 Task: Look for space in Sukumo, Japan from 5th June, 2023 to 16th June, 2023 for 2 adults in price range Rs.14000 to Rs.18000. Place can be entire place with 1  bedroom having 1 bed and 1 bathroom. Property type can be house, flat, guest house, hotel. Booking option can be shelf check-in. Required host language is English.
Action: Mouse moved to (553, 96)
Screenshot: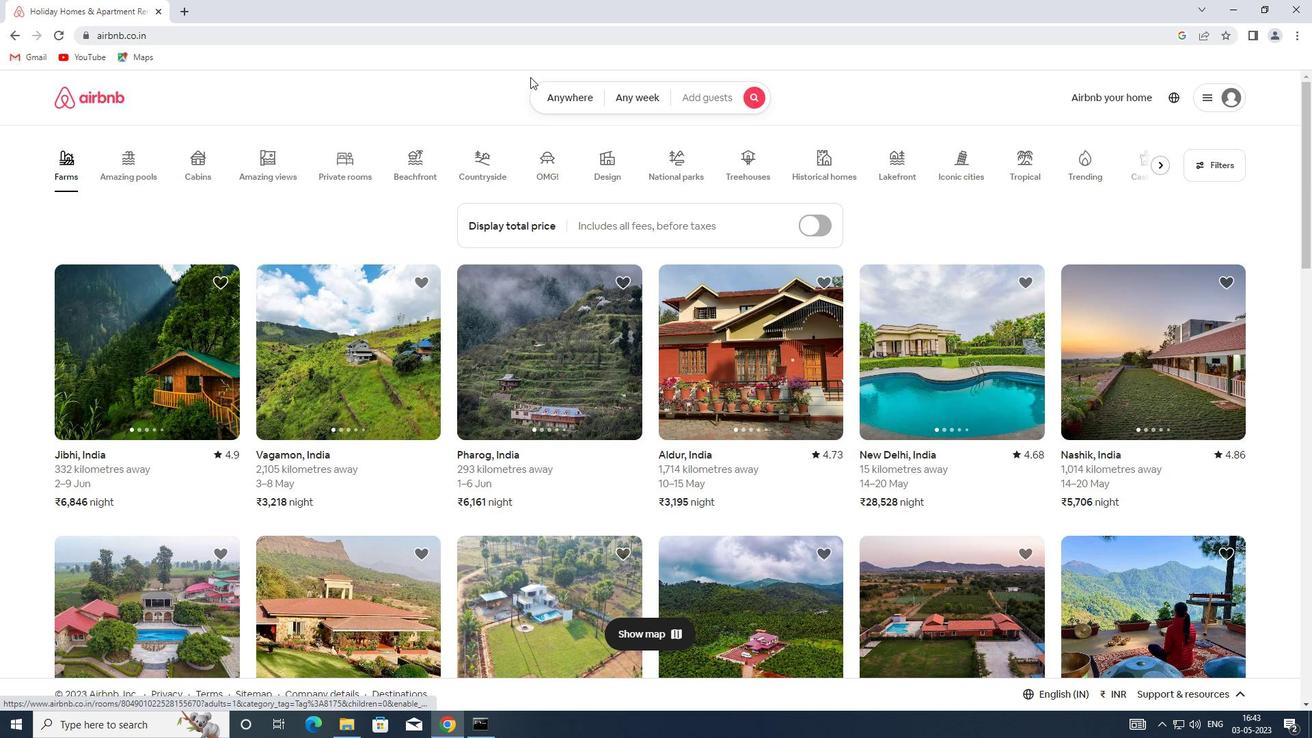 
Action: Mouse pressed left at (553, 96)
Screenshot: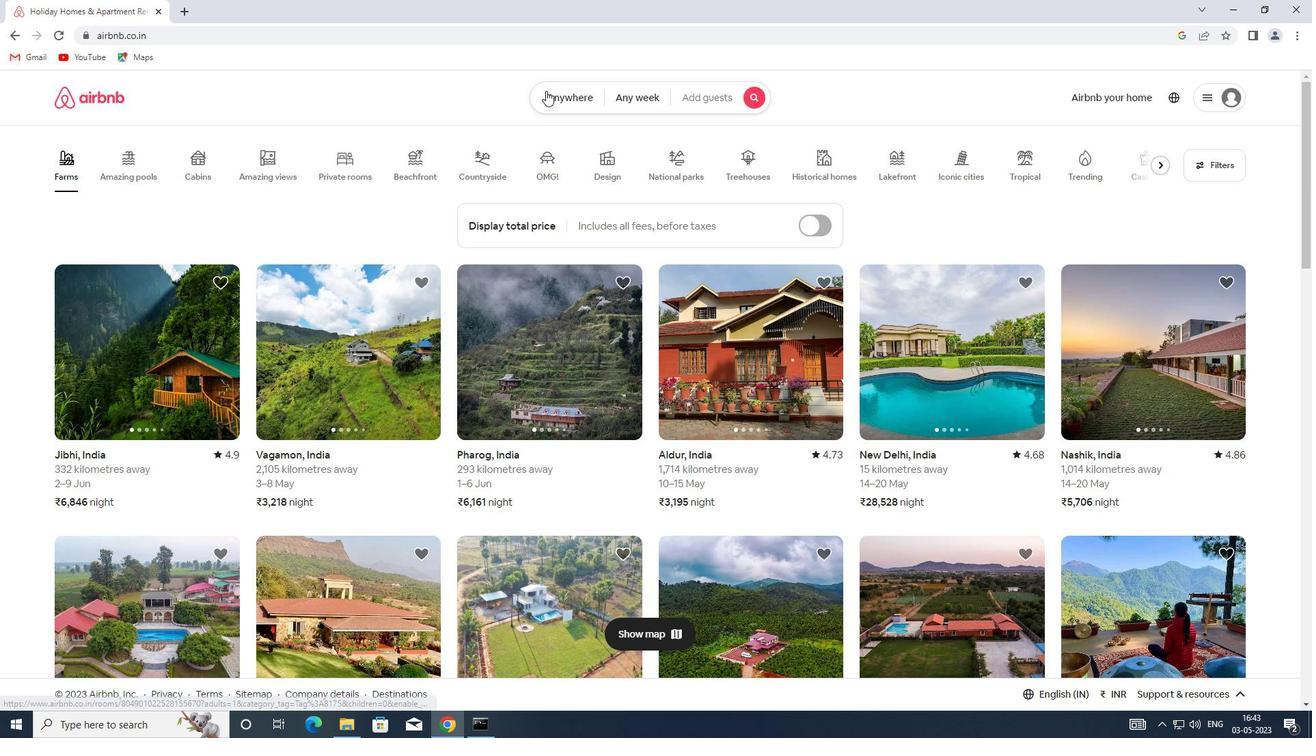 
Action: Mouse moved to (413, 149)
Screenshot: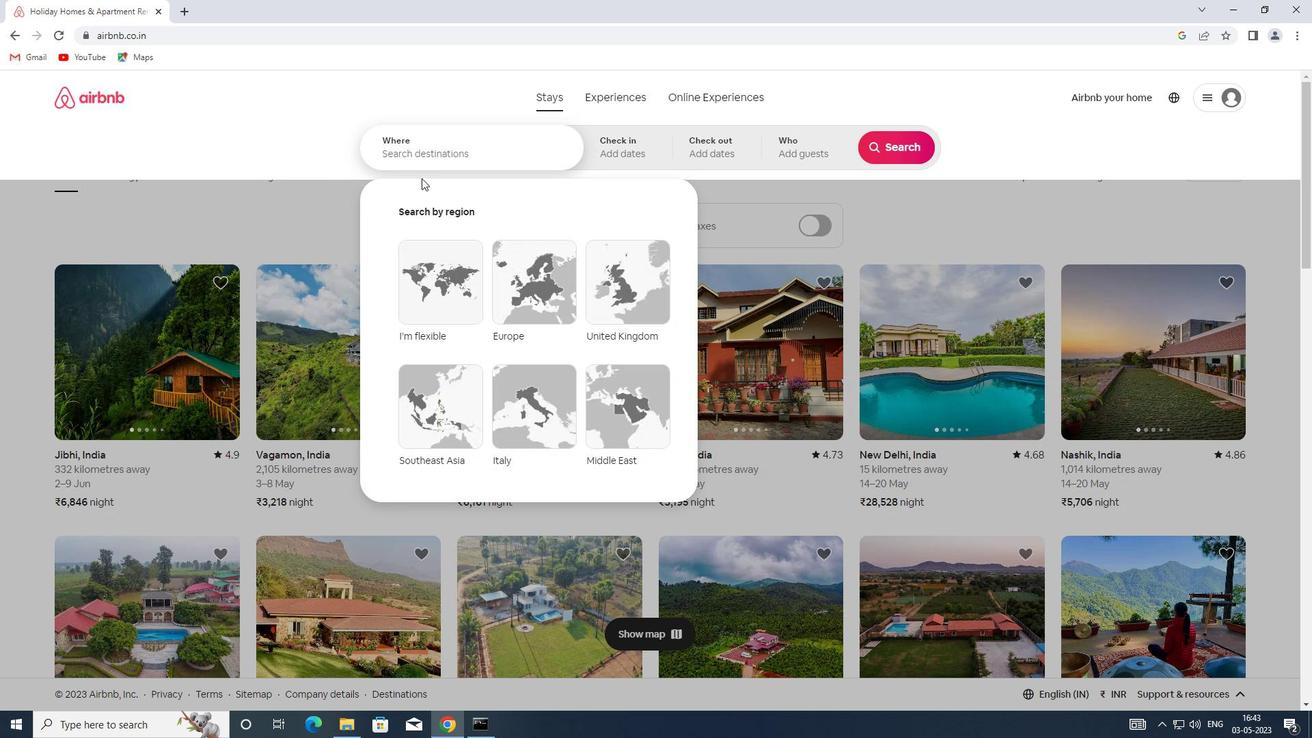 
Action: Mouse pressed left at (413, 149)
Screenshot: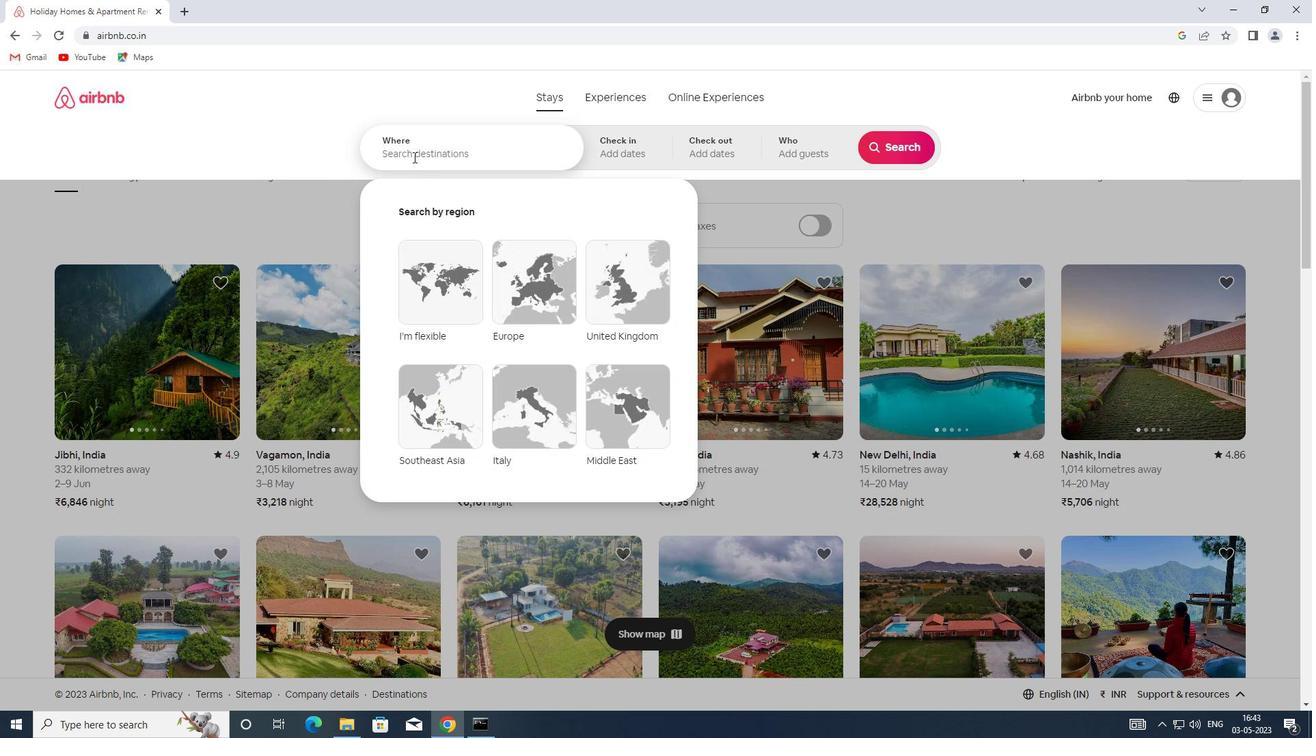 
Action: Key pressed <Key.shift>SUKUMO,<Key.shift>JAPAN
Screenshot: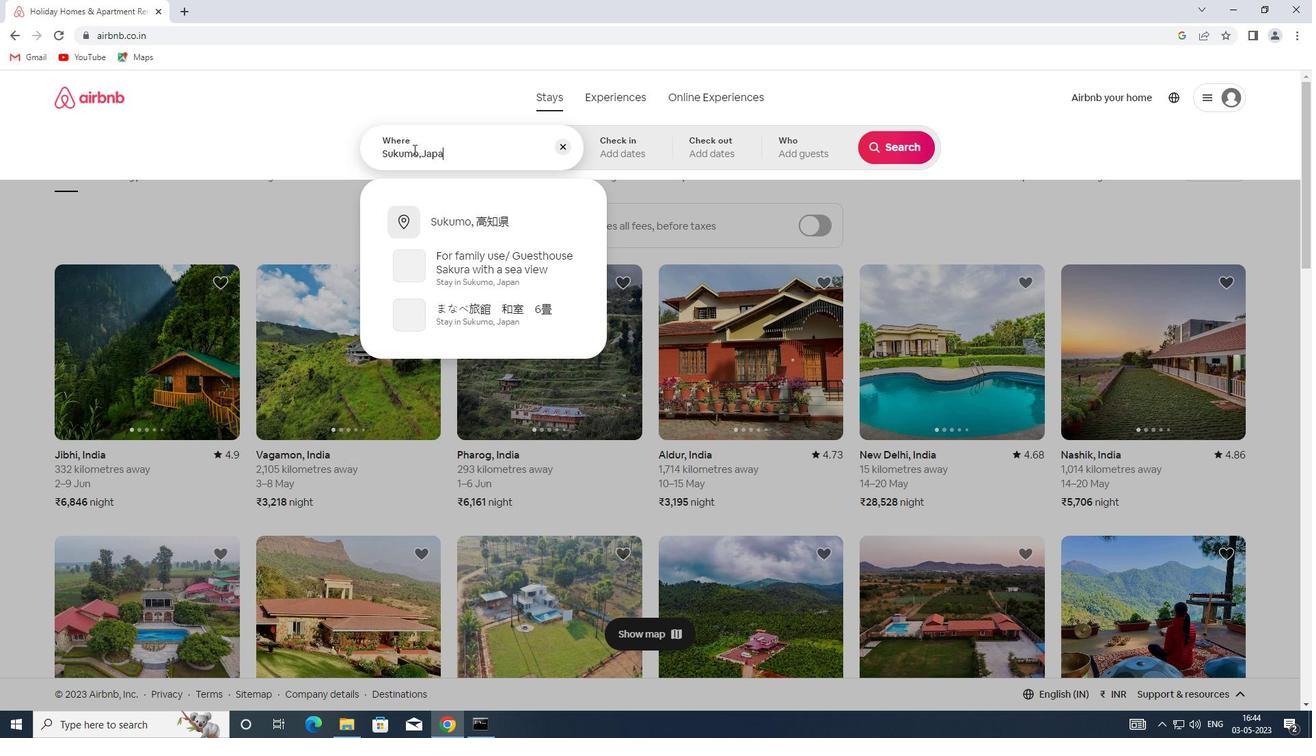 
Action: Mouse moved to (620, 146)
Screenshot: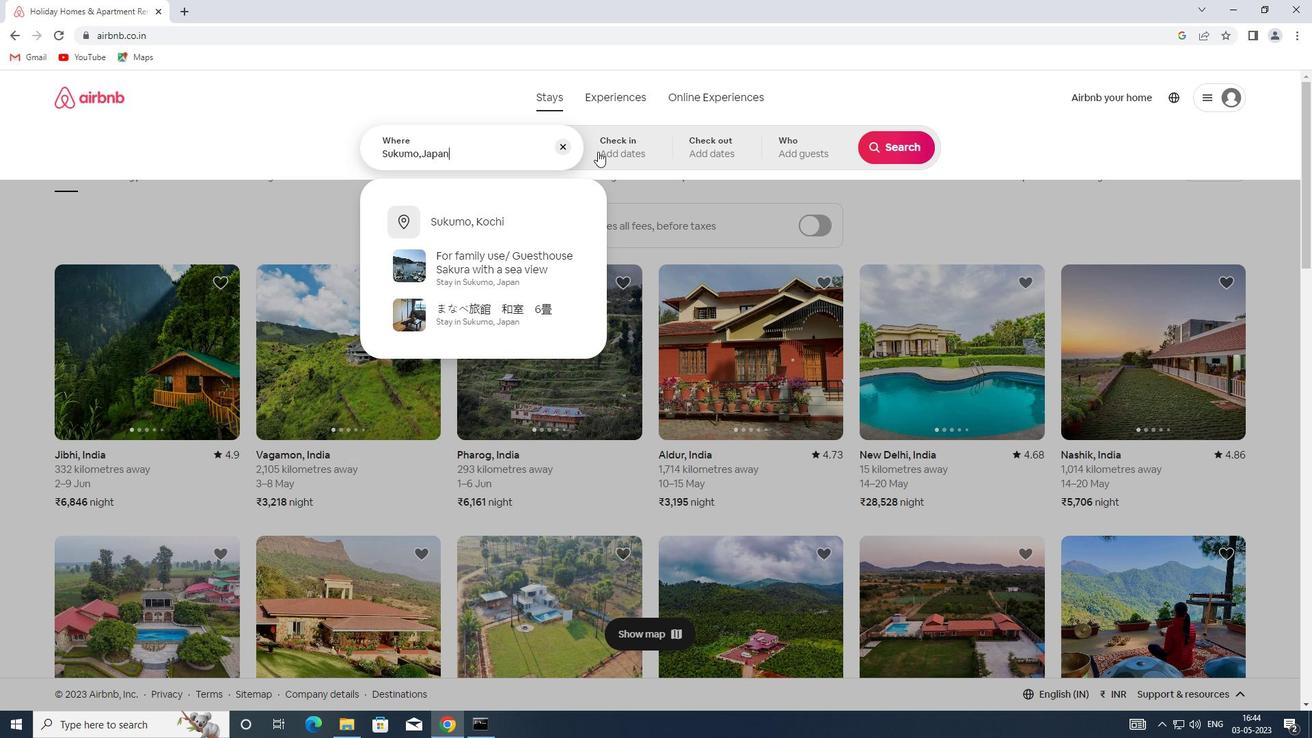 
Action: Mouse pressed left at (620, 146)
Screenshot: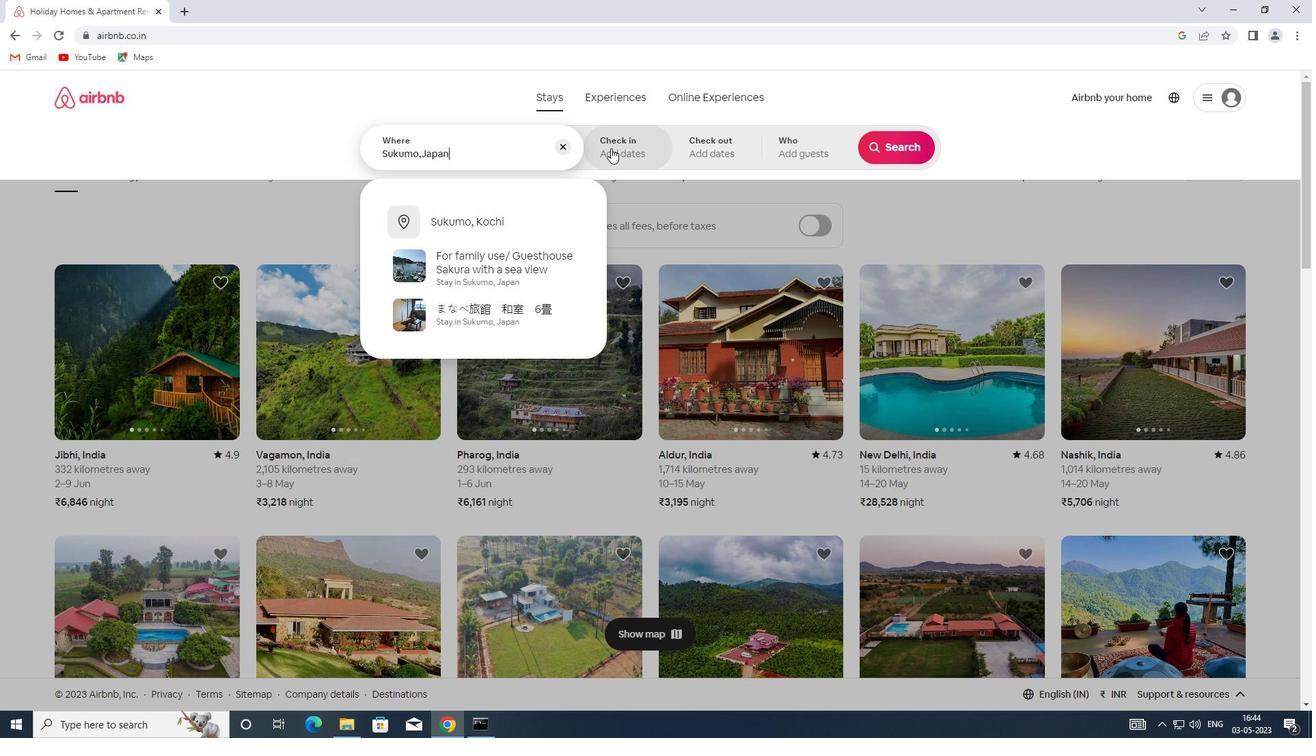 
Action: Mouse moved to (709, 350)
Screenshot: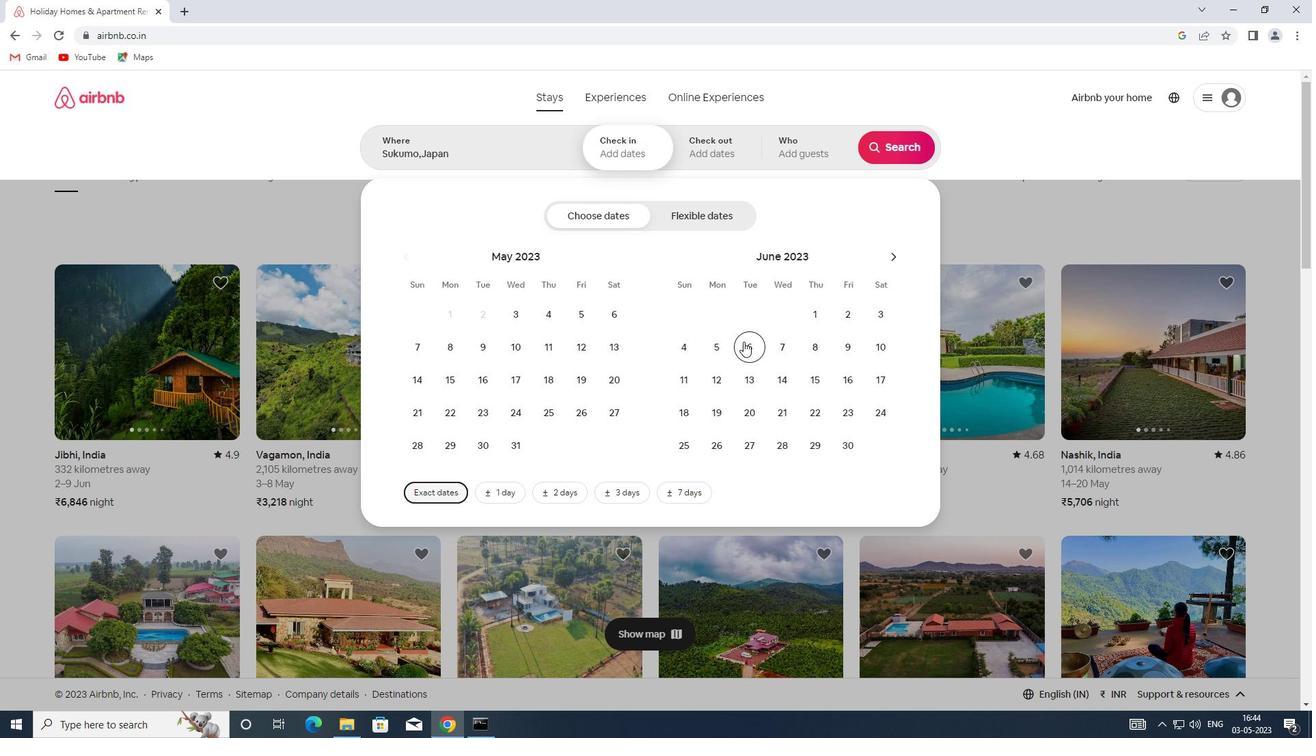 
Action: Mouse pressed left at (709, 350)
Screenshot: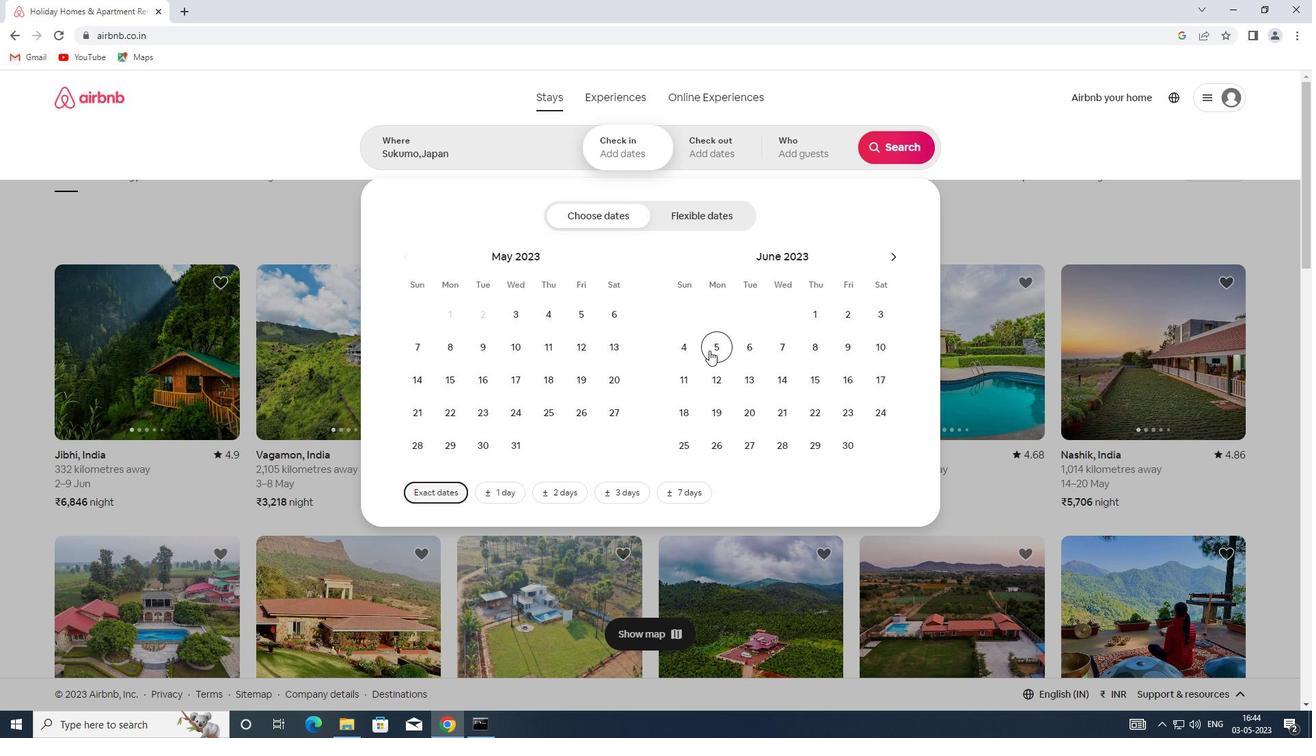 
Action: Mouse moved to (840, 375)
Screenshot: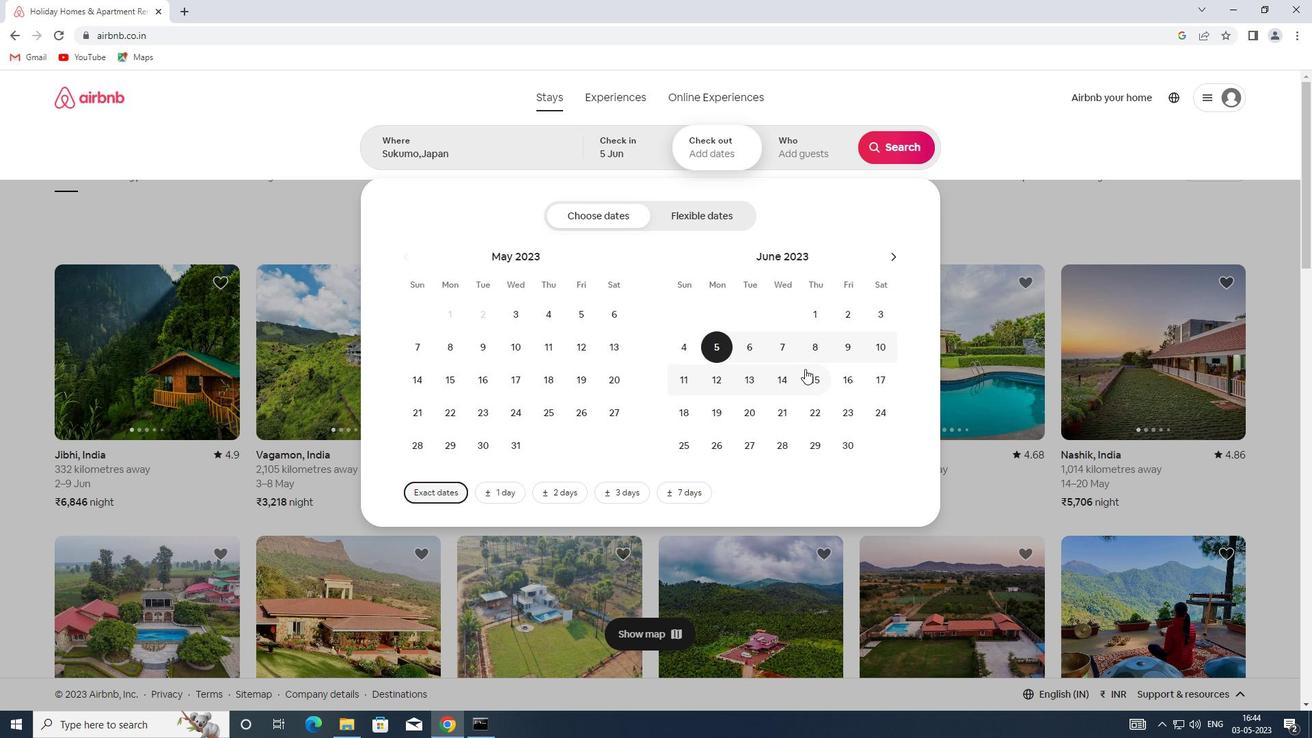 
Action: Mouse pressed left at (840, 375)
Screenshot: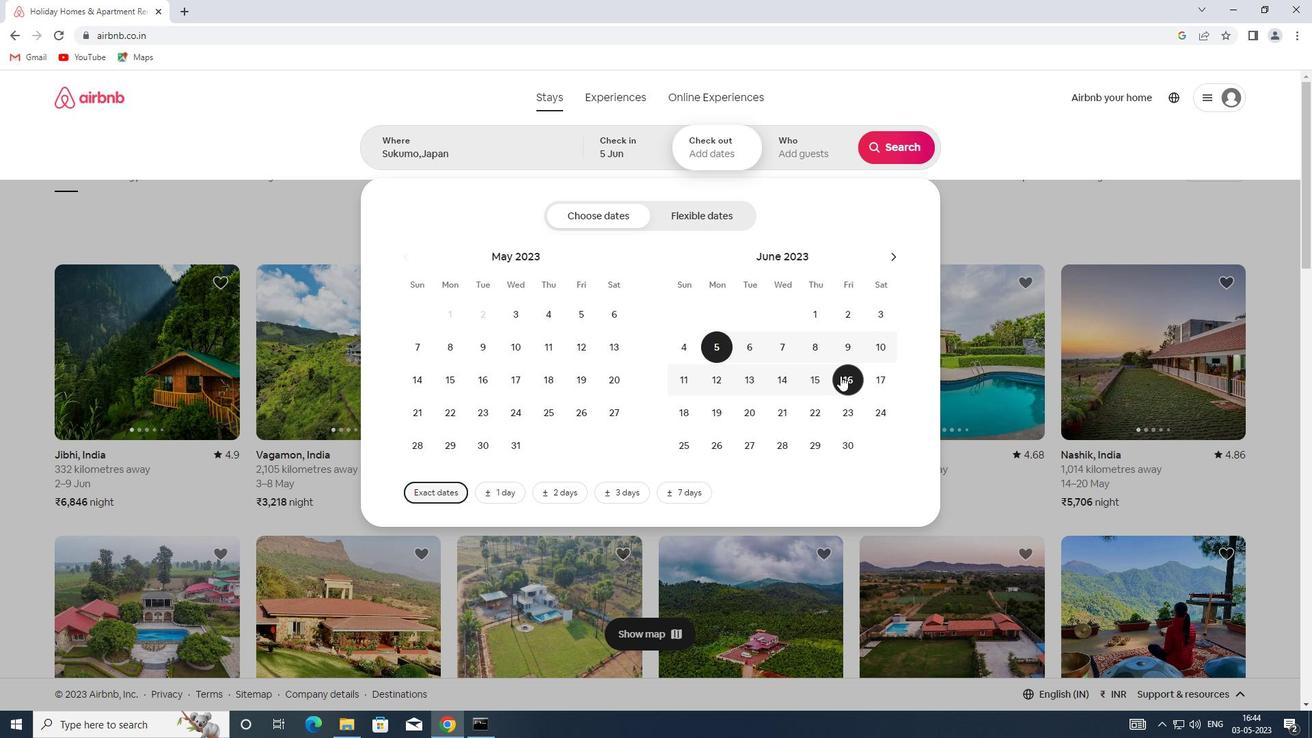 
Action: Mouse moved to (788, 131)
Screenshot: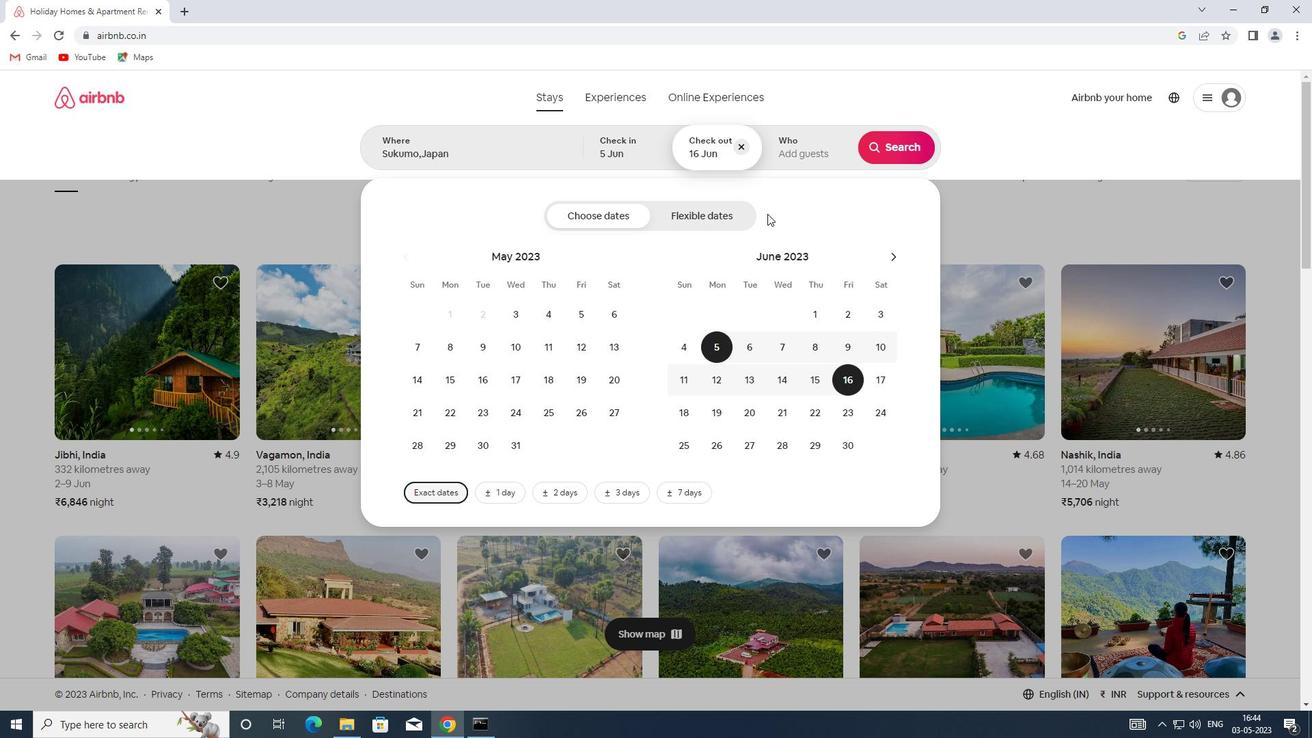 
Action: Mouse pressed left at (788, 131)
Screenshot: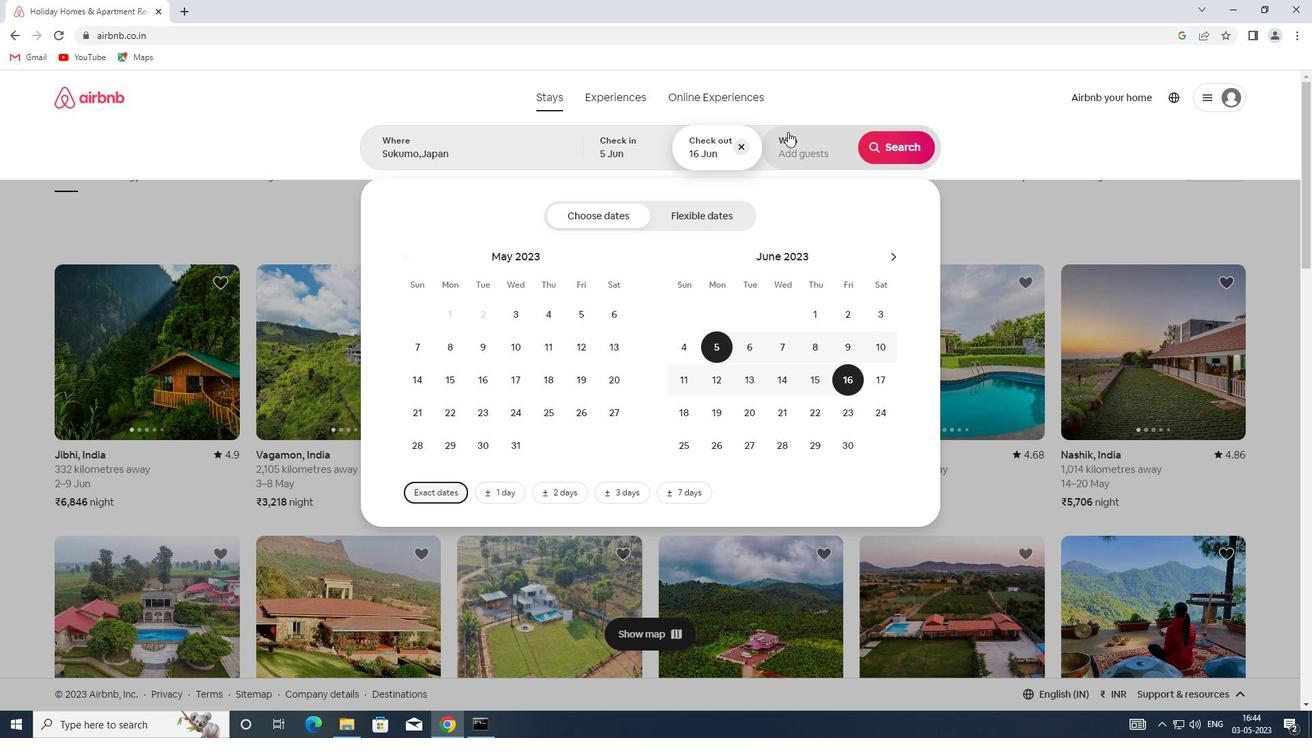 
Action: Mouse moved to (901, 222)
Screenshot: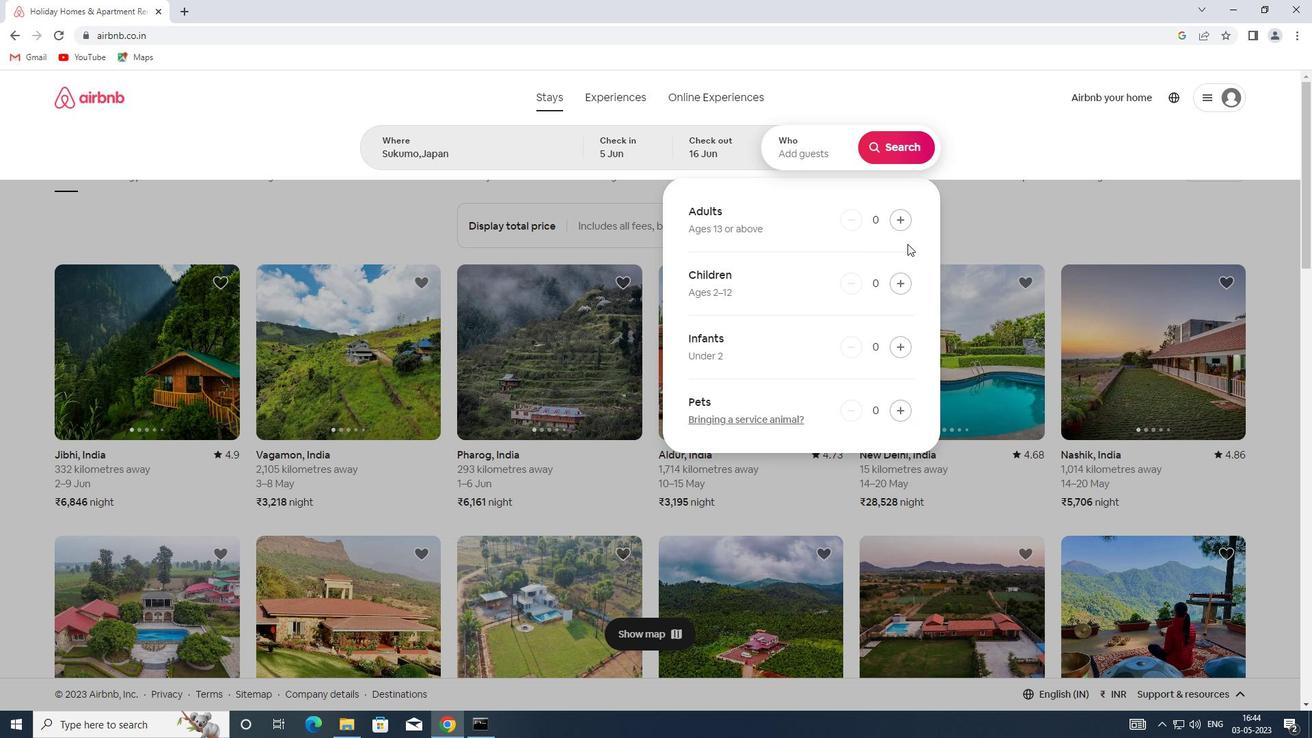 
Action: Mouse pressed left at (901, 222)
Screenshot: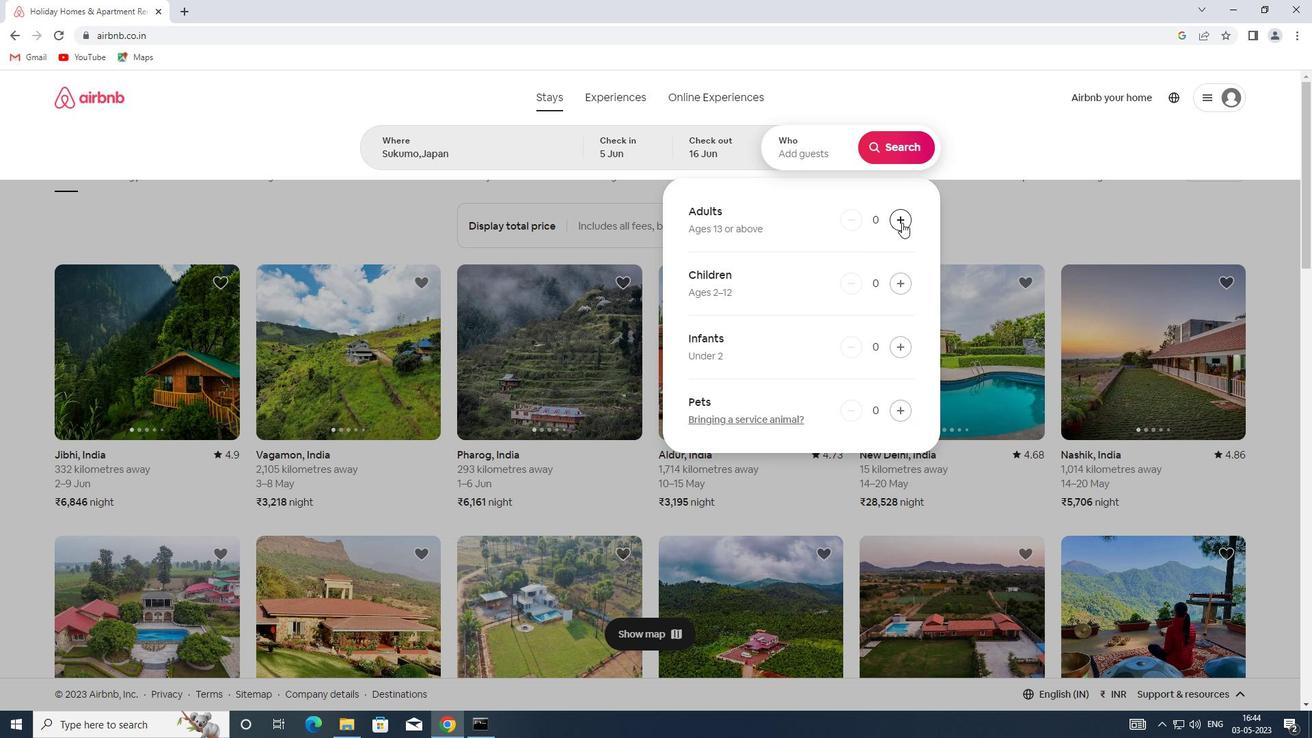 
Action: Mouse pressed left at (901, 222)
Screenshot: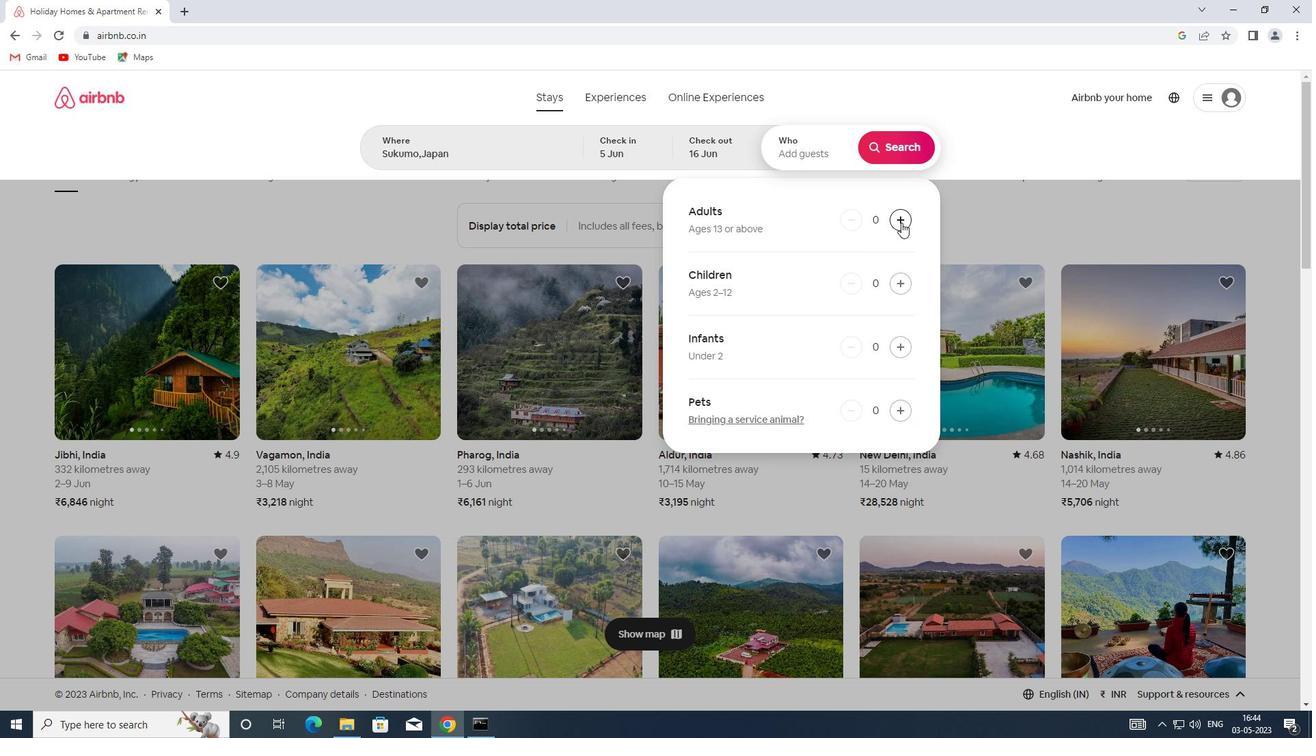 
Action: Mouse moved to (886, 147)
Screenshot: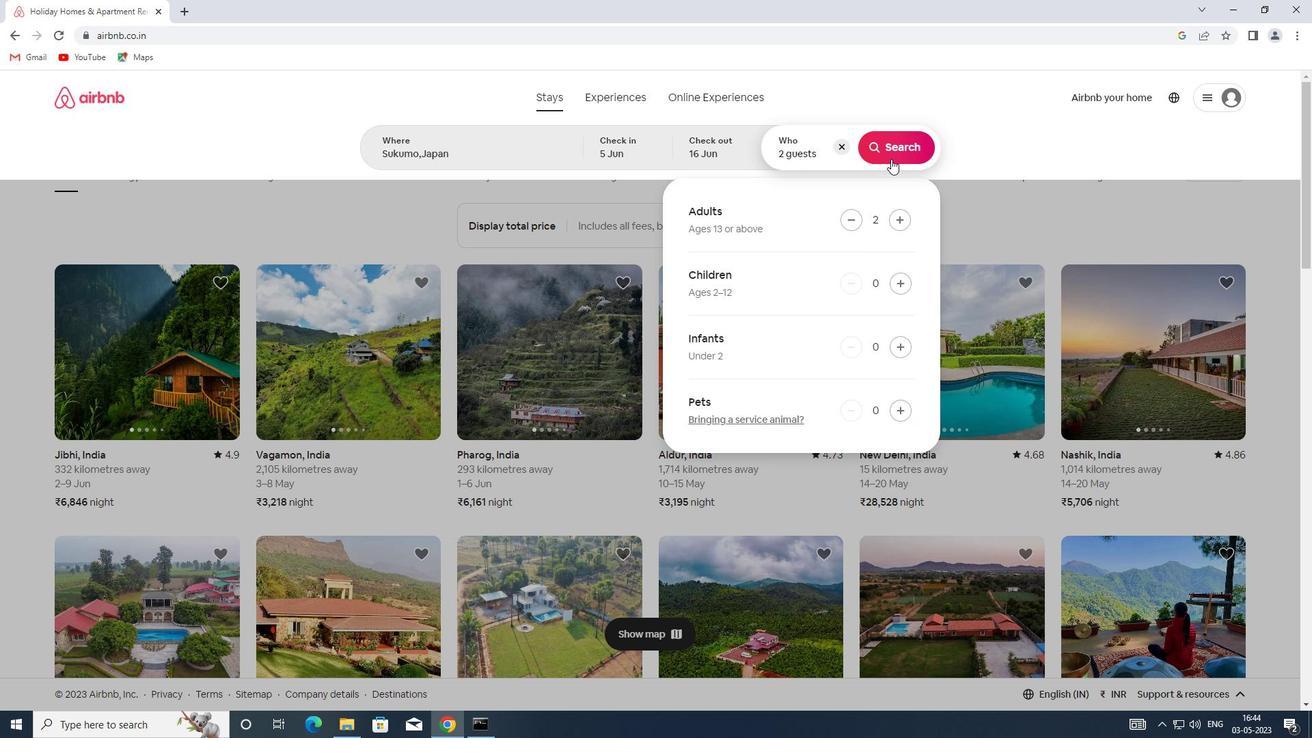 
Action: Mouse pressed left at (886, 147)
Screenshot: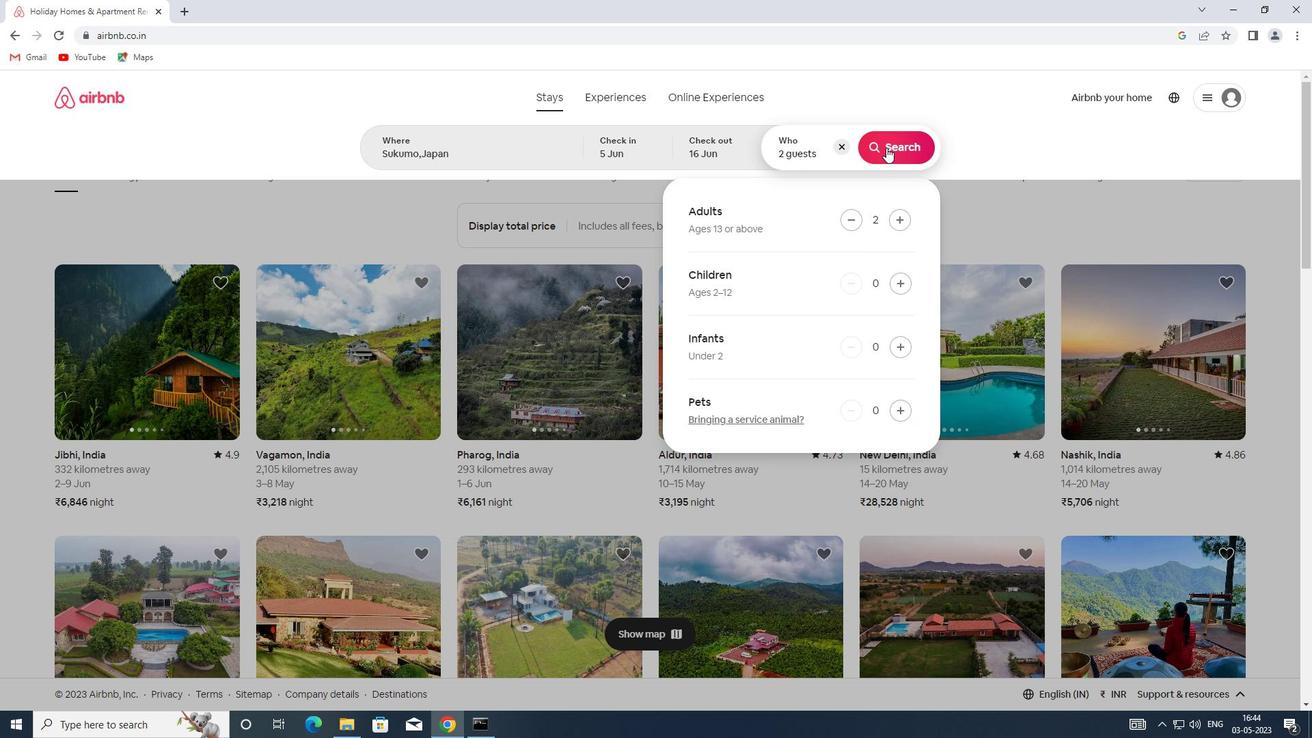 
Action: Mouse moved to (1272, 160)
Screenshot: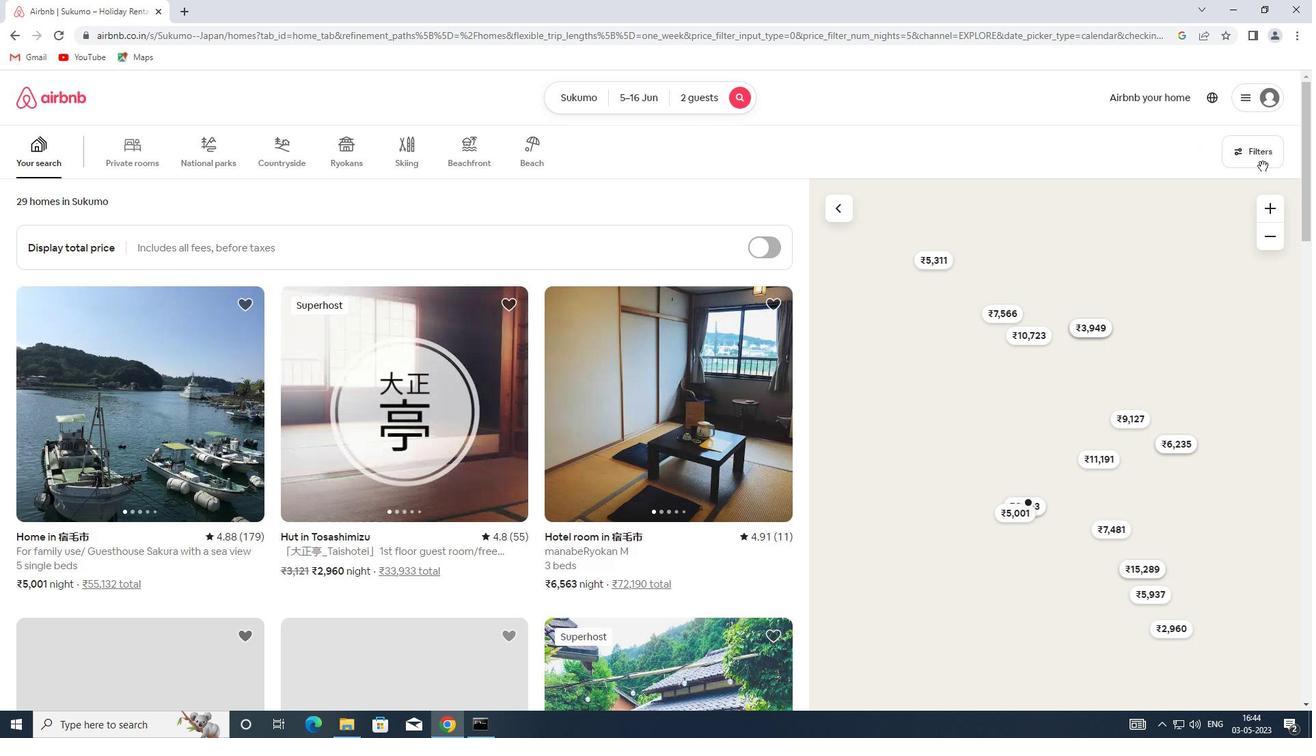 
Action: Mouse pressed left at (1272, 160)
Screenshot: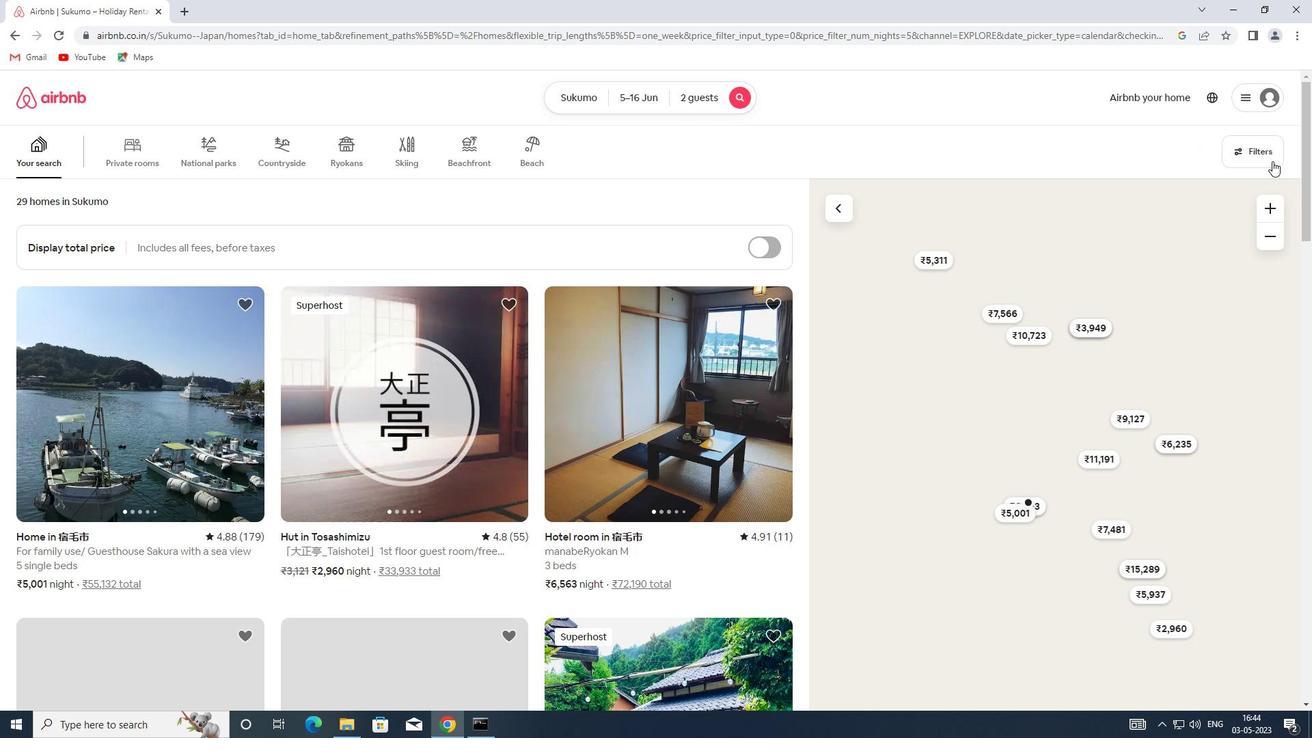 
Action: Mouse moved to (477, 327)
Screenshot: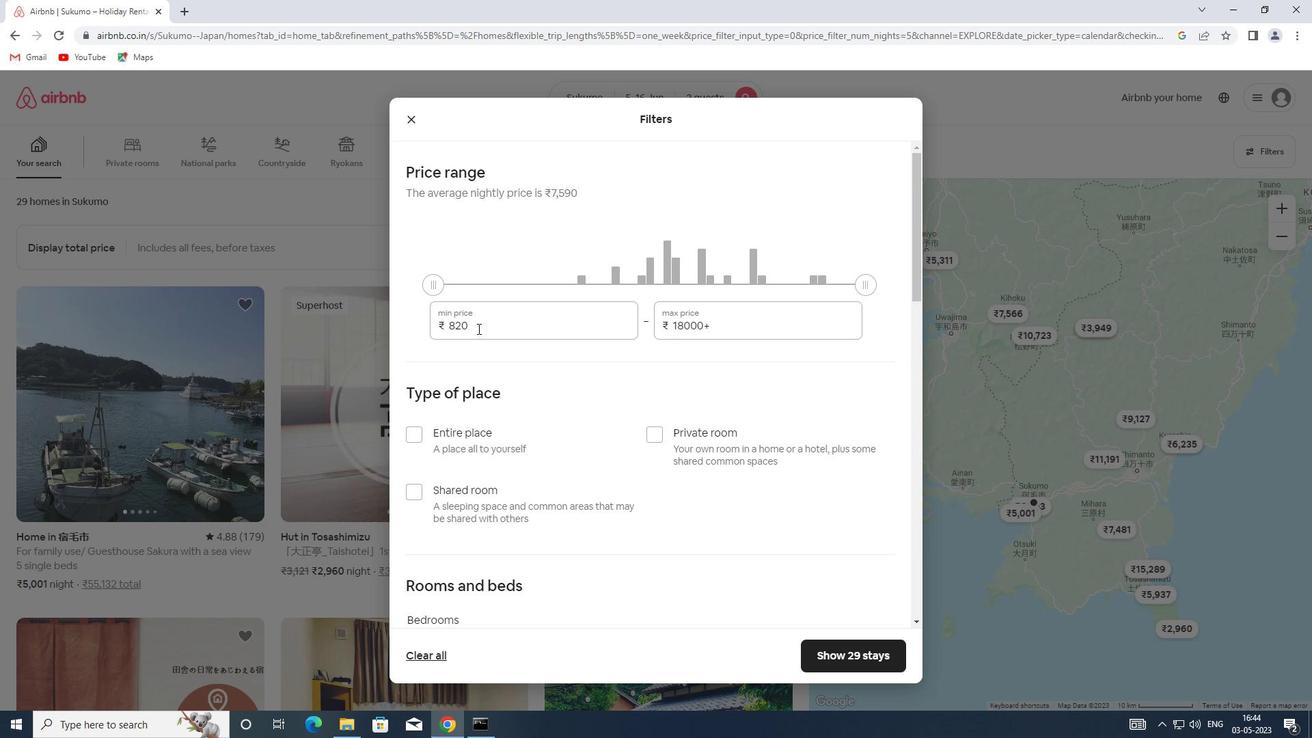 
Action: Mouse pressed left at (477, 327)
Screenshot: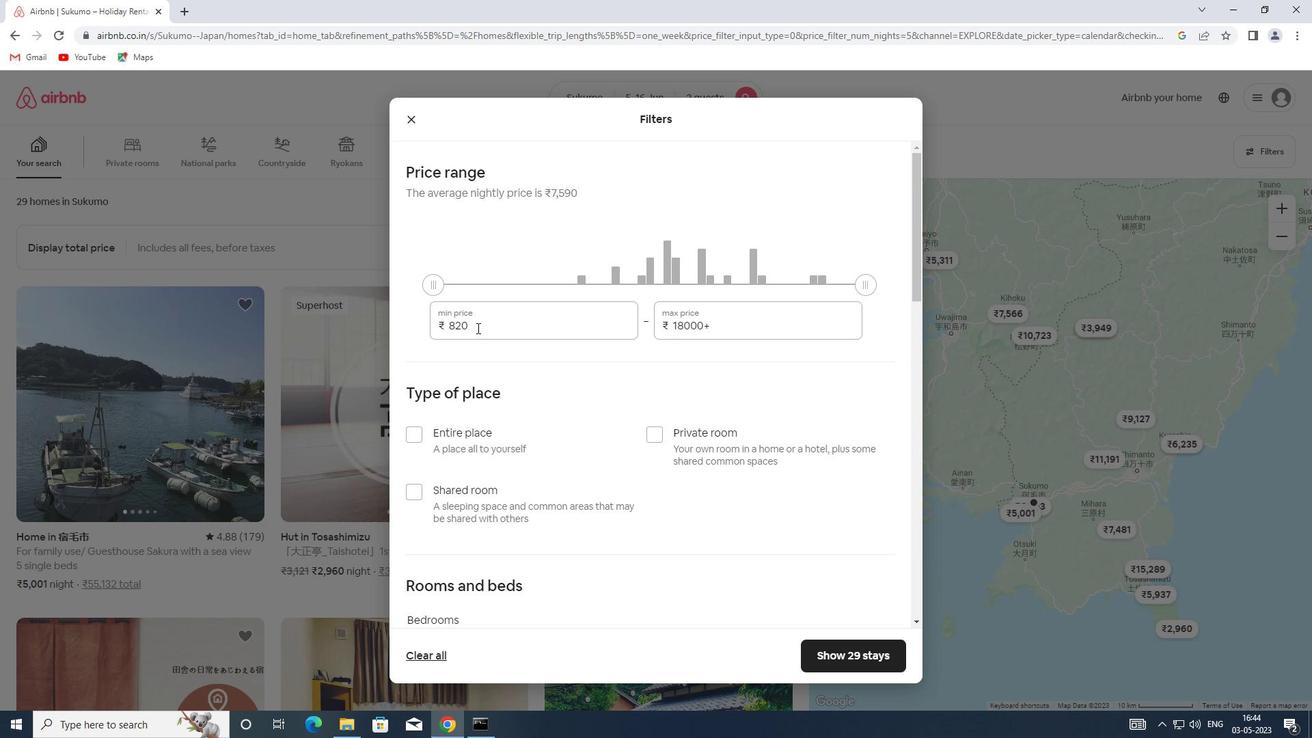 
Action: Mouse moved to (417, 327)
Screenshot: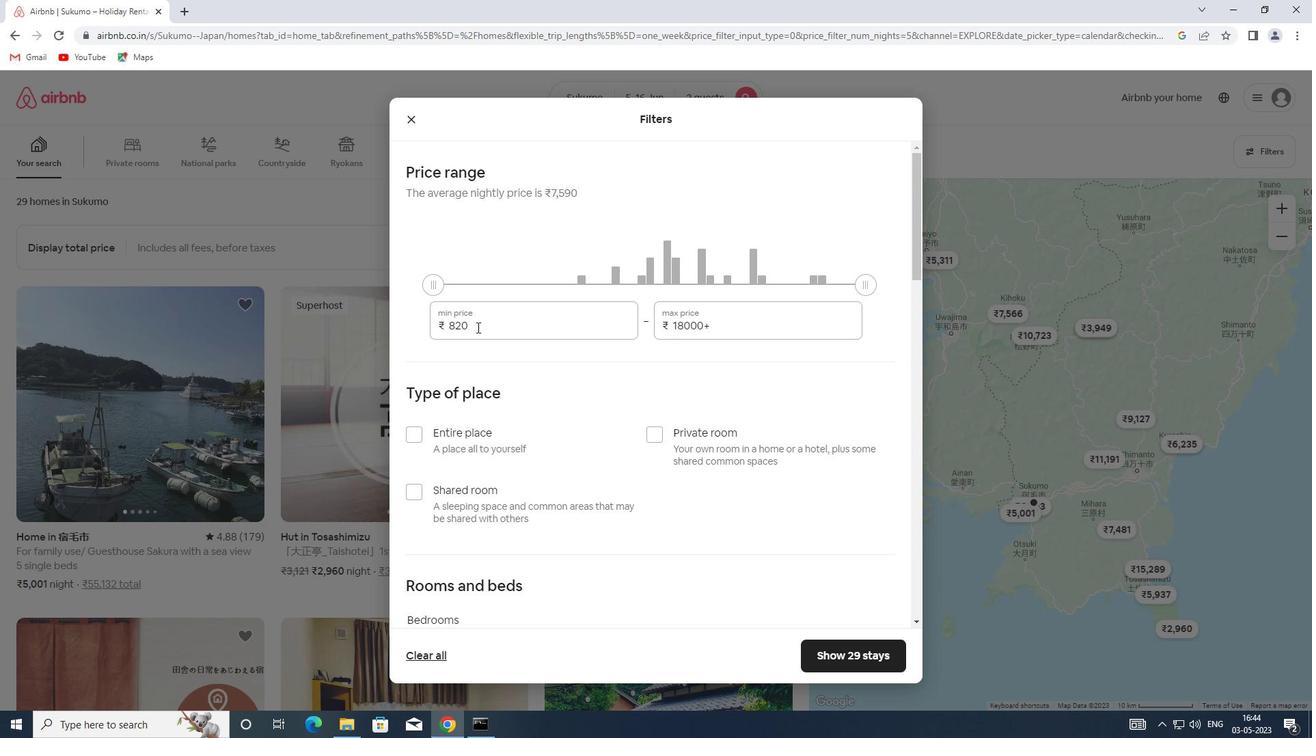 
Action: Key pressed 14000
Screenshot: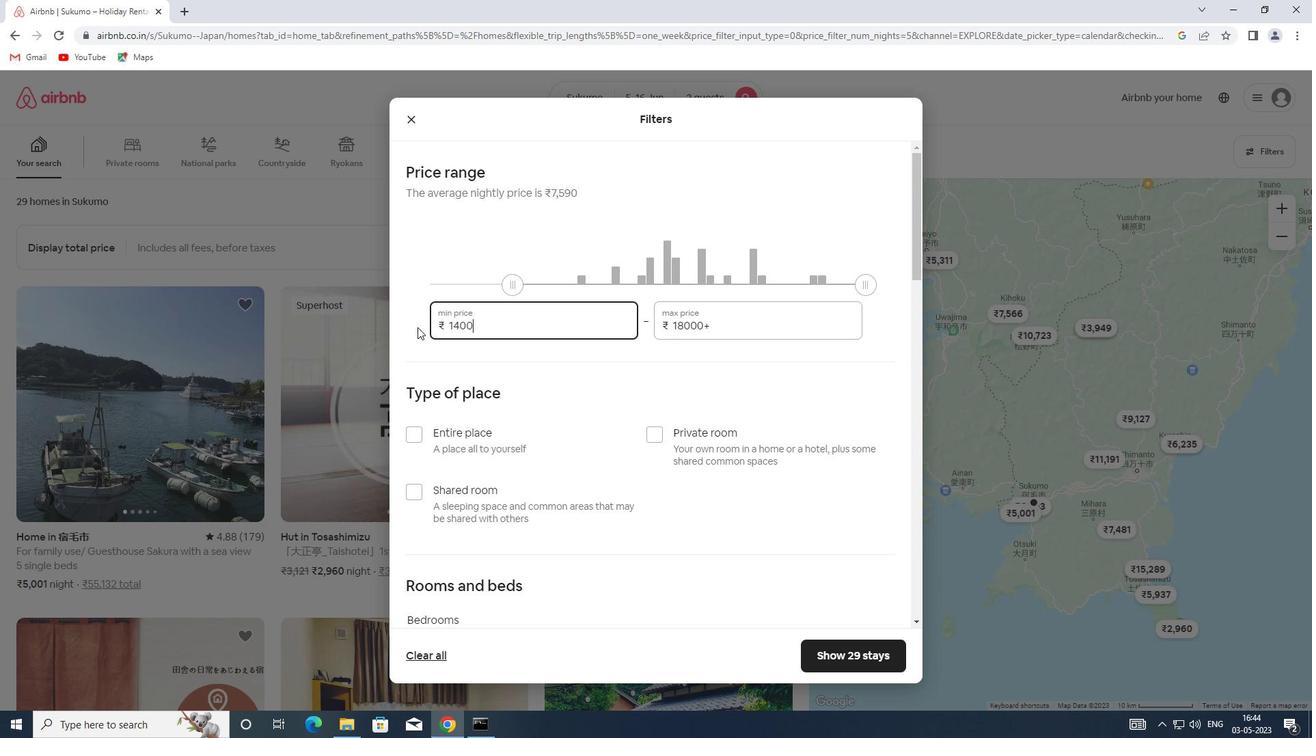 
Action: Mouse moved to (718, 332)
Screenshot: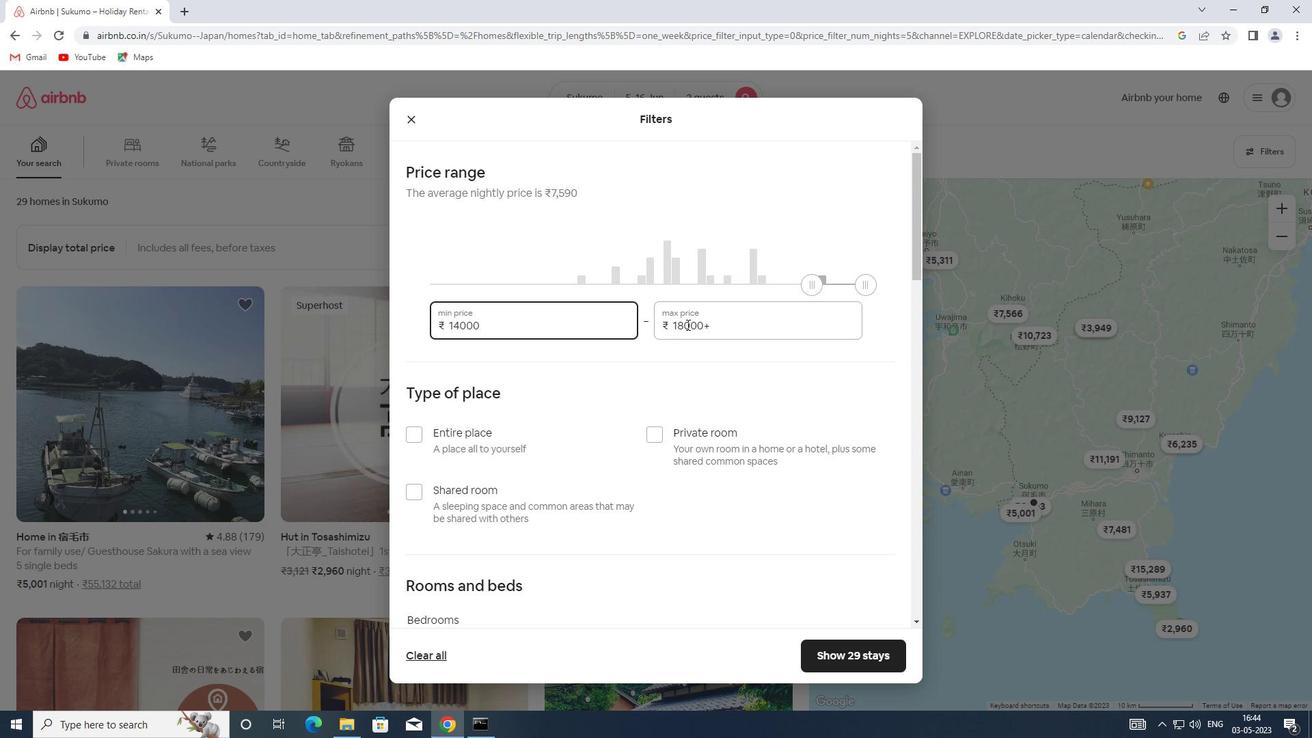 
Action: Mouse pressed left at (718, 332)
Screenshot: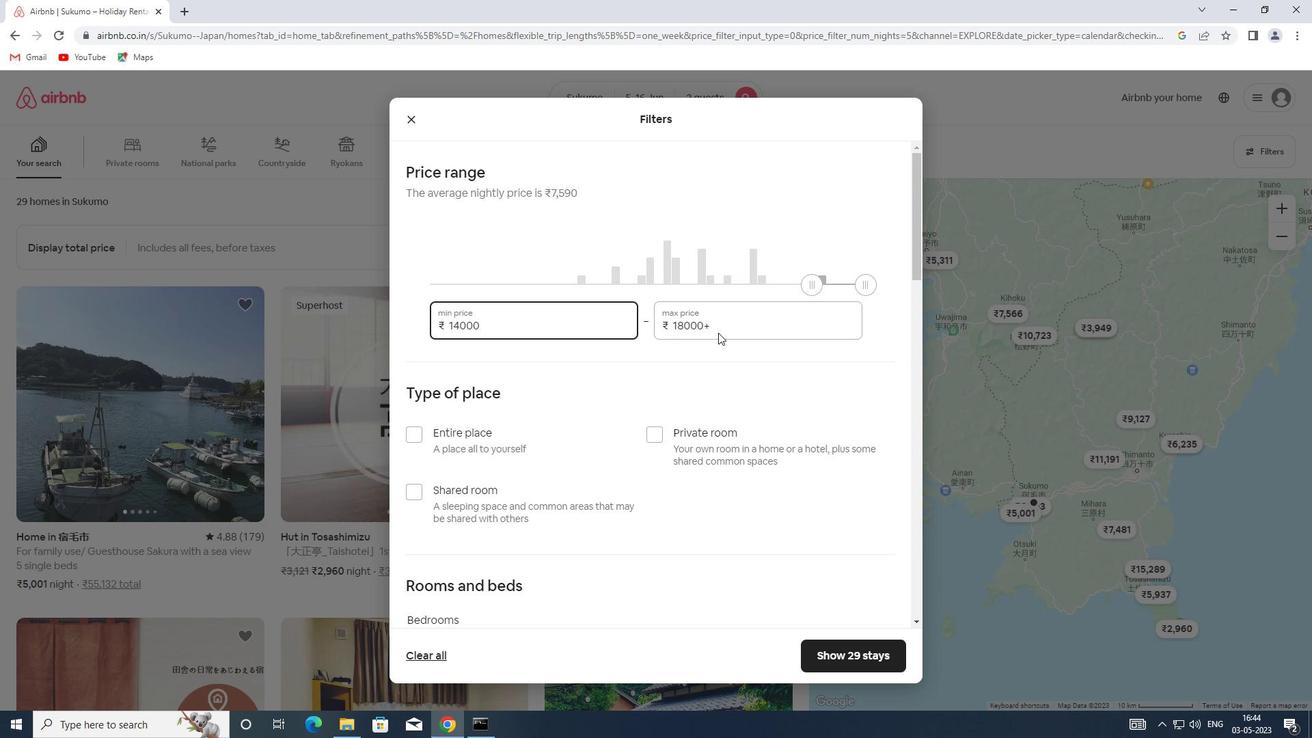 
Action: Mouse moved to (719, 329)
Screenshot: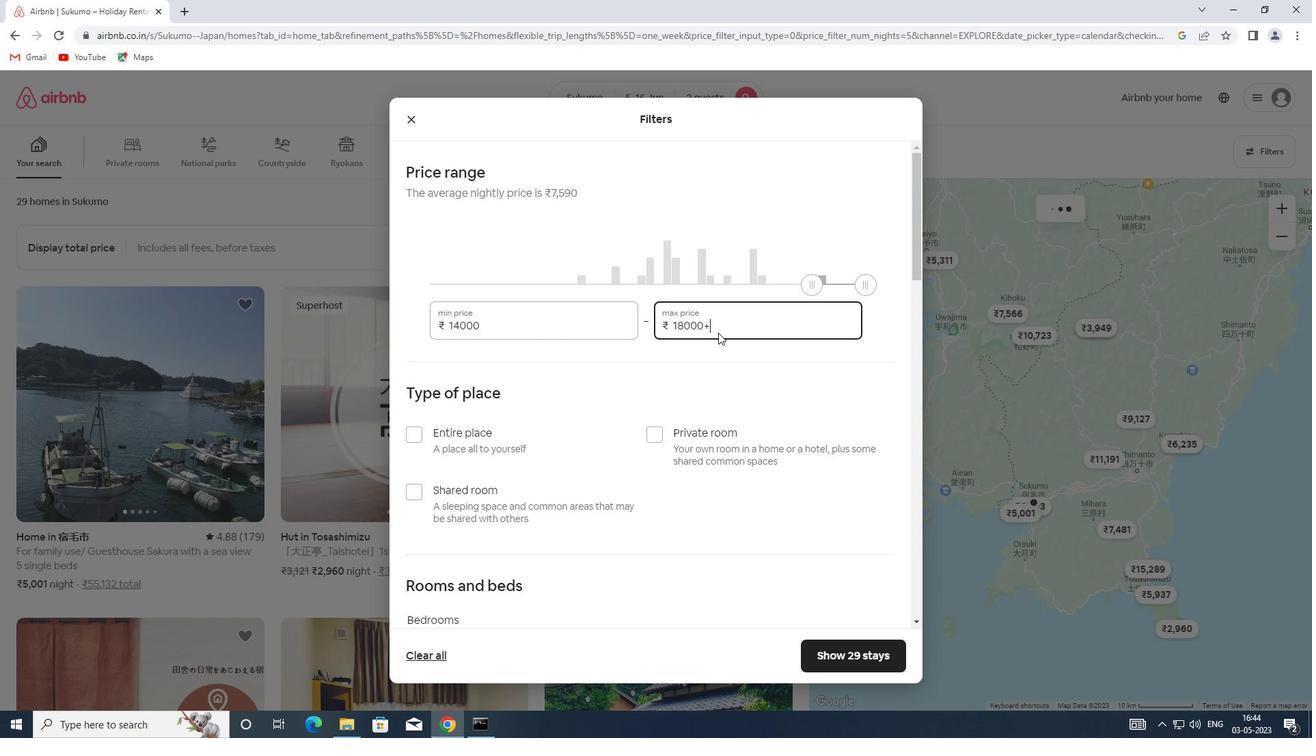 
Action: Mouse pressed left at (719, 329)
Screenshot: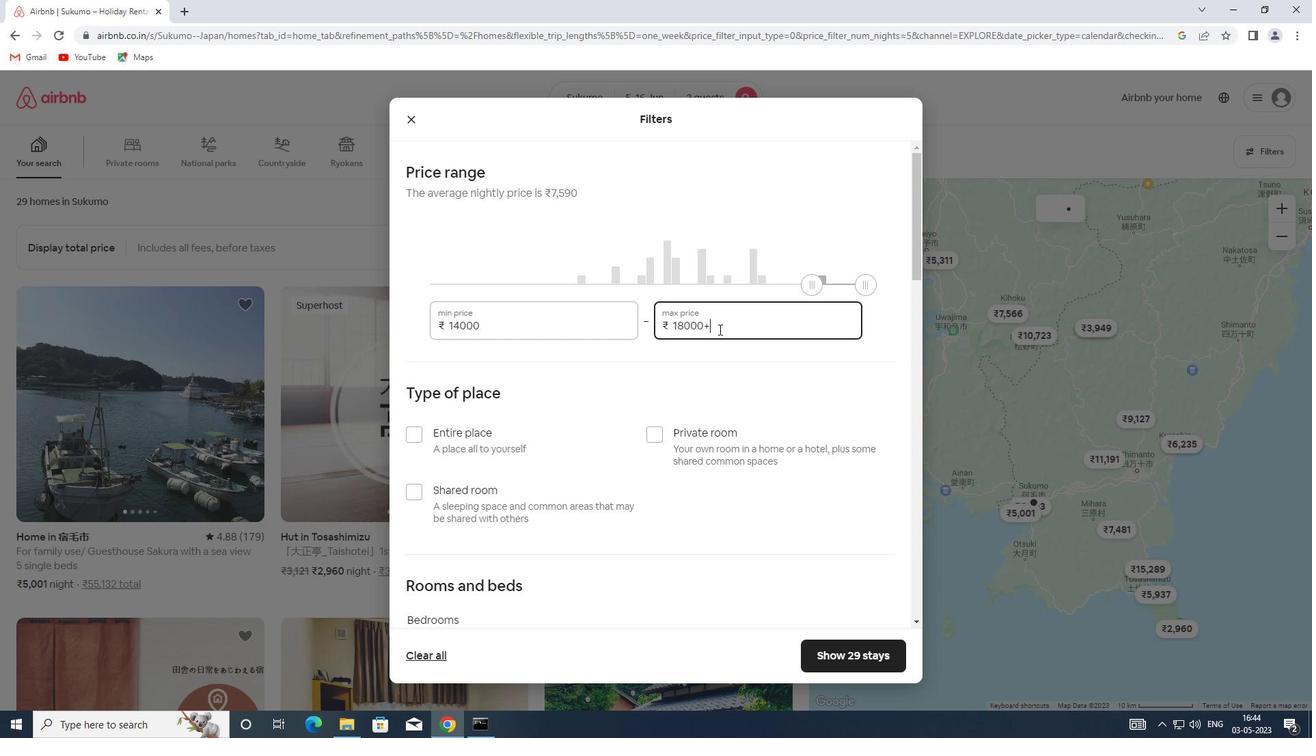 
Action: Mouse moved to (656, 328)
Screenshot: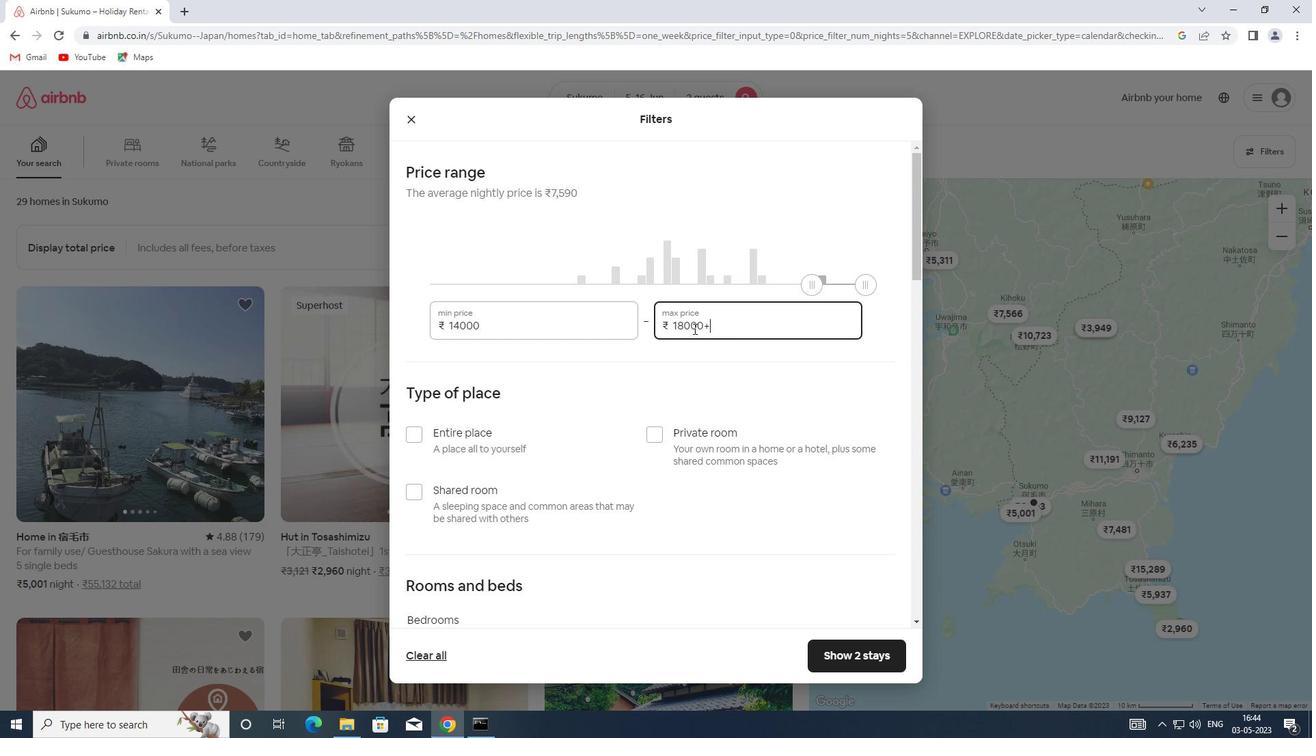 
Action: Key pressed 180000<Key.backspace>
Screenshot: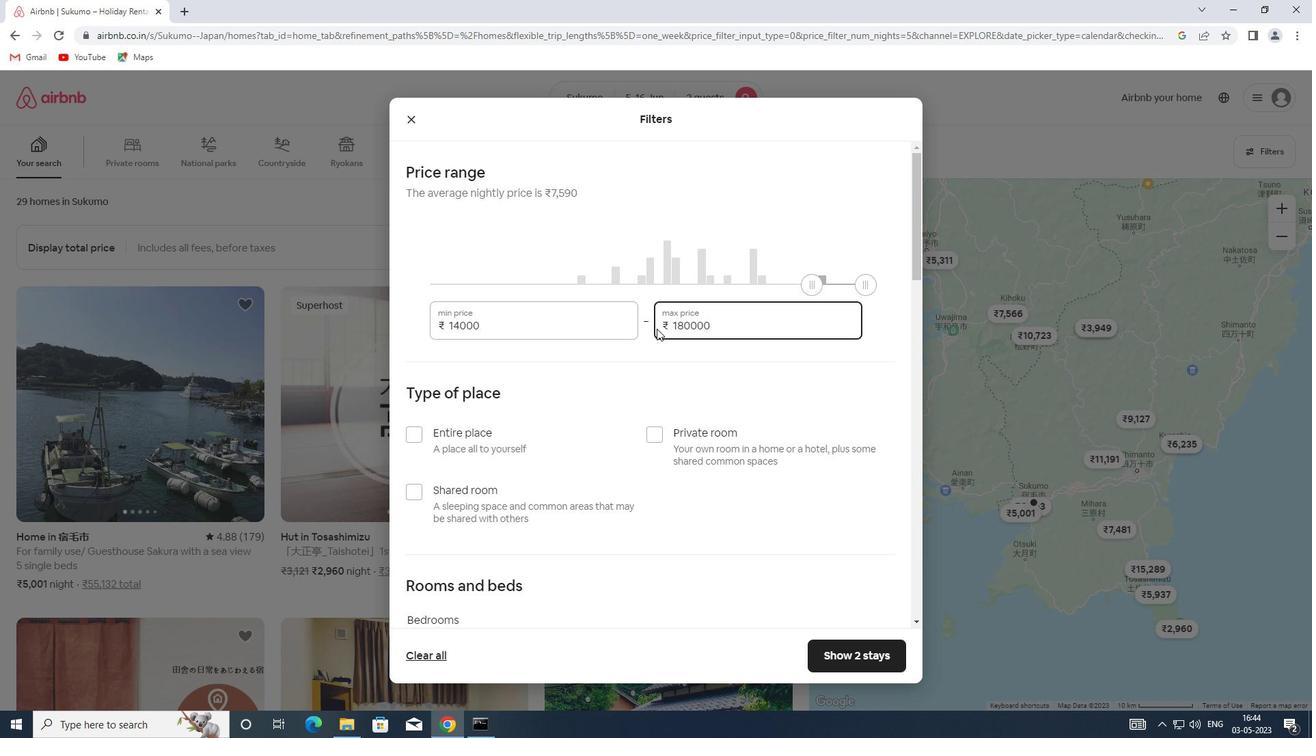 
Action: Mouse moved to (479, 449)
Screenshot: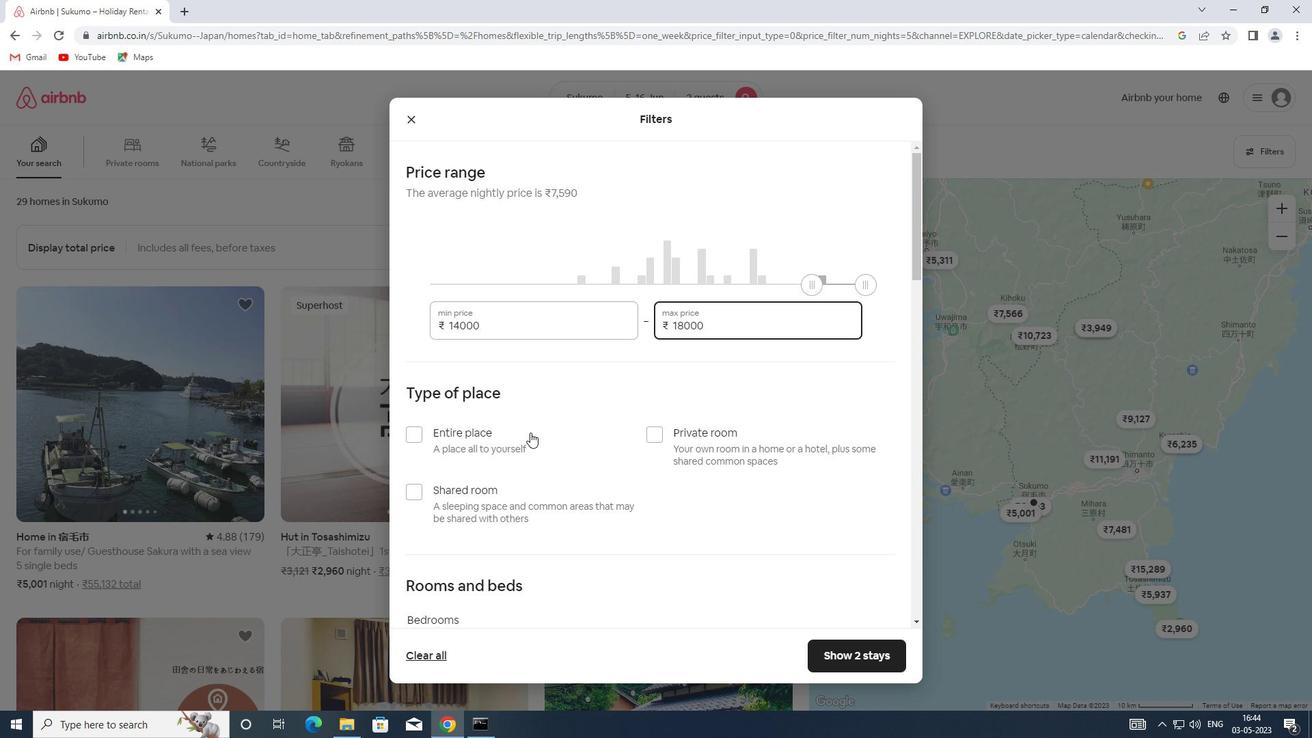 
Action: Mouse pressed left at (479, 449)
Screenshot: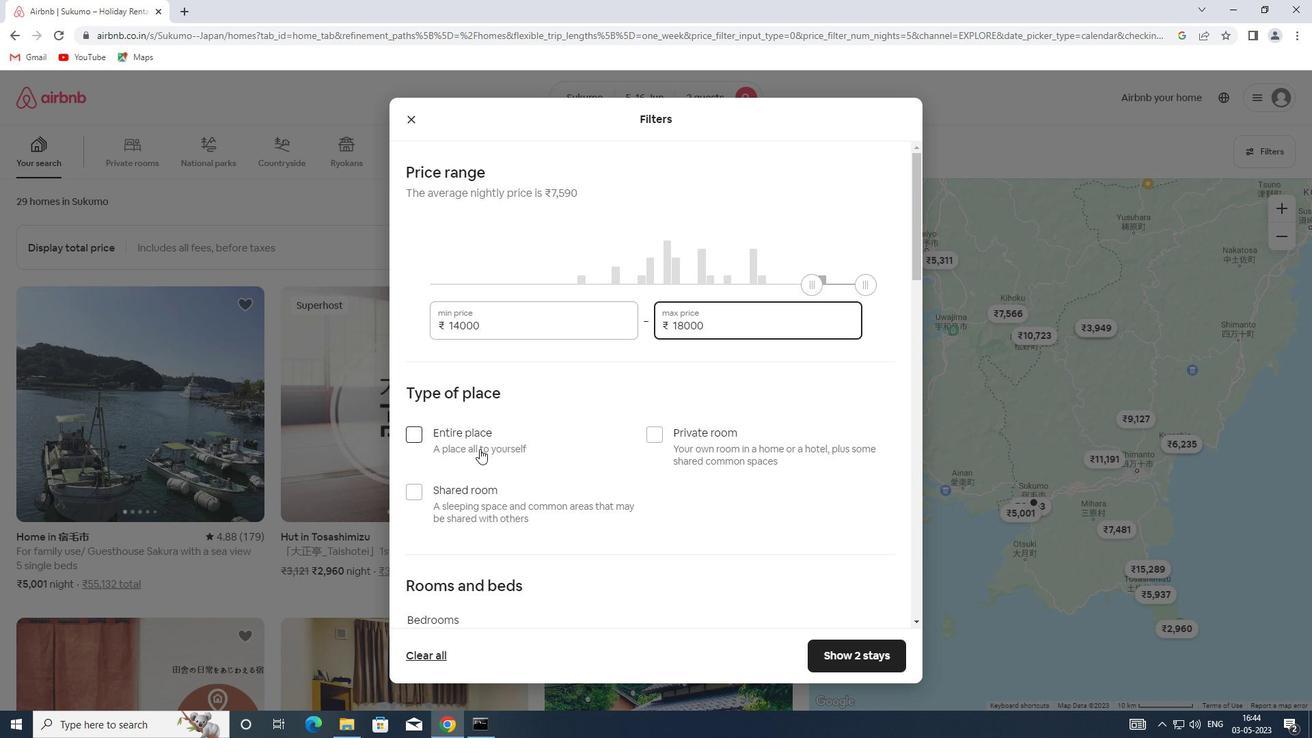
Action: Mouse scrolled (479, 448) with delta (0, 0)
Screenshot: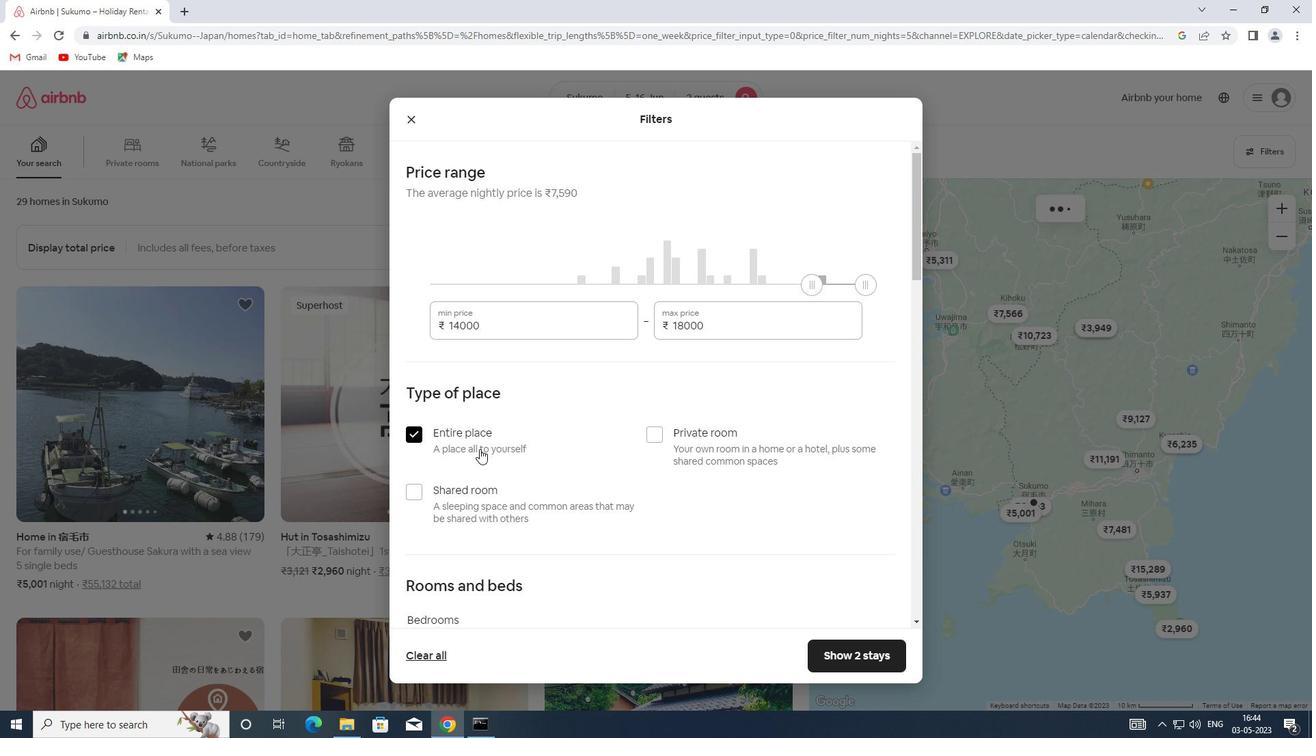 
Action: Mouse scrolled (479, 448) with delta (0, 0)
Screenshot: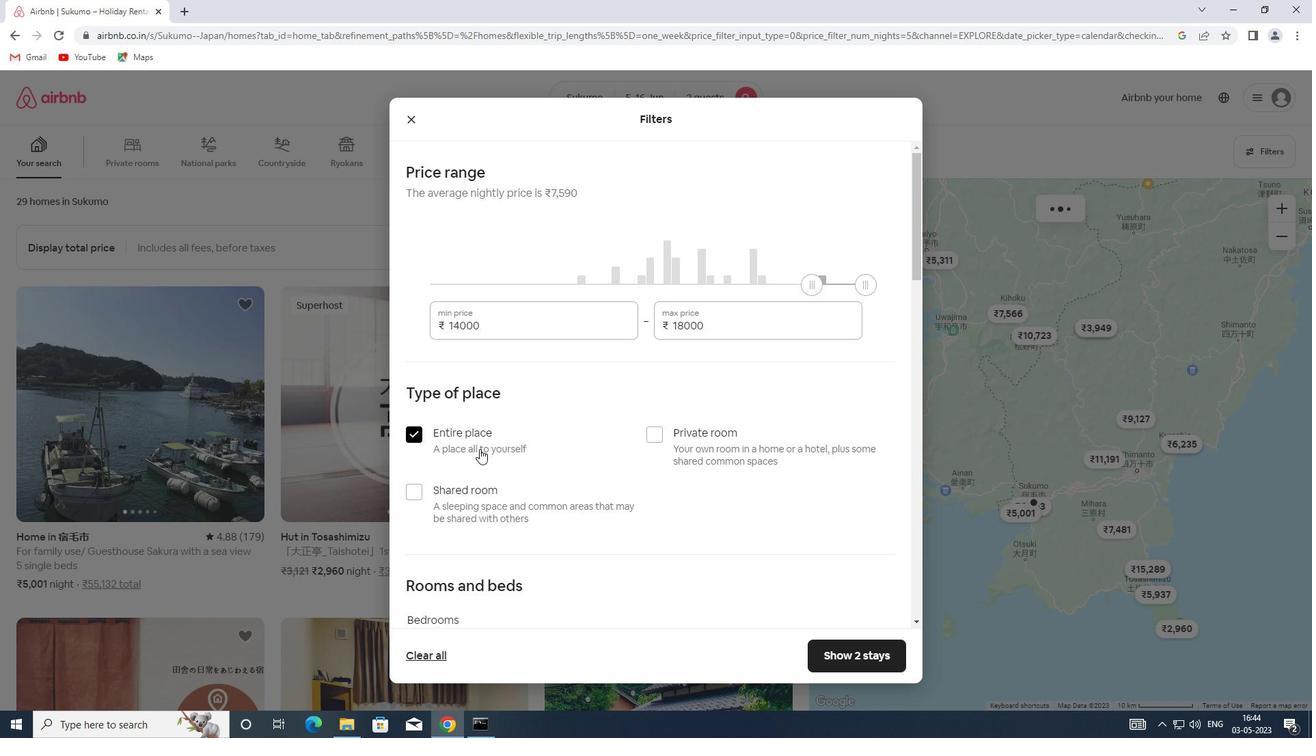 
Action: Mouse scrolled (479, 448) with delta (0, 0)
Screenshot: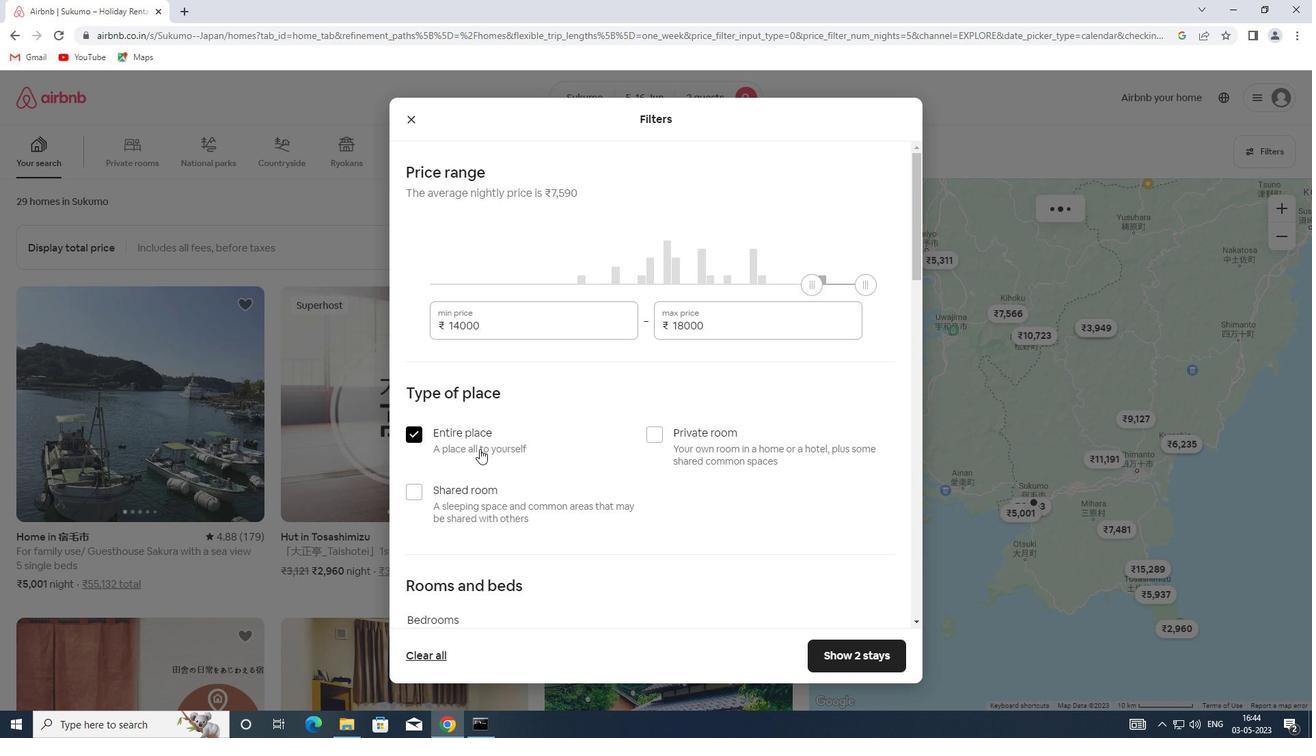 
Action: Mouse scrolled (479, 448) with delta (0, 0)
Screenshot: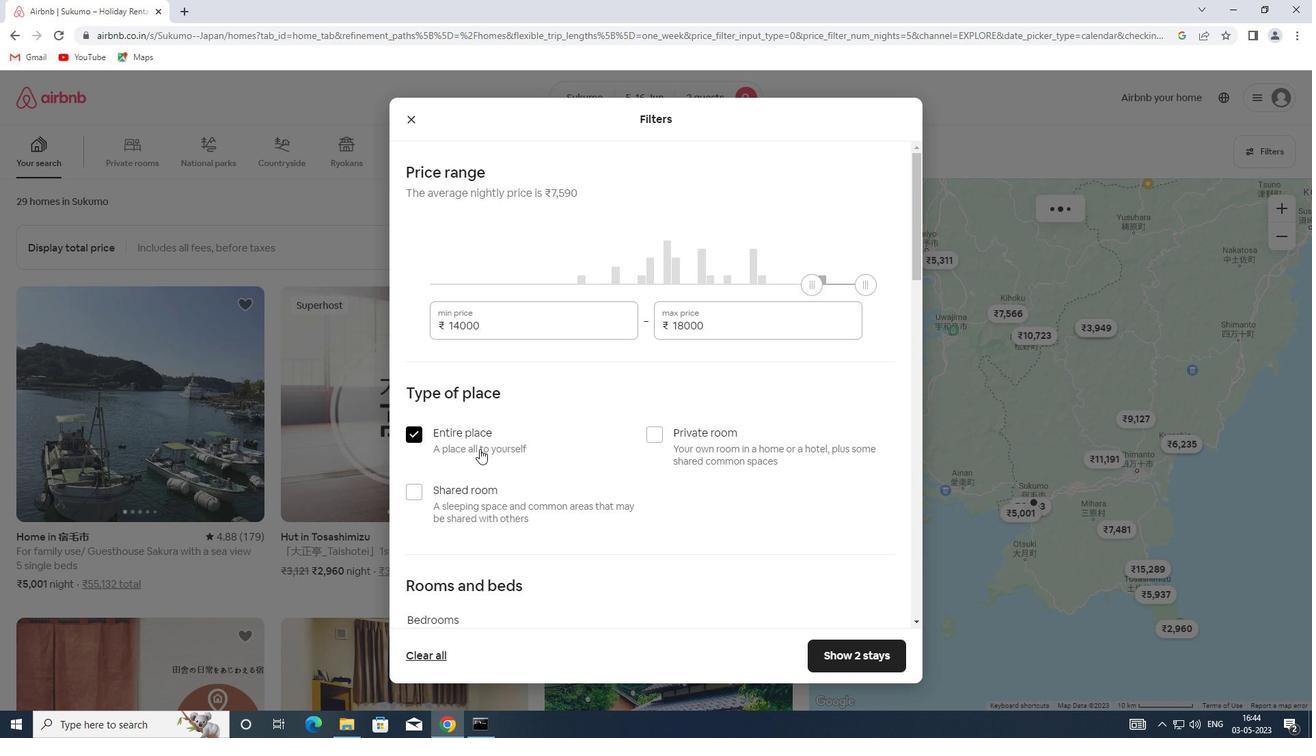 
Action: Mouse moved to (488, 391)
Screenshot: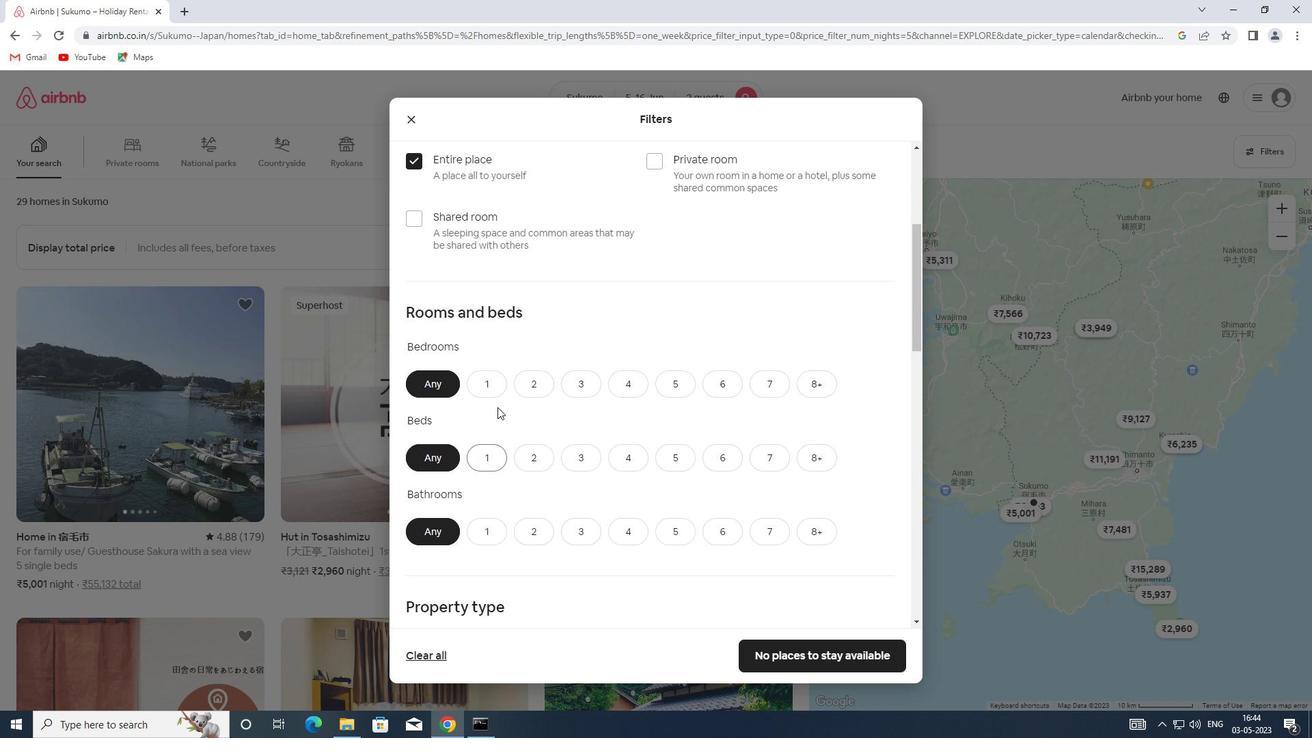 
Action: Mouse pressed left at (488, 391)
Screenshot: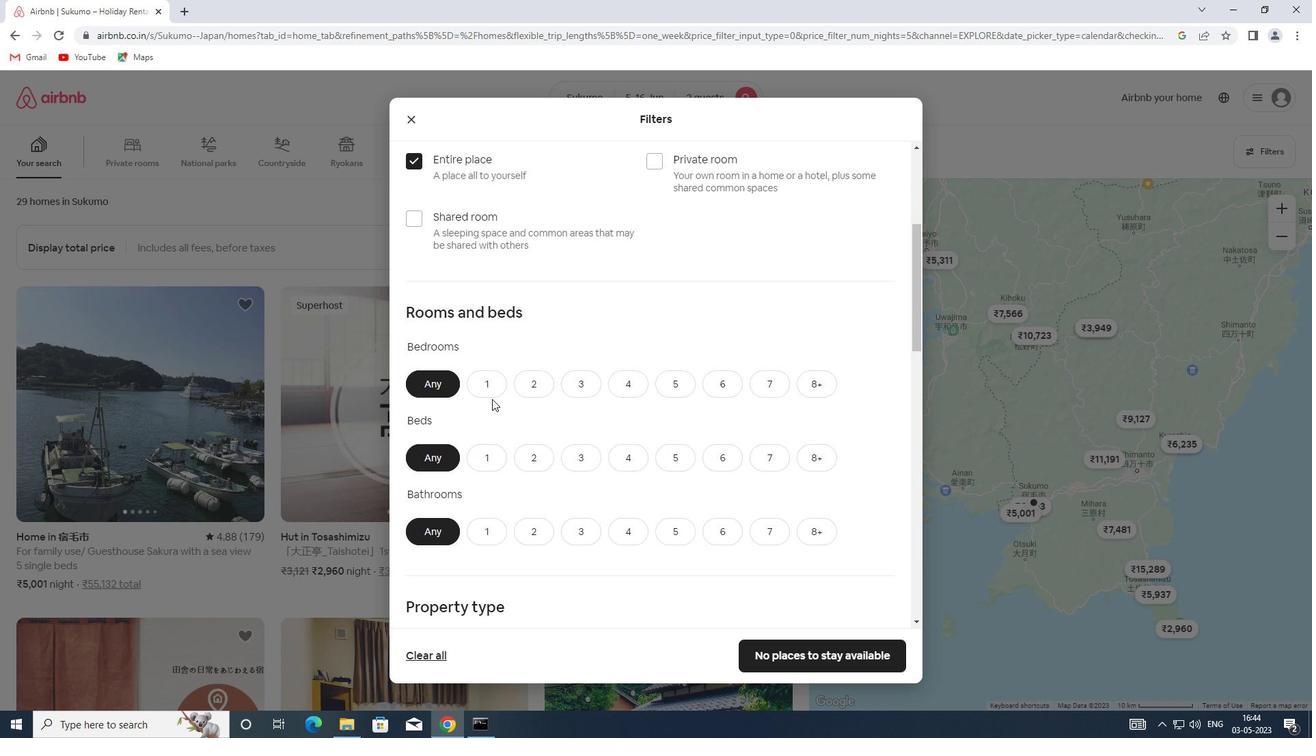 
Action: Mouse moved to (498, 460)
Screenshot: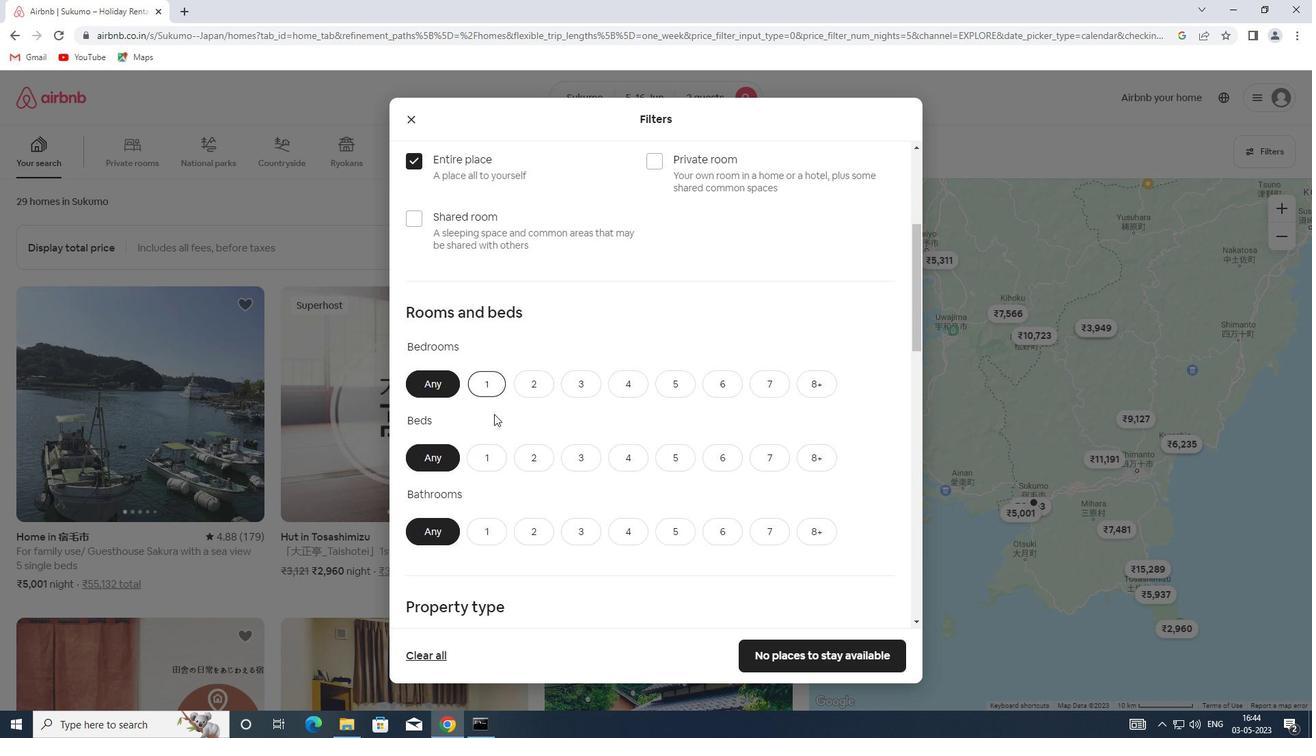 
Action: Mouse pressed left at (498, 460)
Screenshot: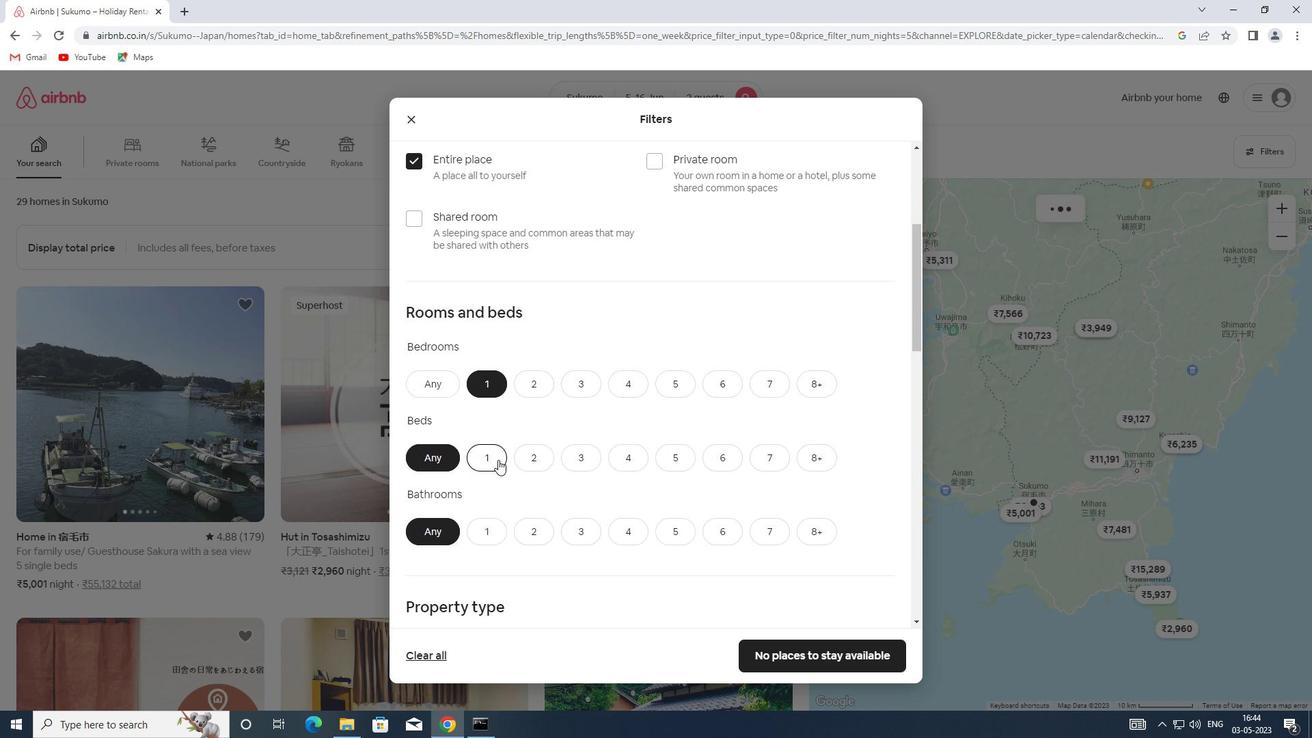 
Action: Mouse scrolled (498, 459) with delta (0, 0)
Screenshot: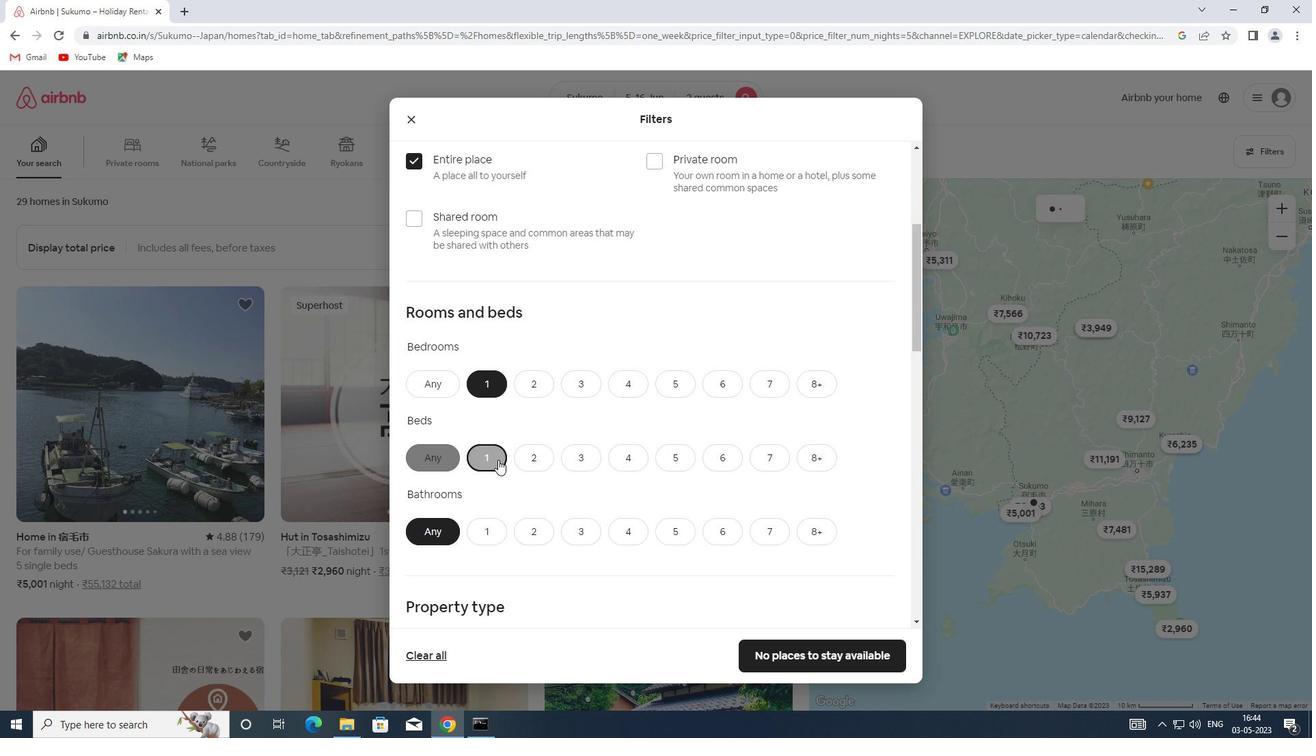 
Action: Mouse scrolled (498, 459) with delta (0, 0)
Screenshot: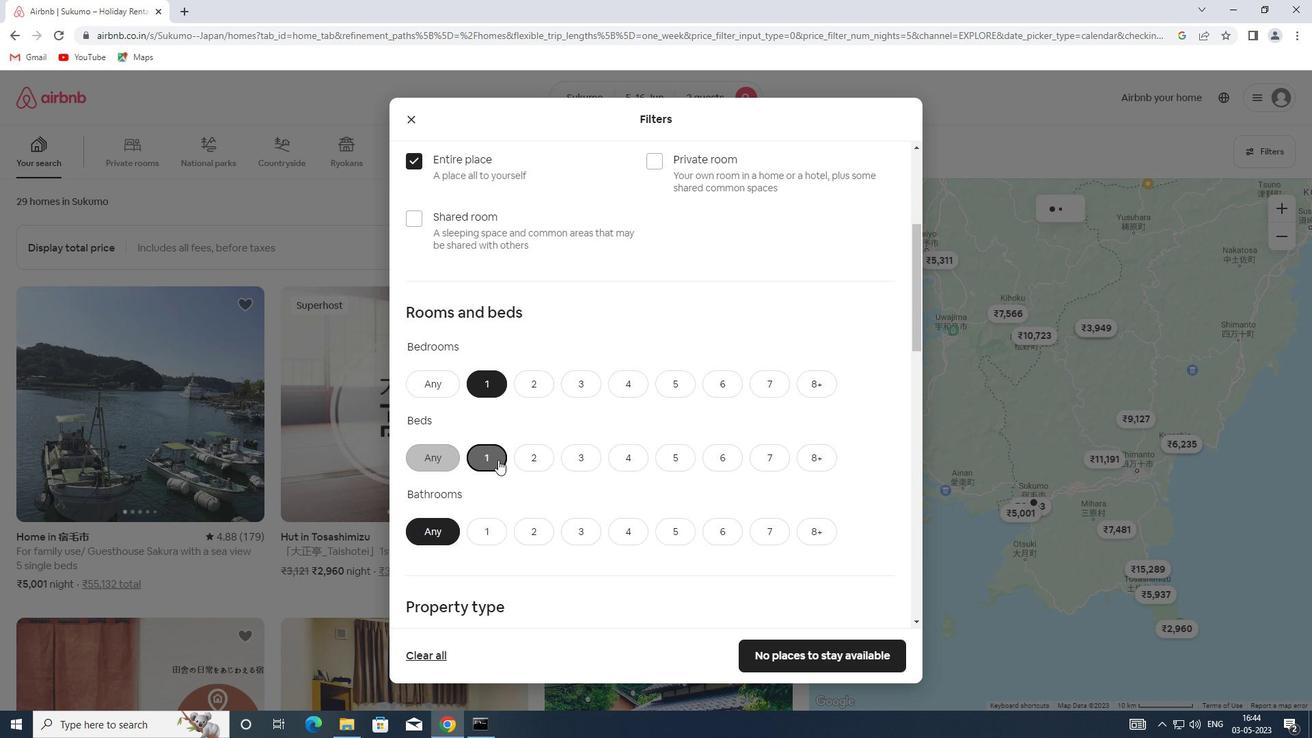 
Action: Mouse moved to (486, 399)
Screenshot: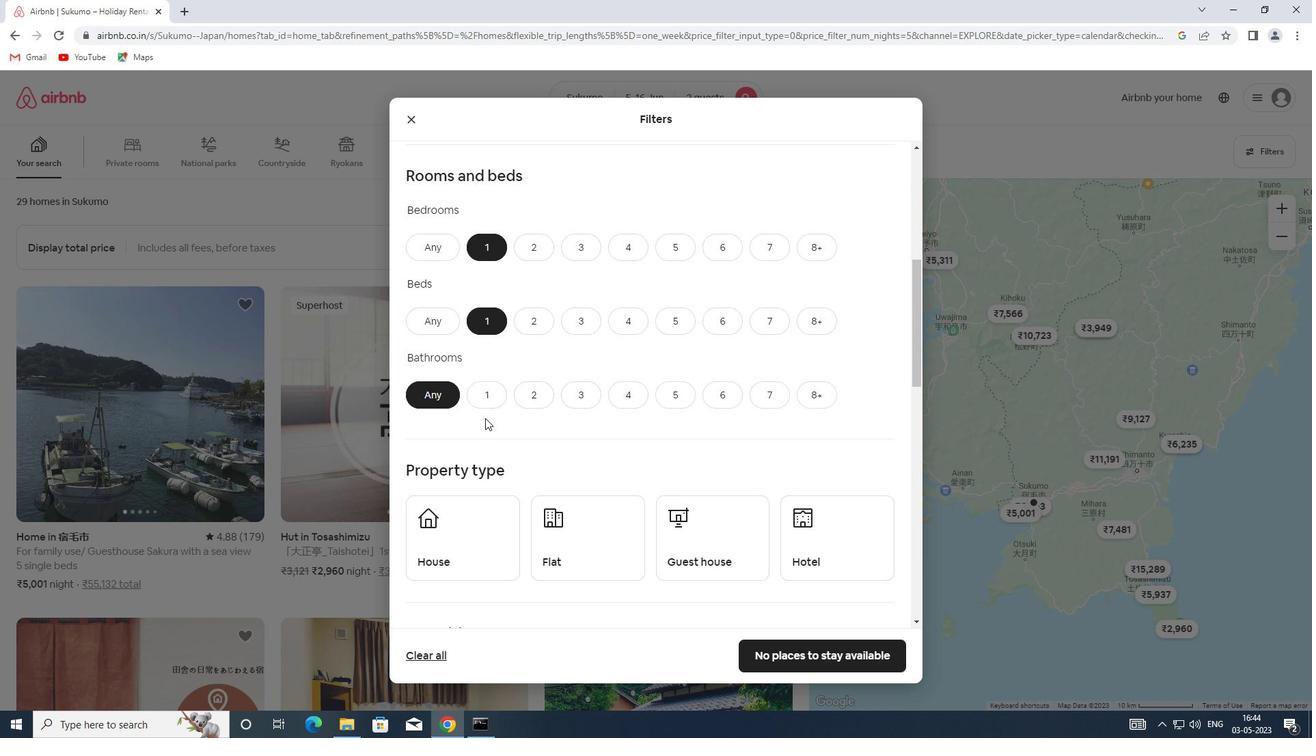 
Action: Mouse pressed left at (486, 399)
Screenshot: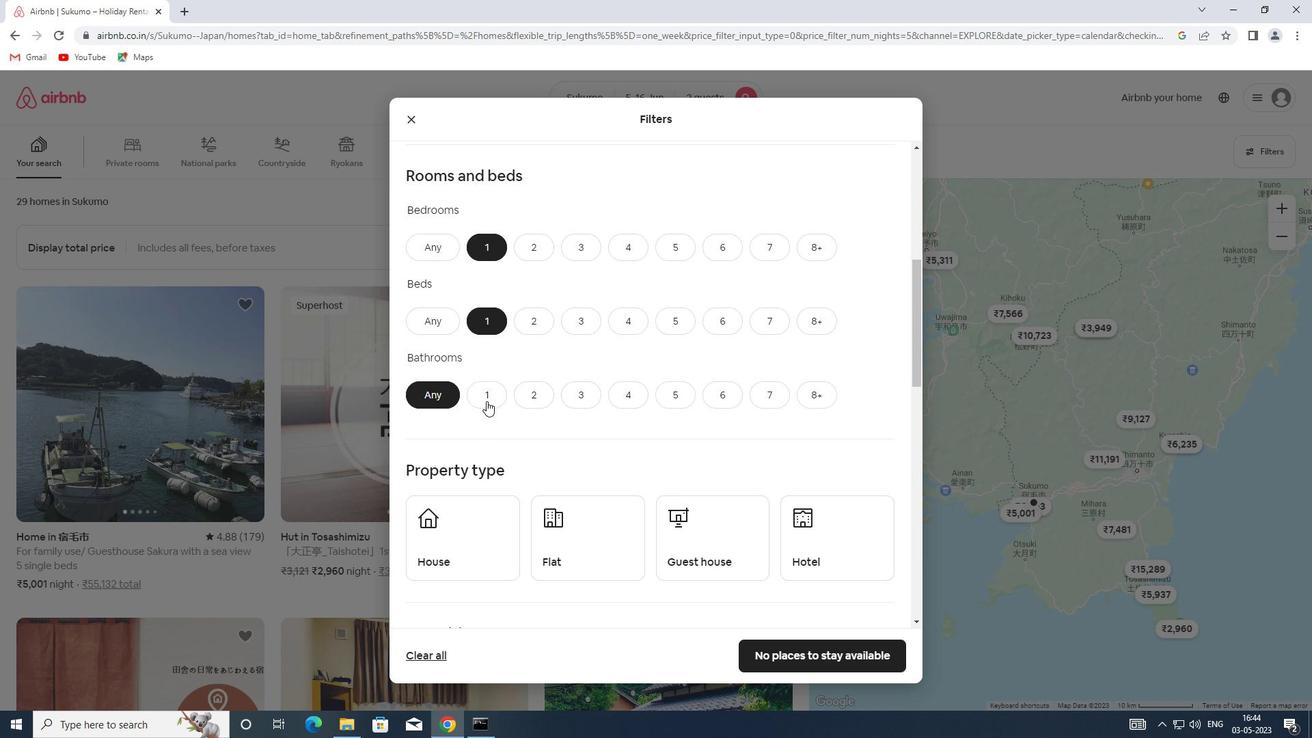
Action: Mouse scrolled (486, 399) with delta (0, 0)
Screenshot: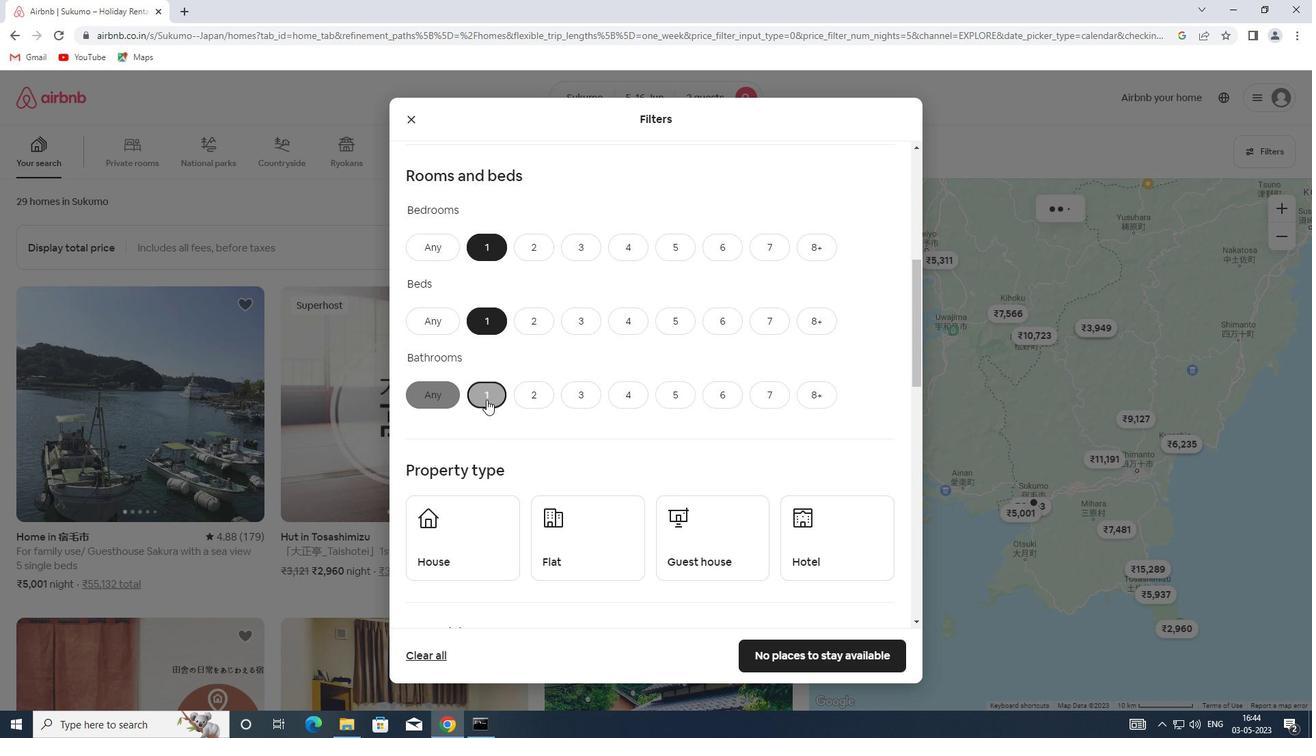 
Action: Mouse moved to (451, 488)
Screenshot: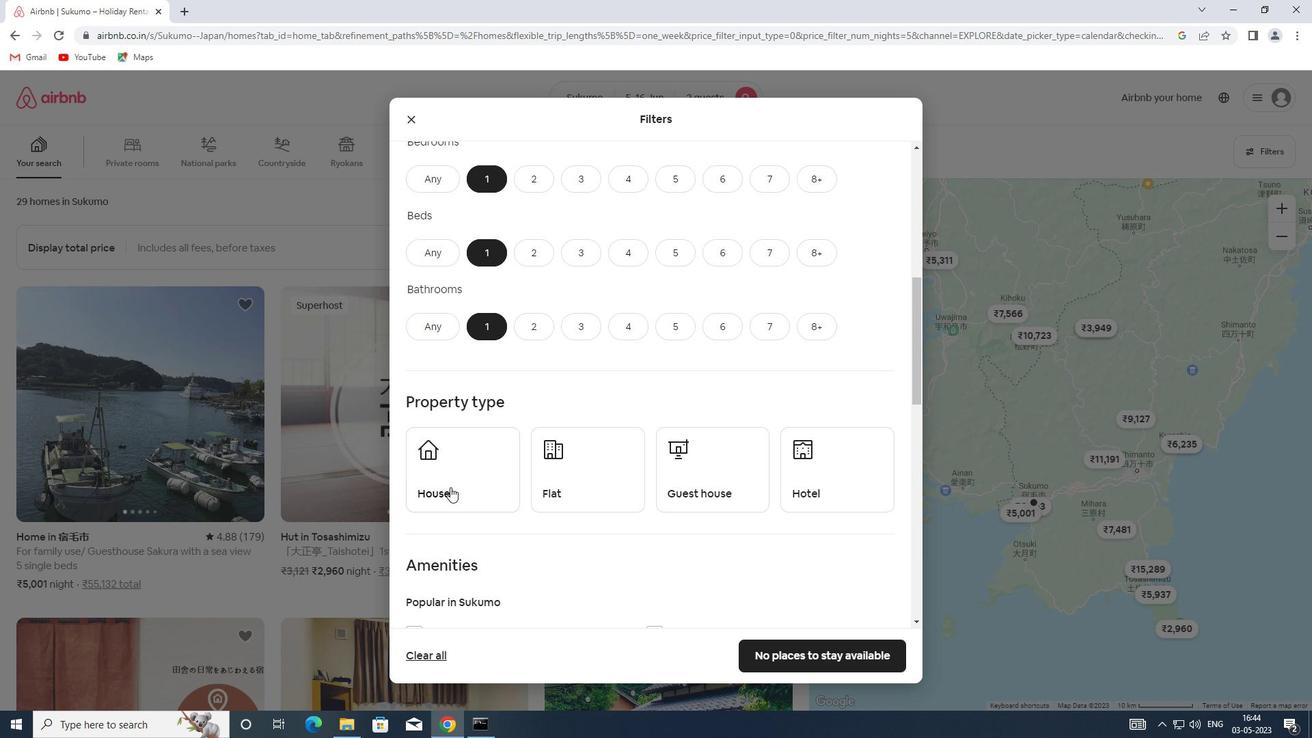 
Action: Mouse pressed left at (451, 488)
Screenshot: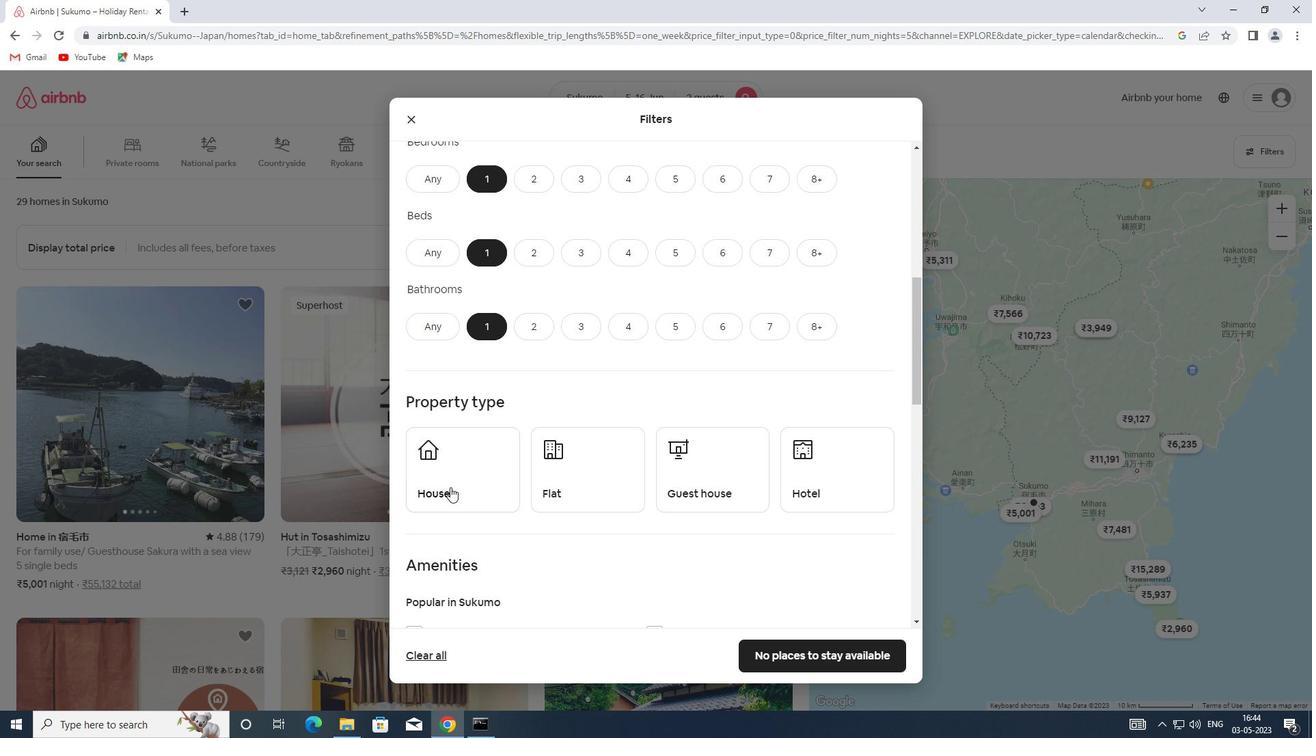 
Action: Mouse moved to (585, 458)
Screenshot: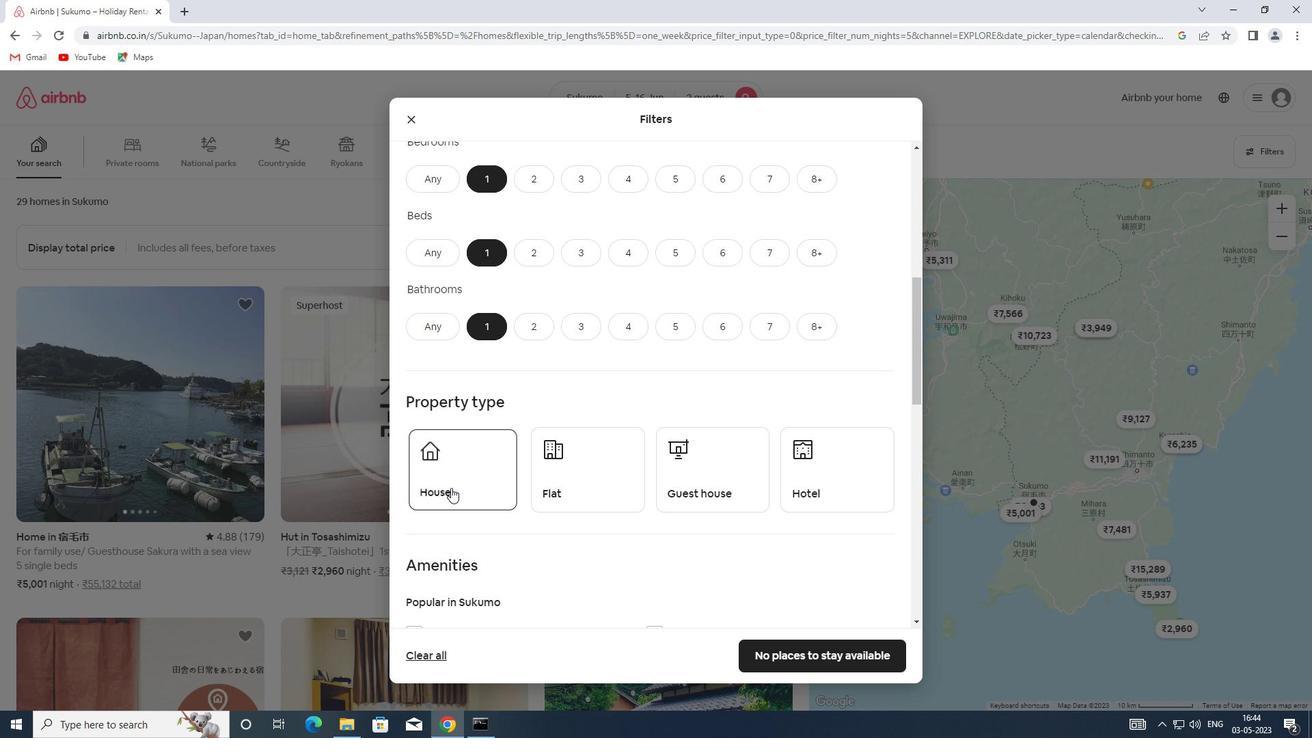 
Action: Mouse pressed left at (585, 458)
Screenshot: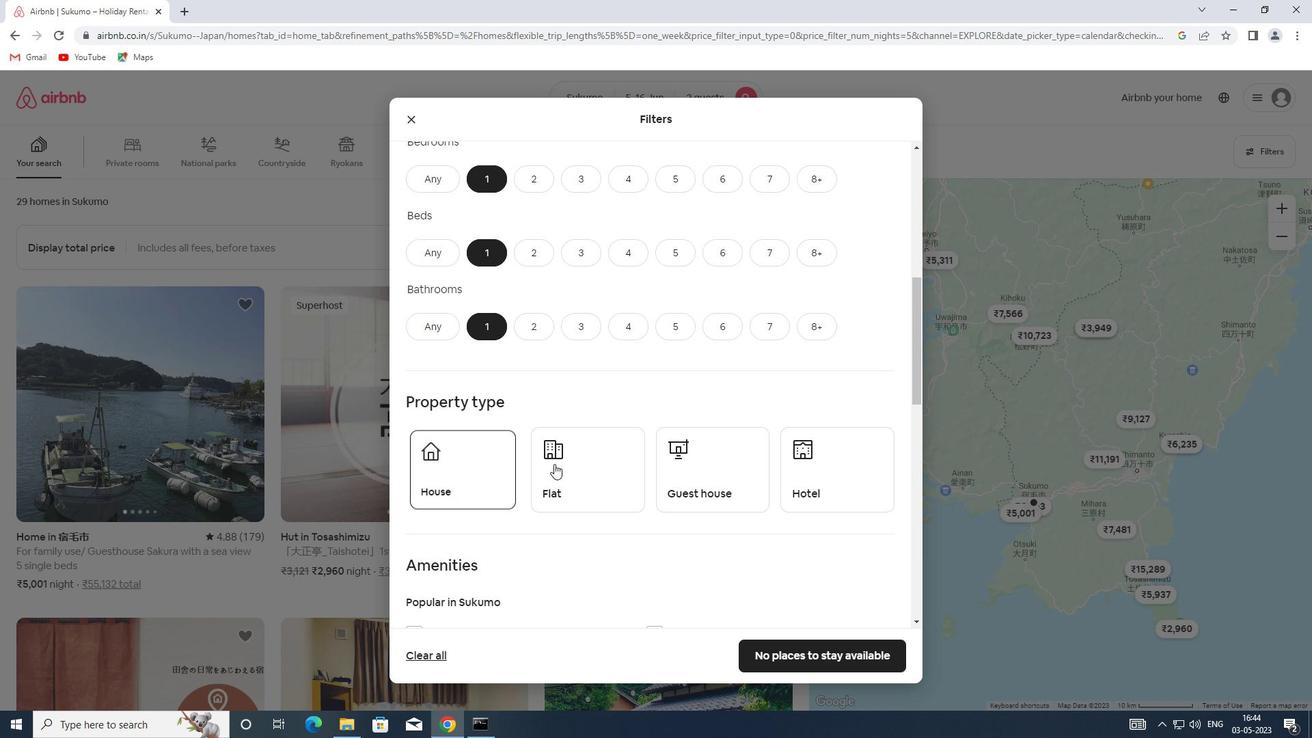 
Action: Mouse moved to (674, 460)
Screenshot: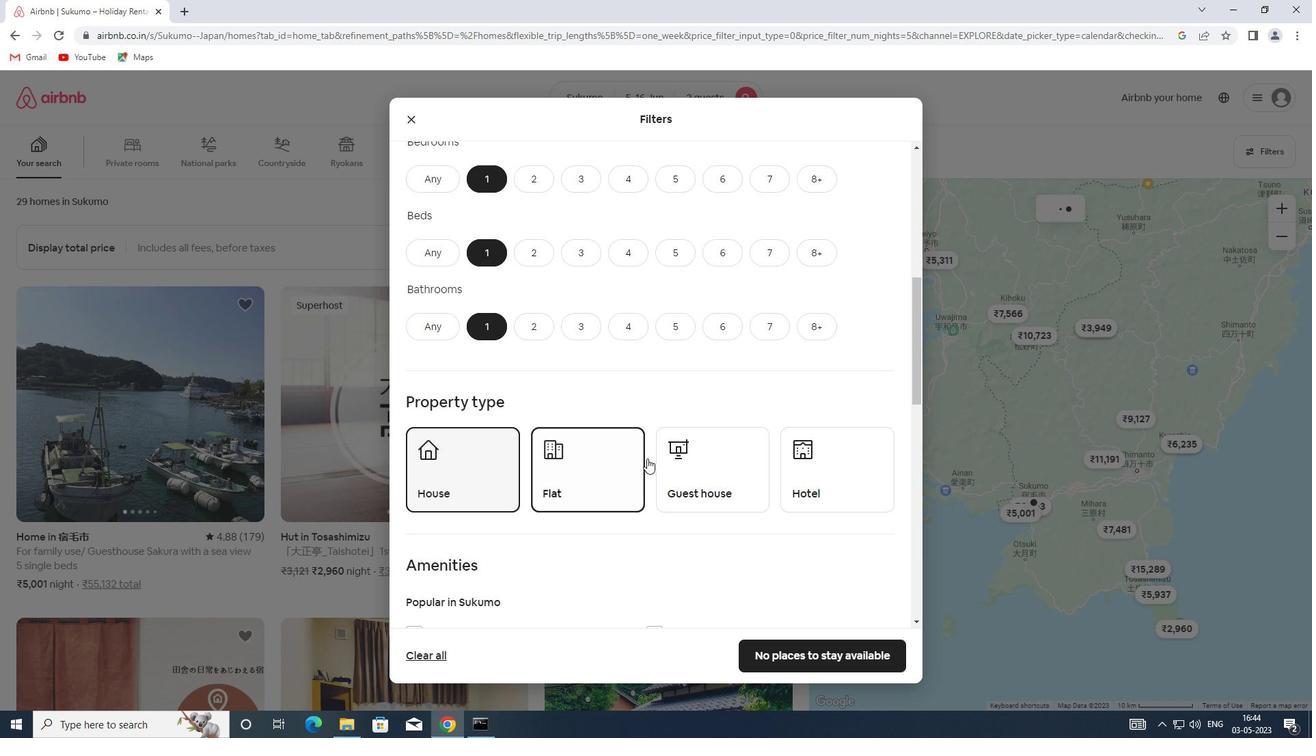 
Action: Mouse pressed left at (674, 460)
Screenshot: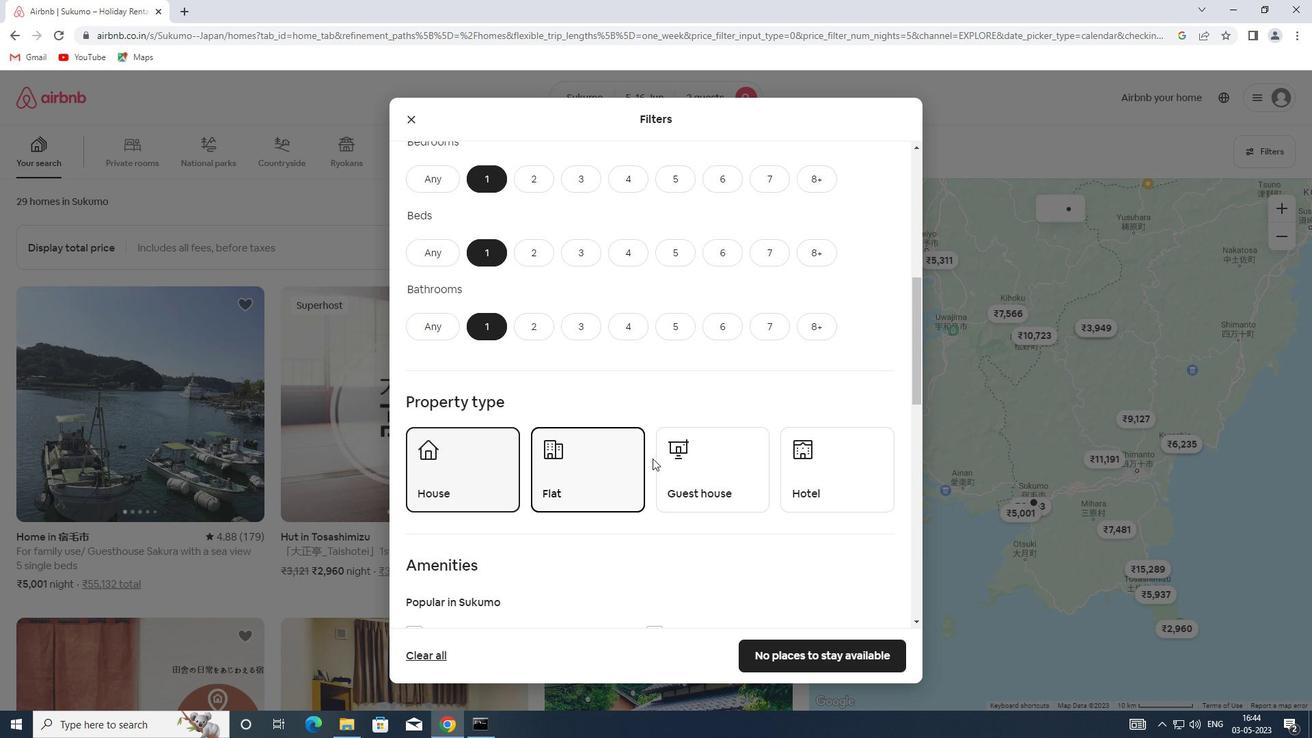 
Action: Mouse moved to (814, 460)
Screenshot: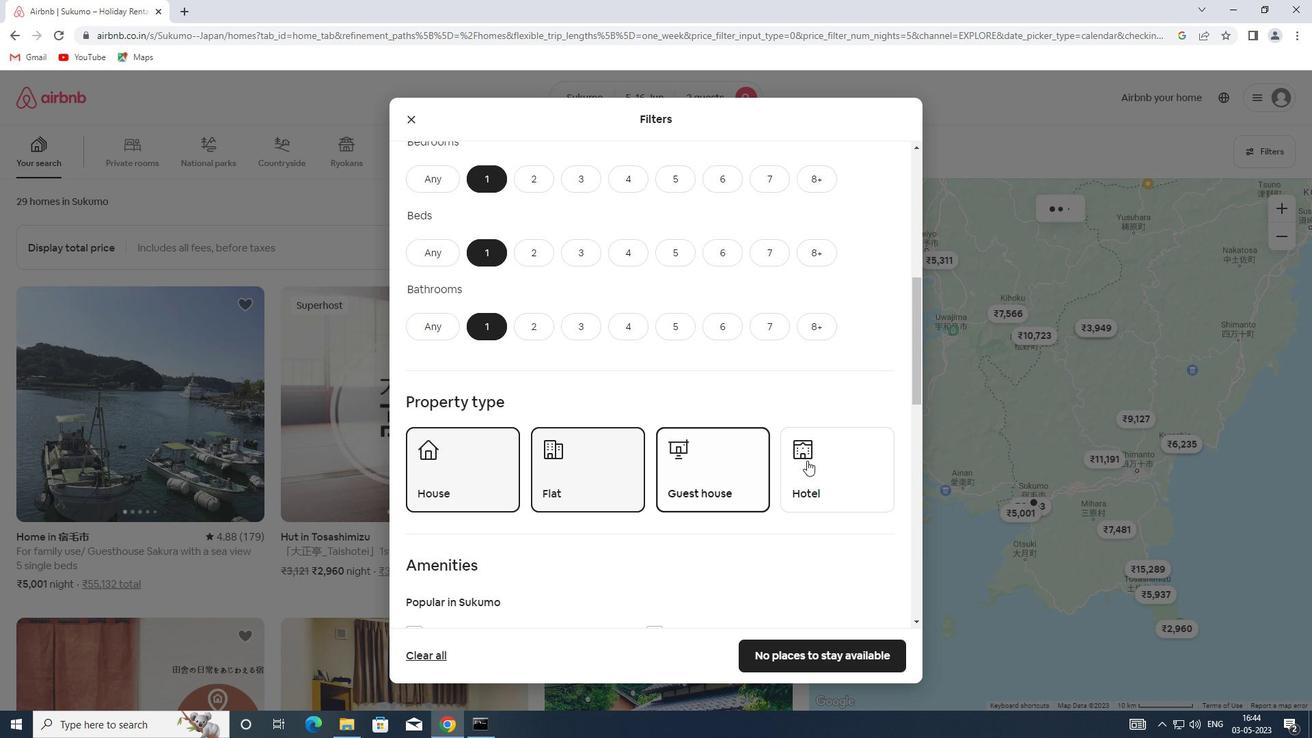
Action: Mouse pressed left at (814, 460)
Screenshot: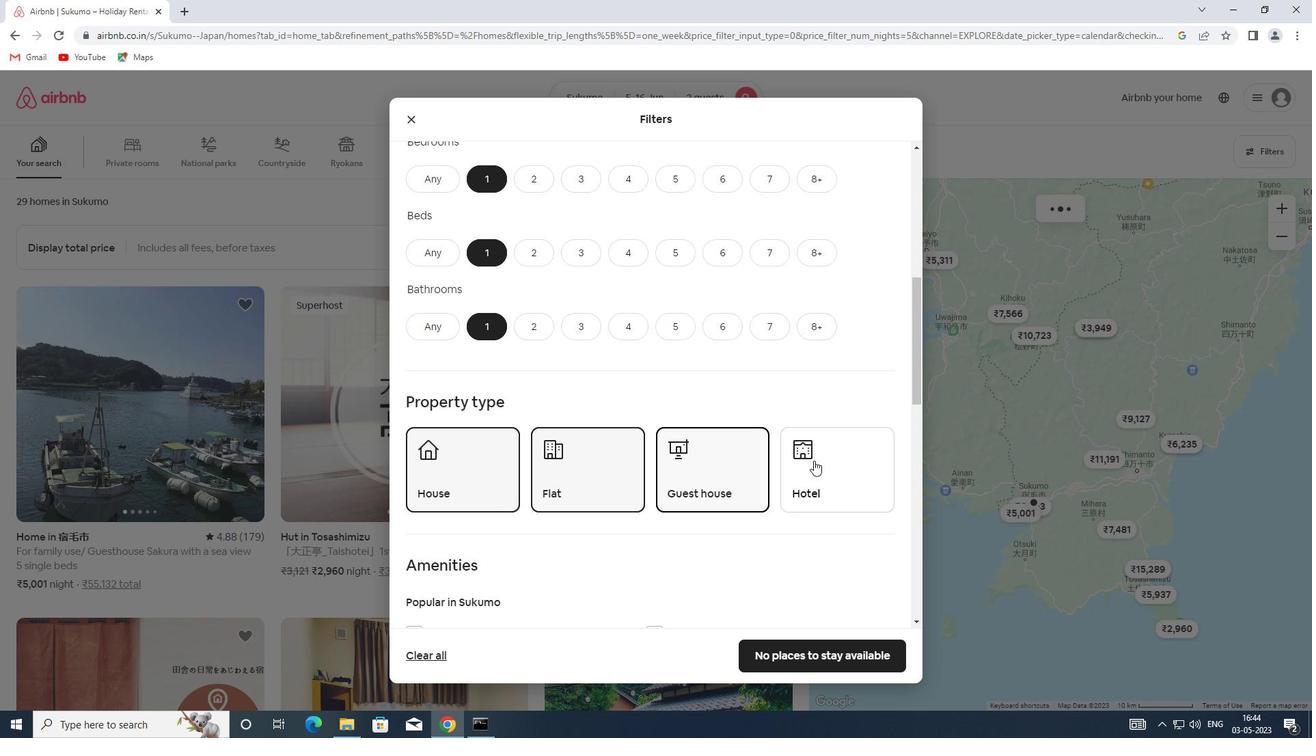 
Action: Mouse moved to (773, 438)
Screenshot: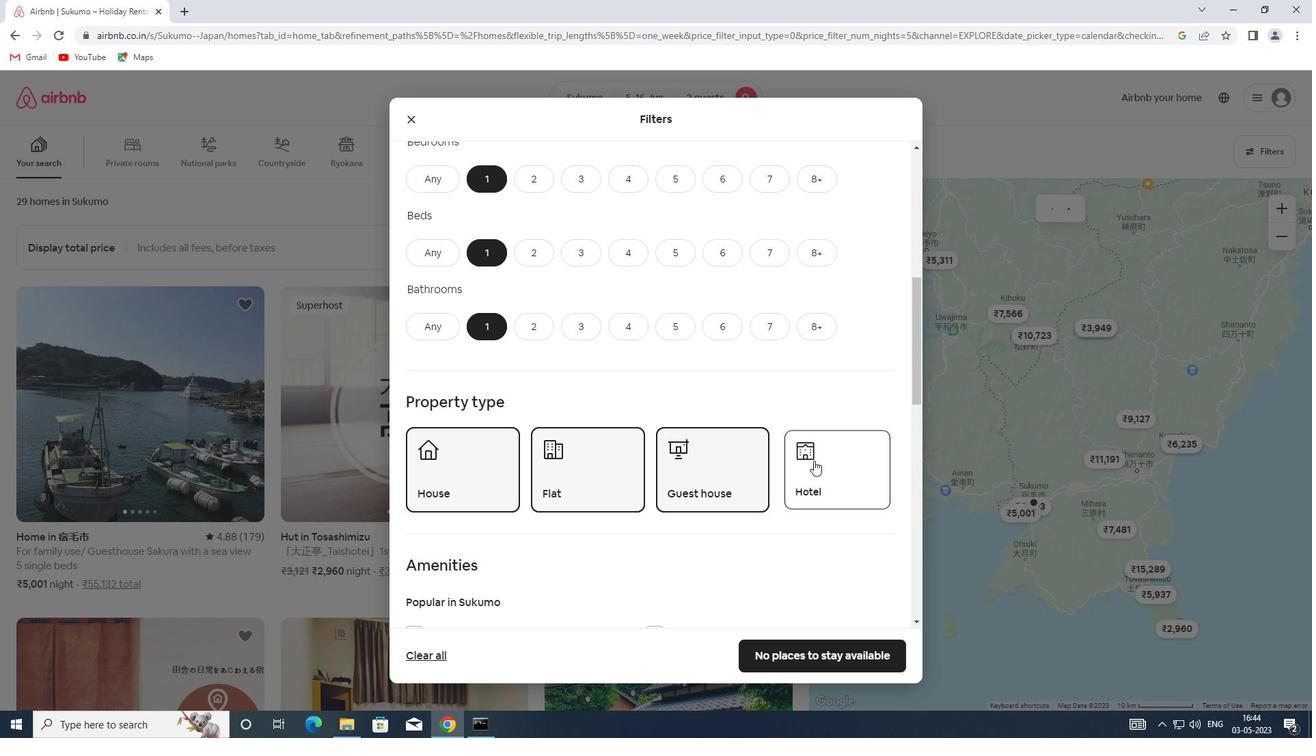 
Action: Mouse scrolled (773, 438) with delta (0, 0)
Screenshot: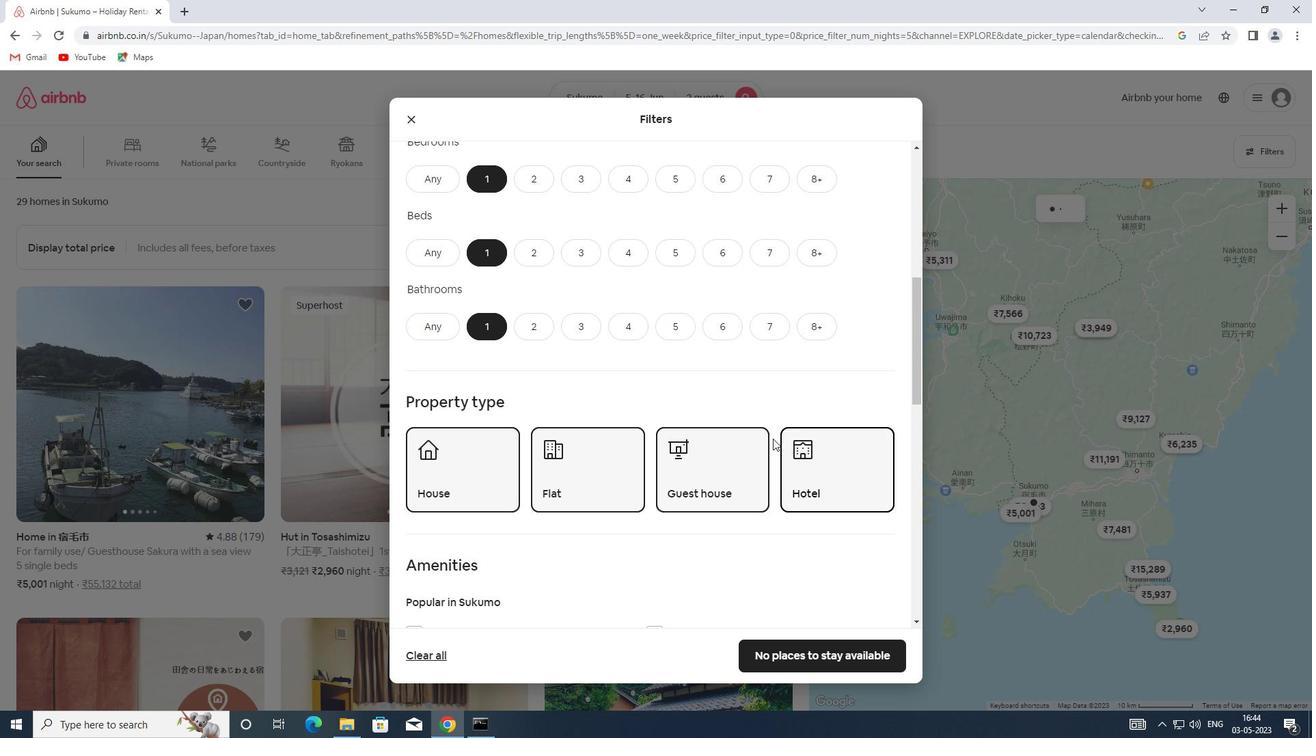 
Action: Mouse scrolled (773, 438) with delta (0, 0)
Screenshot: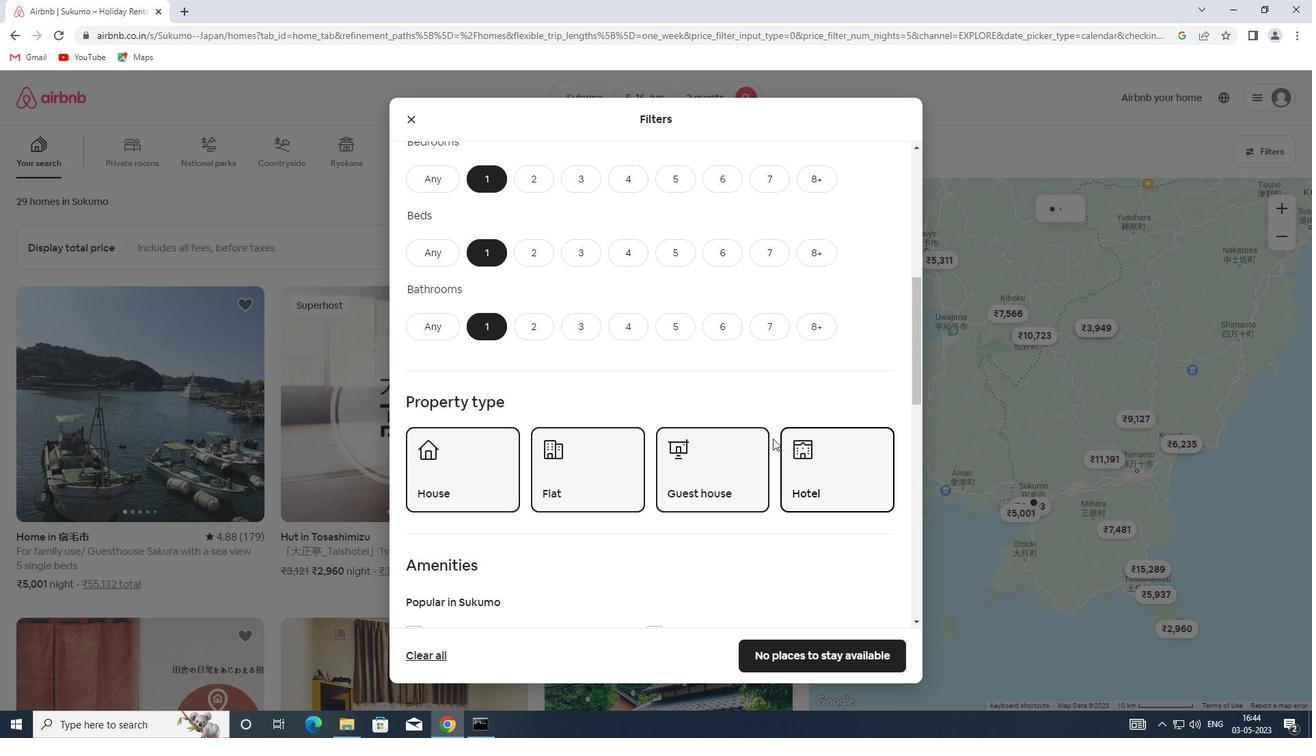 
Action: Mouse scrolled (773, 438) with delta (0, 0)
Screenshot: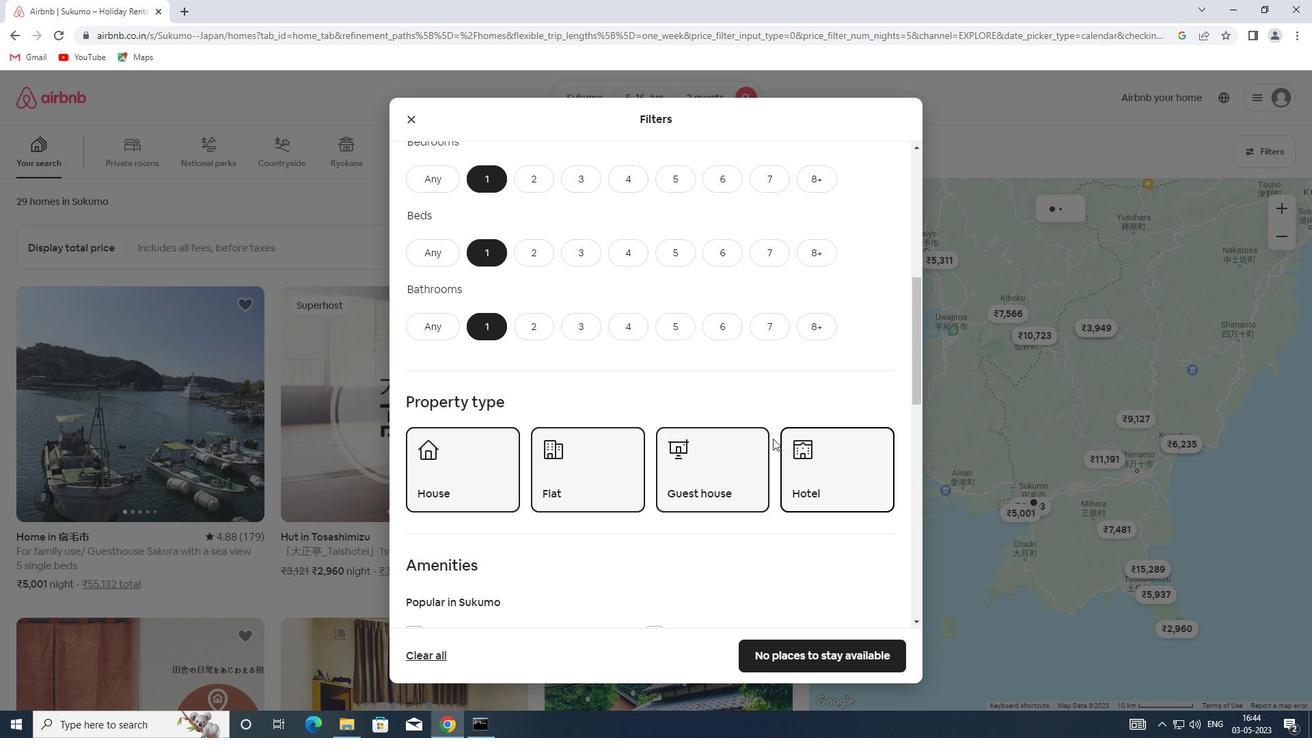 
Action: Mouse moved to (770, 436)
Screenshot: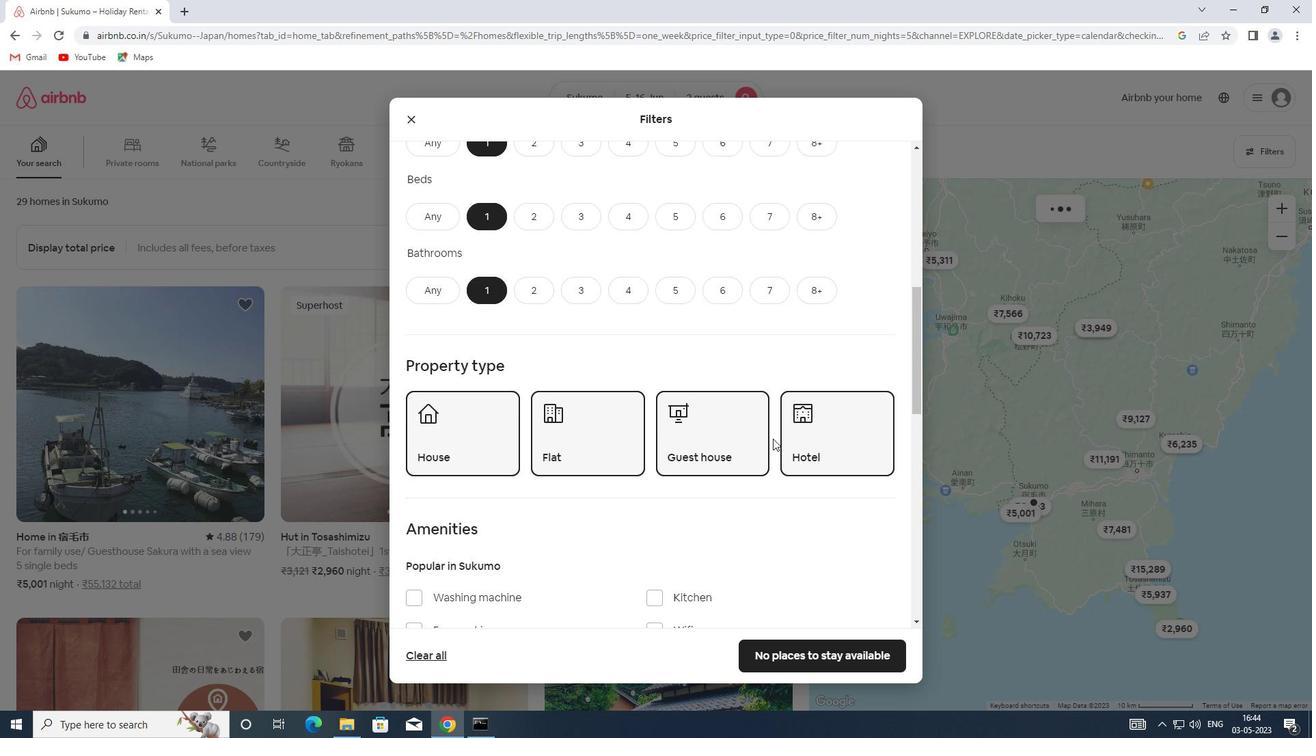 
Action: Mouse scrolled (770, 435) with delta (0, 0)
Screenshot: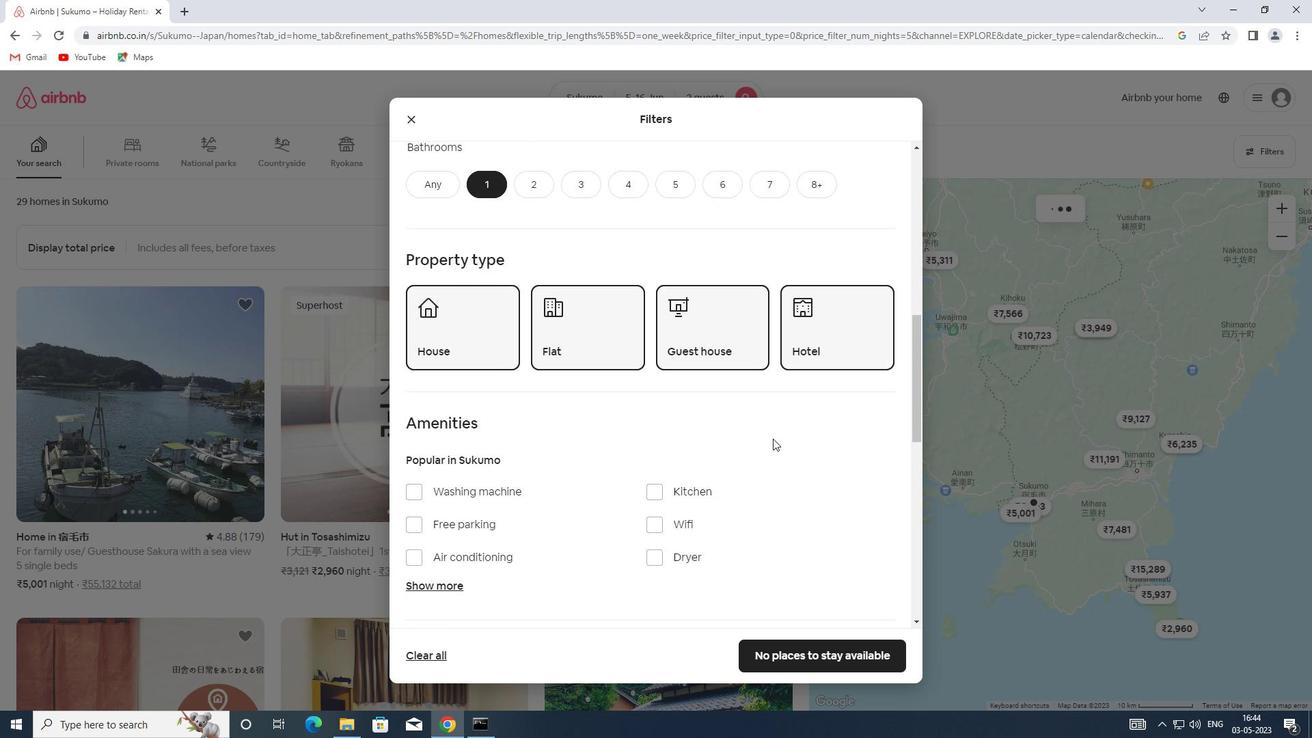 
Action: Mouse scrolled (770, 435) with delta (0, 0)
Screenshot: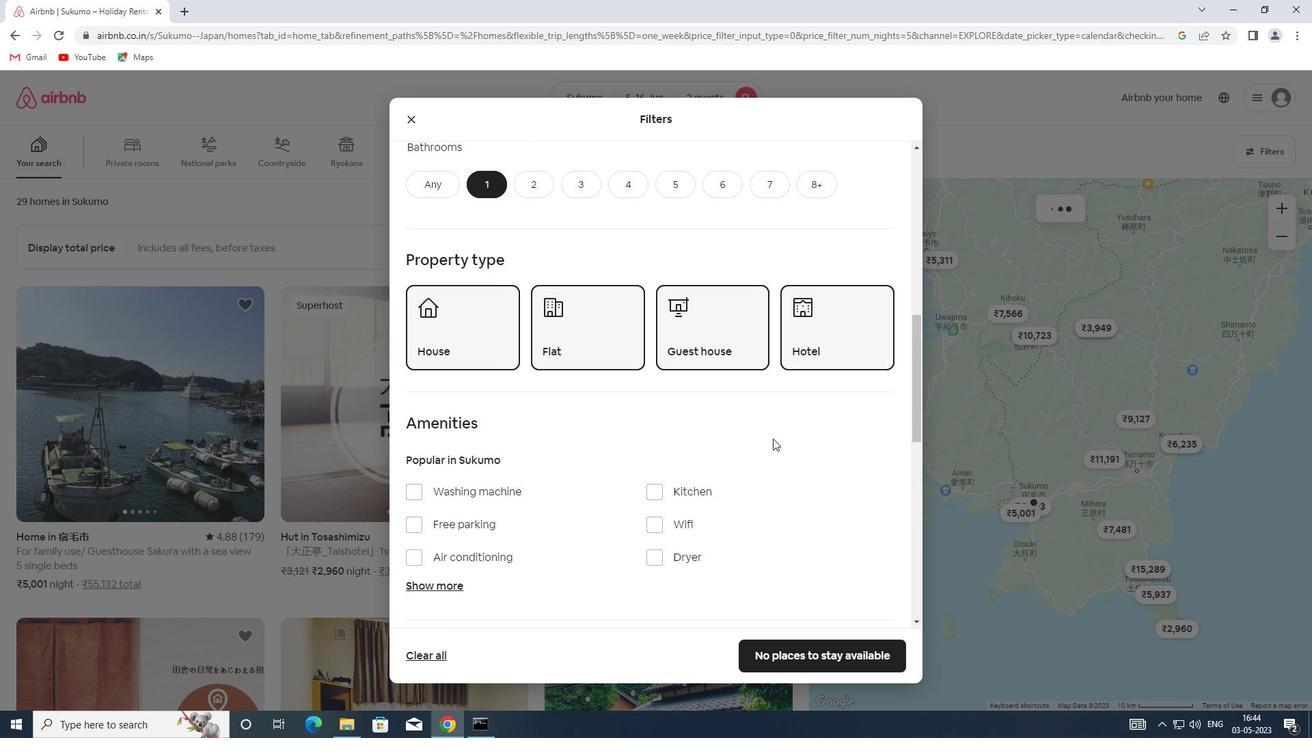 
Action: Mouse scrolled (770, 435) with delta (0, 0)
Screenshot: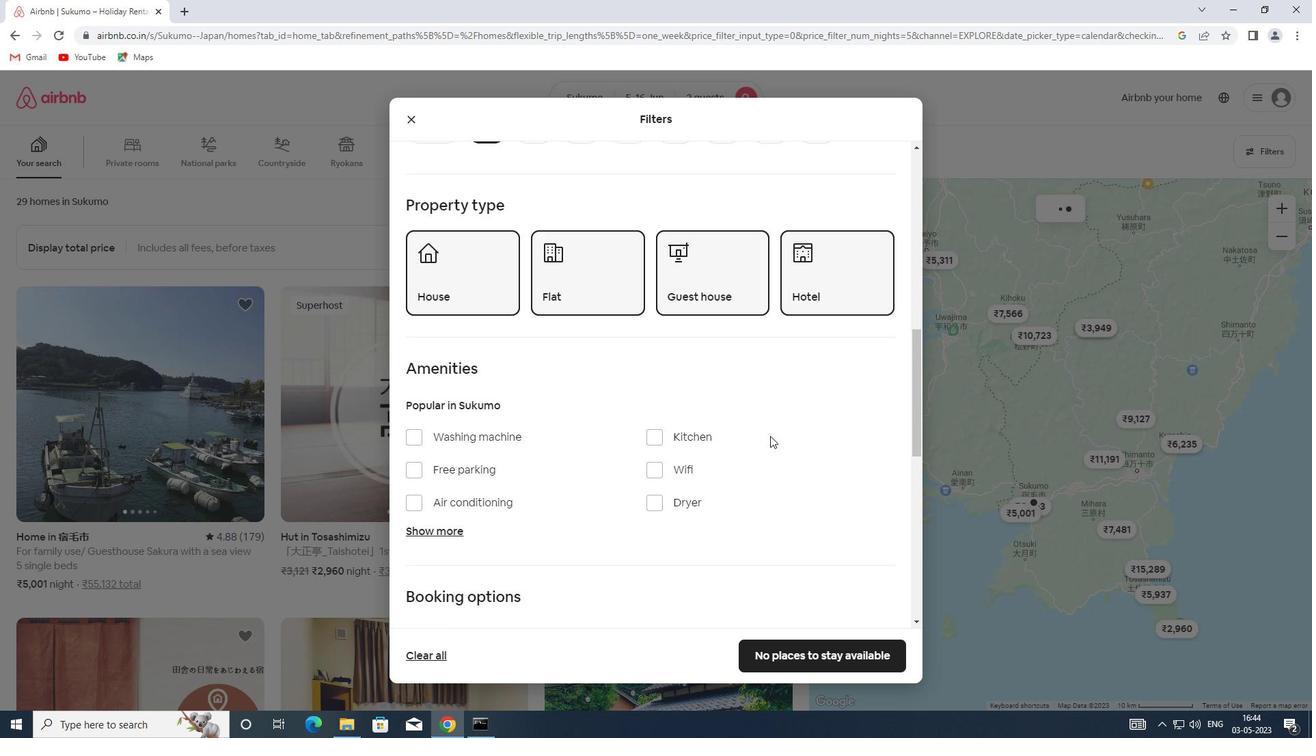 
Action: Mouse moved to (858, 468)
Screenshot: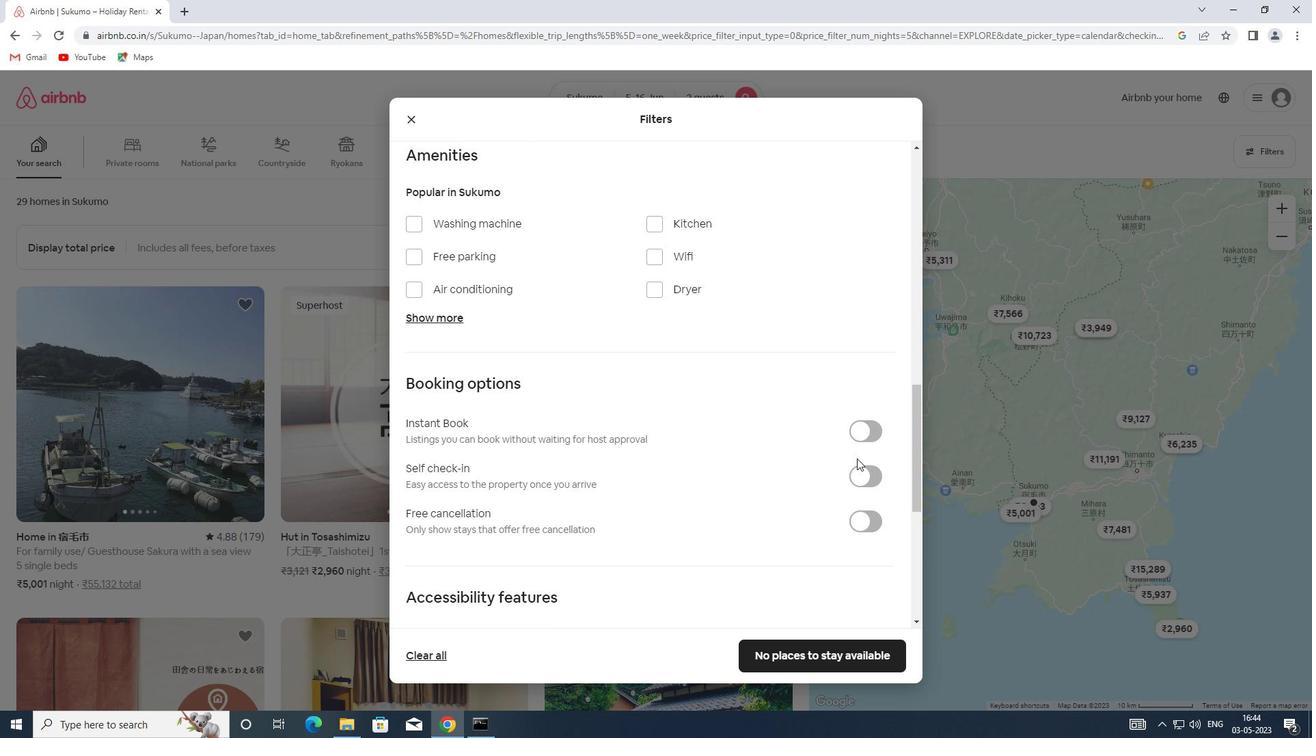 
Action: Mouse pressed left at (858, 468)
Screenshot: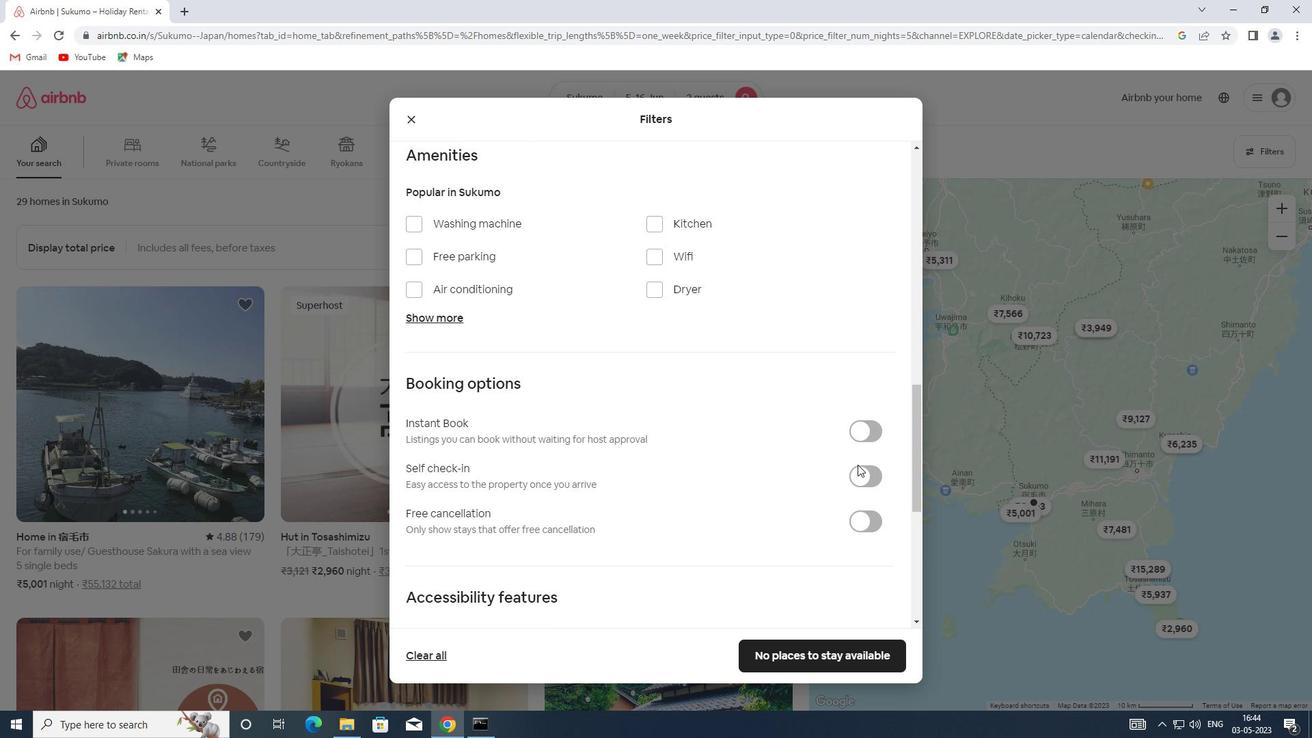 
Action: Mouse moved to (778, 453)
Screenshot: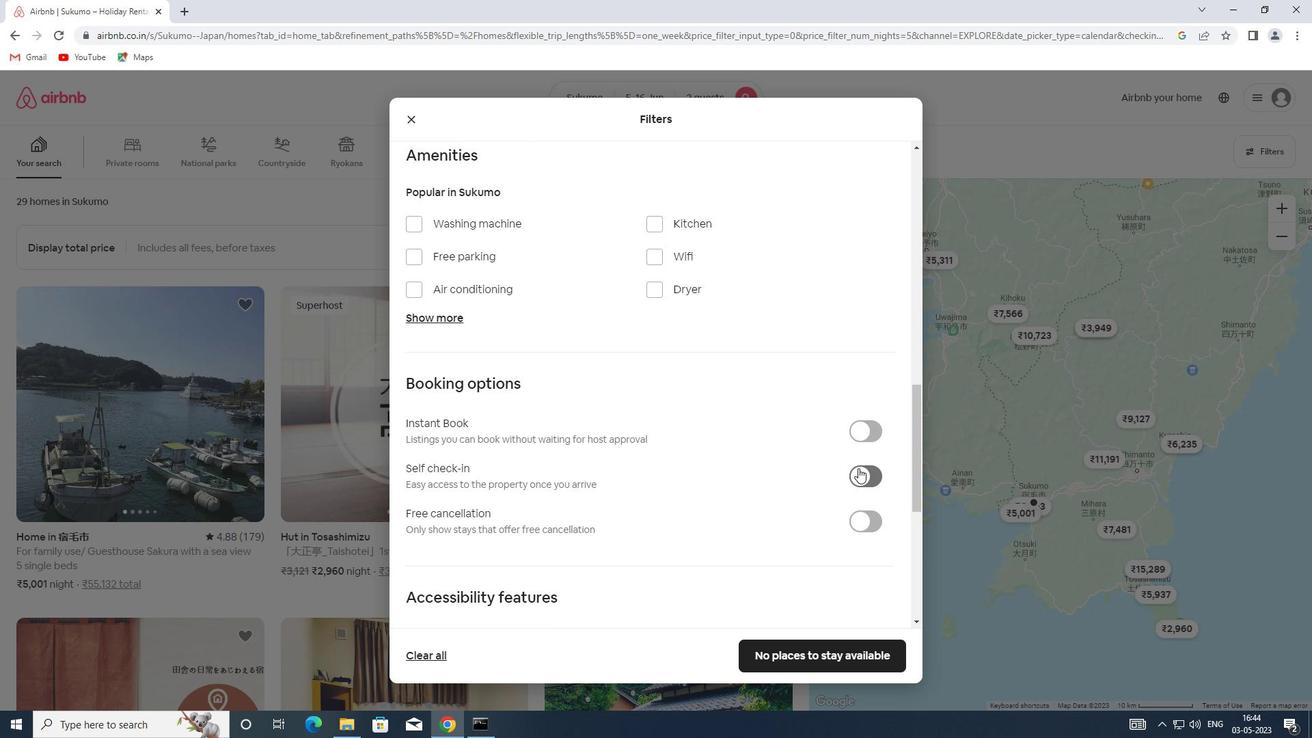 
Action: Mouse scrolled (778, 453) with delta (0, 0)
Screenshot: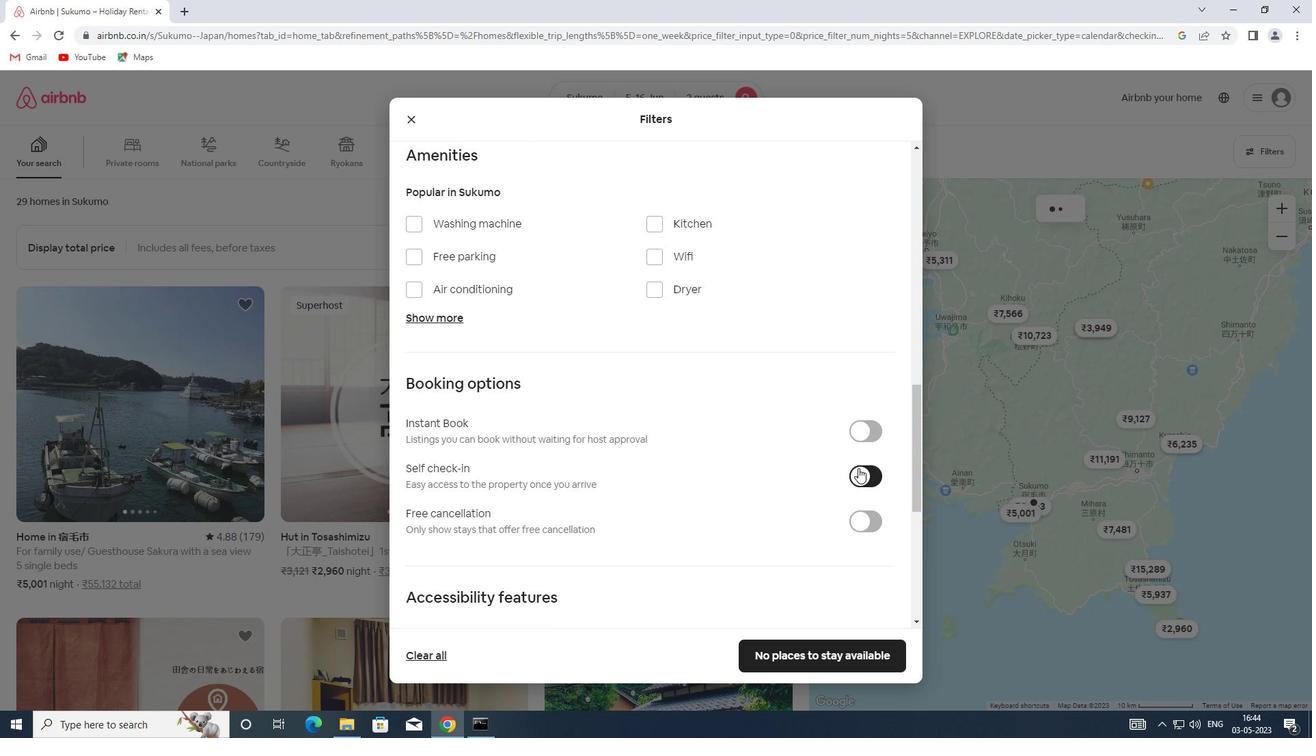 
Action: Mouse moved to (777, 453)
Screenshot: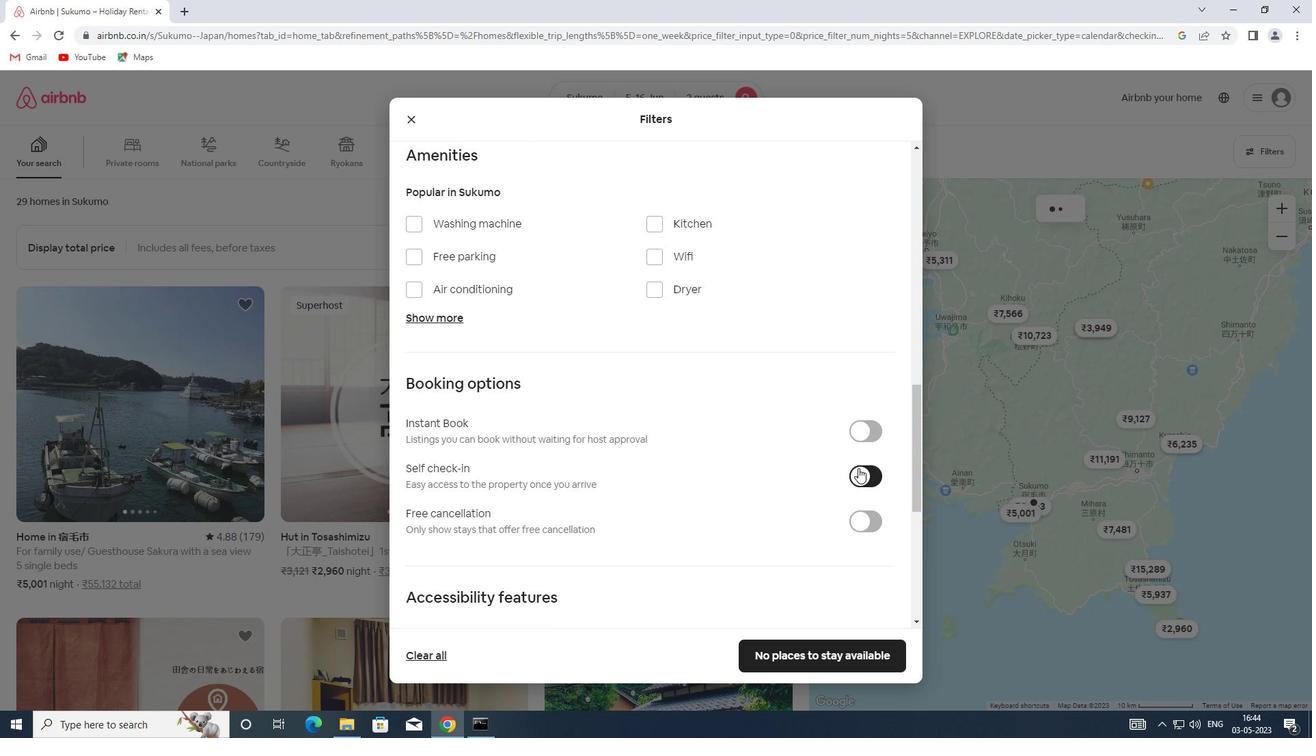 
Action: Mouse scrolled (777, 453) with delta (0, 0)
Screenshot: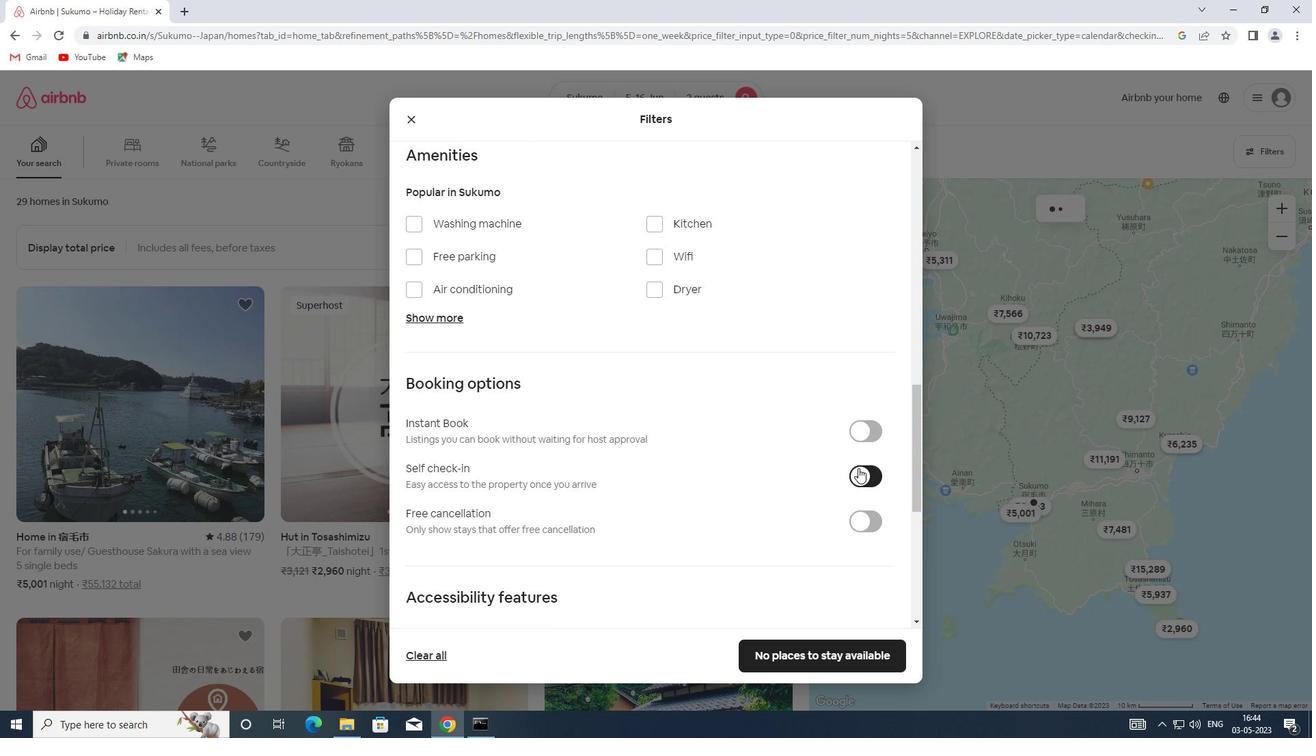 
Action: Mouse scrolled (777, 453) with delta (0, 0)
Screenshot: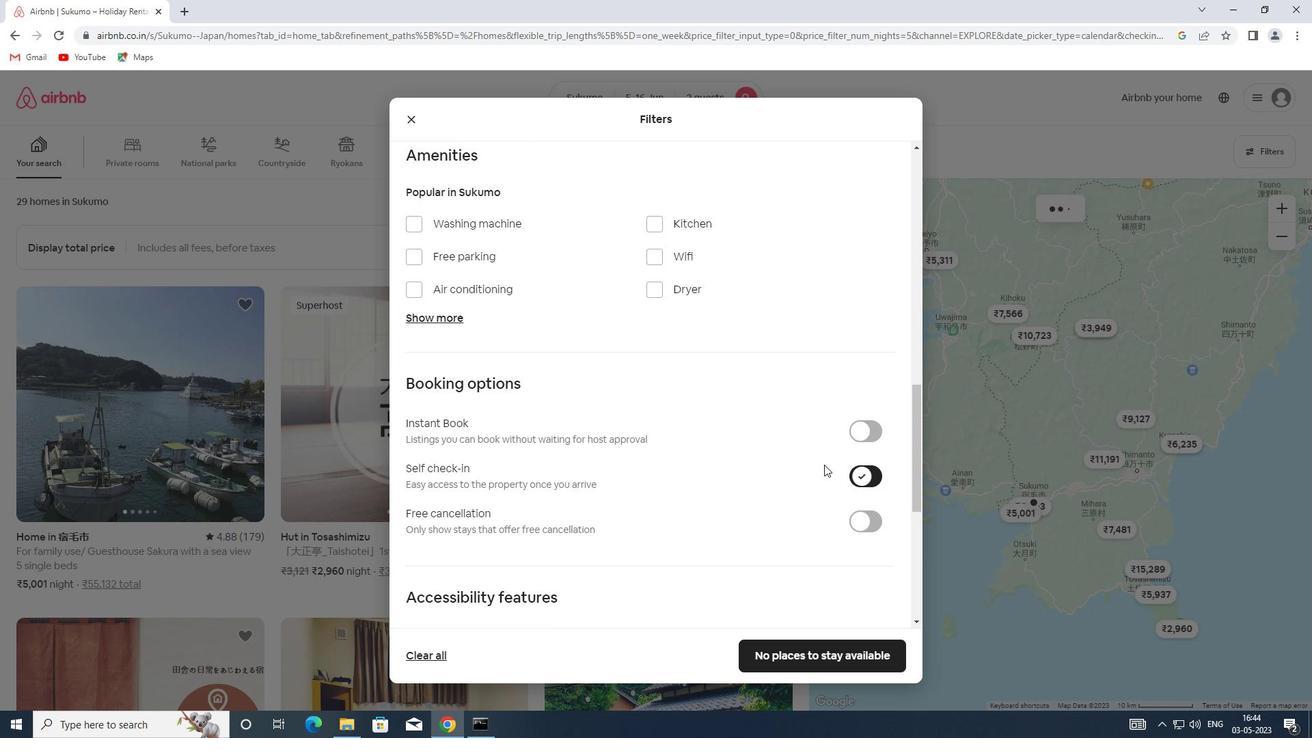 
Action: Mouse scrolled (777, 453) with delta (0, 0)
Screenshot: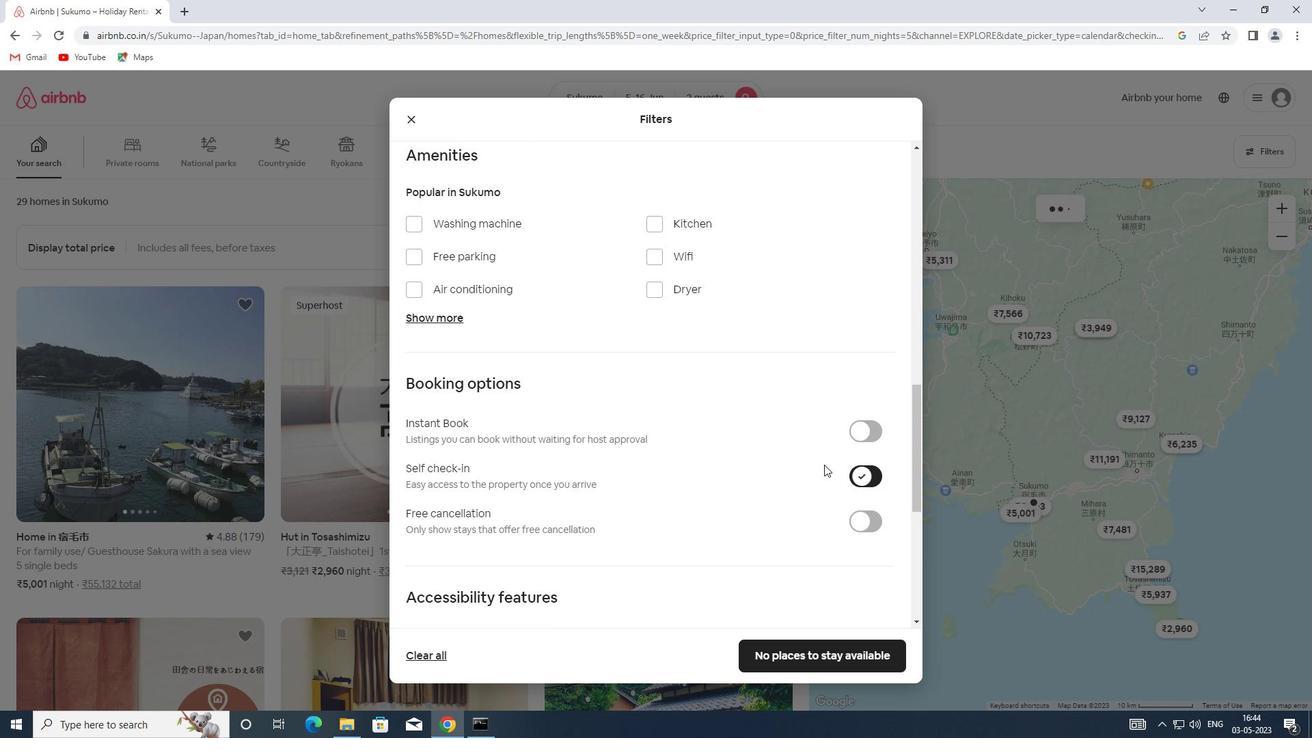 
Action: Mouse scrolled (777, 453) with delta (0, 0)
Screenshot: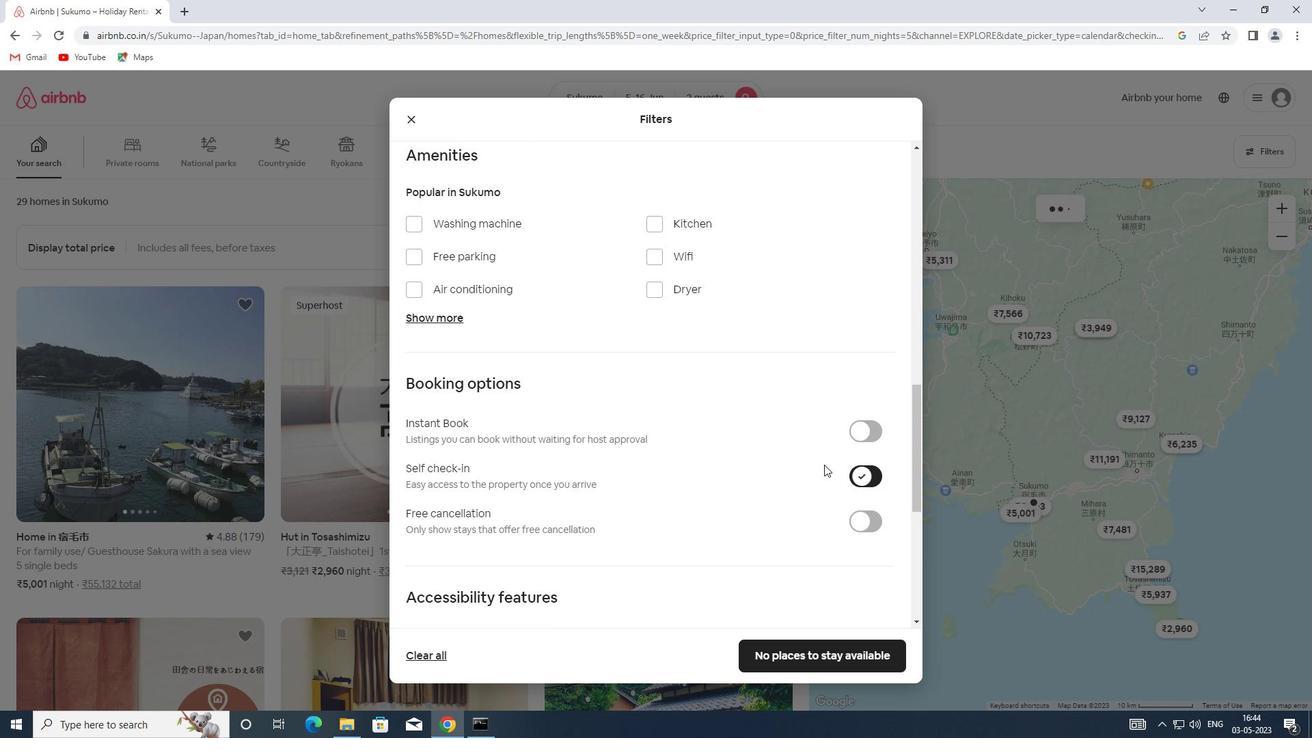 
Action: Mouse moved to (586, 461)
Screenshot: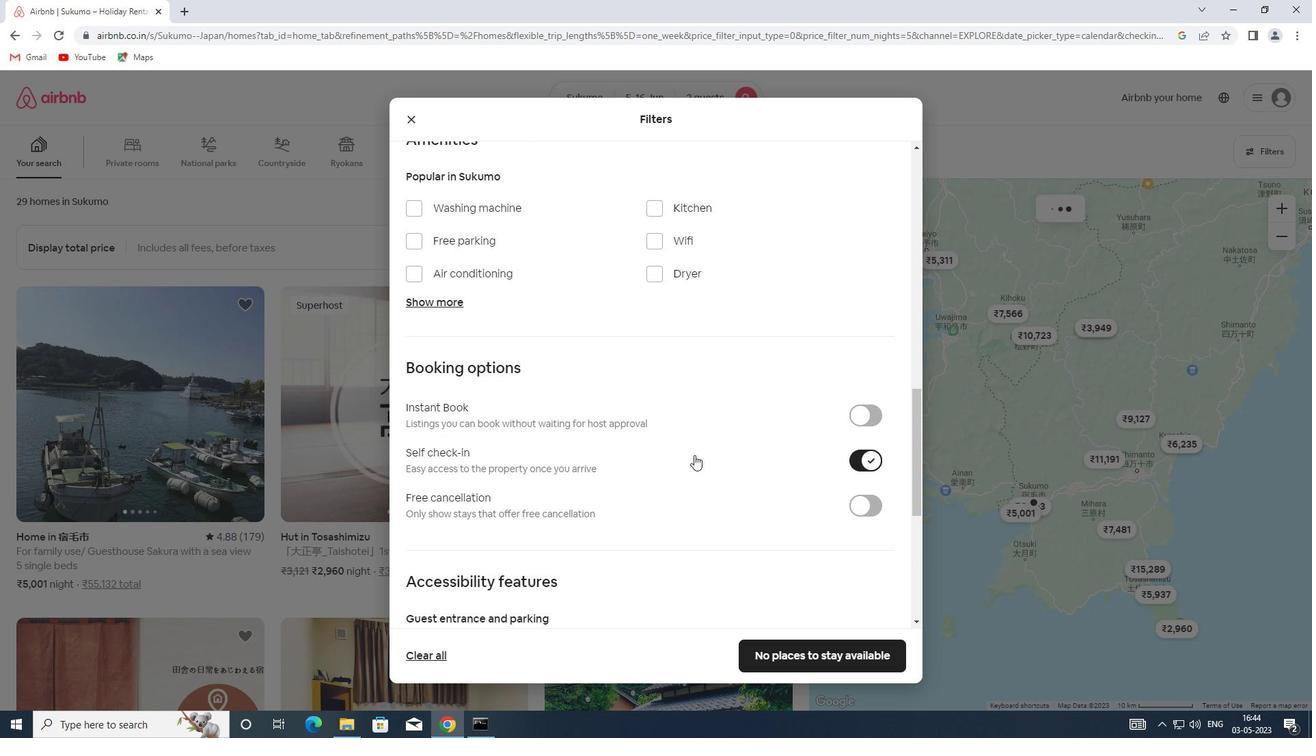 
Action: Mouse scrolled (586, 460) with delta (0, 0)
Screenshot: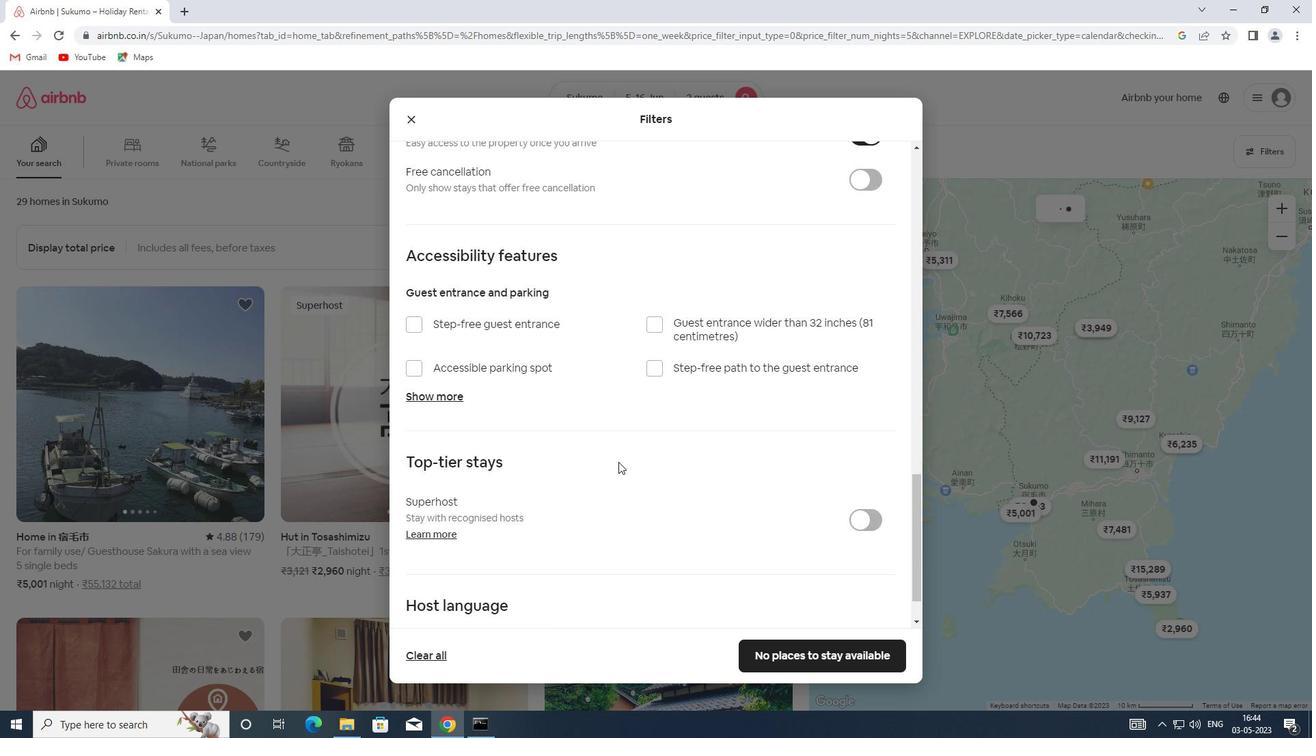 
Action: Mouse scrolled (586, 460) with delta (0, 0)
Screenshot: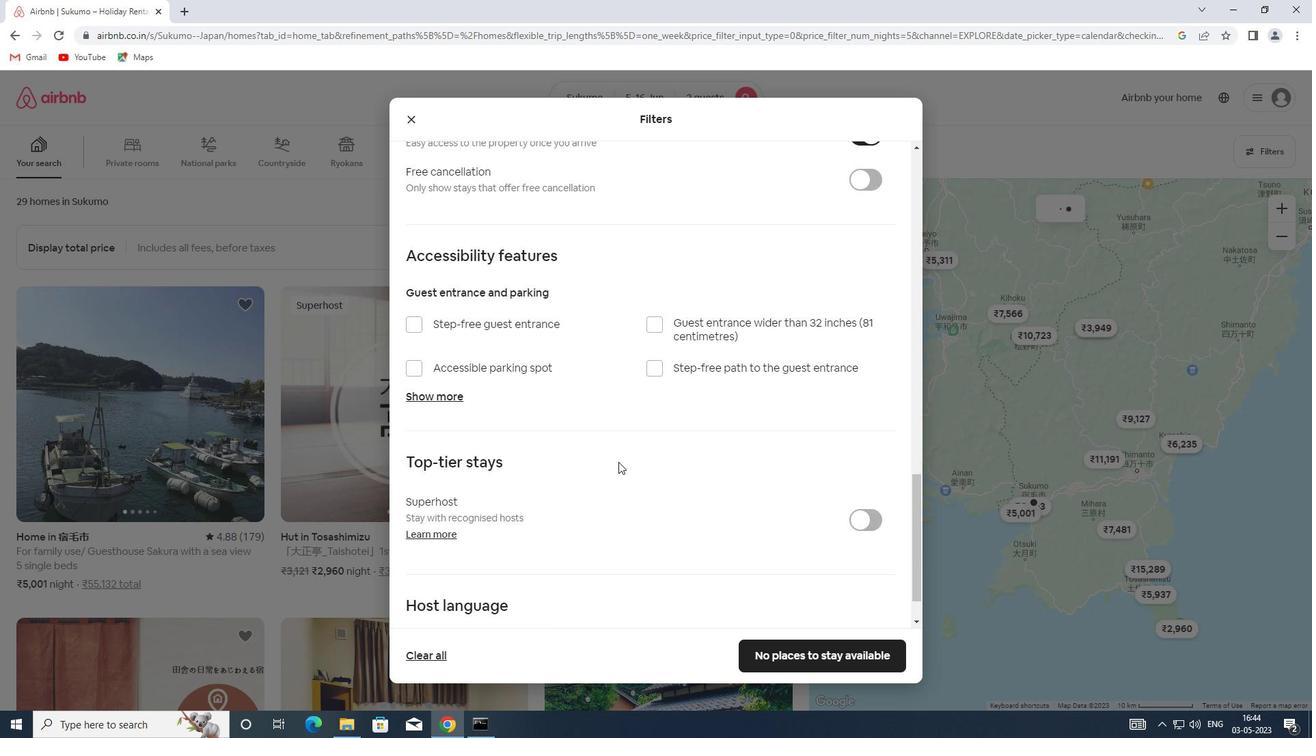 
Action: Mouse scrolled (586, 460) with delta (0, 0)
Screenshot: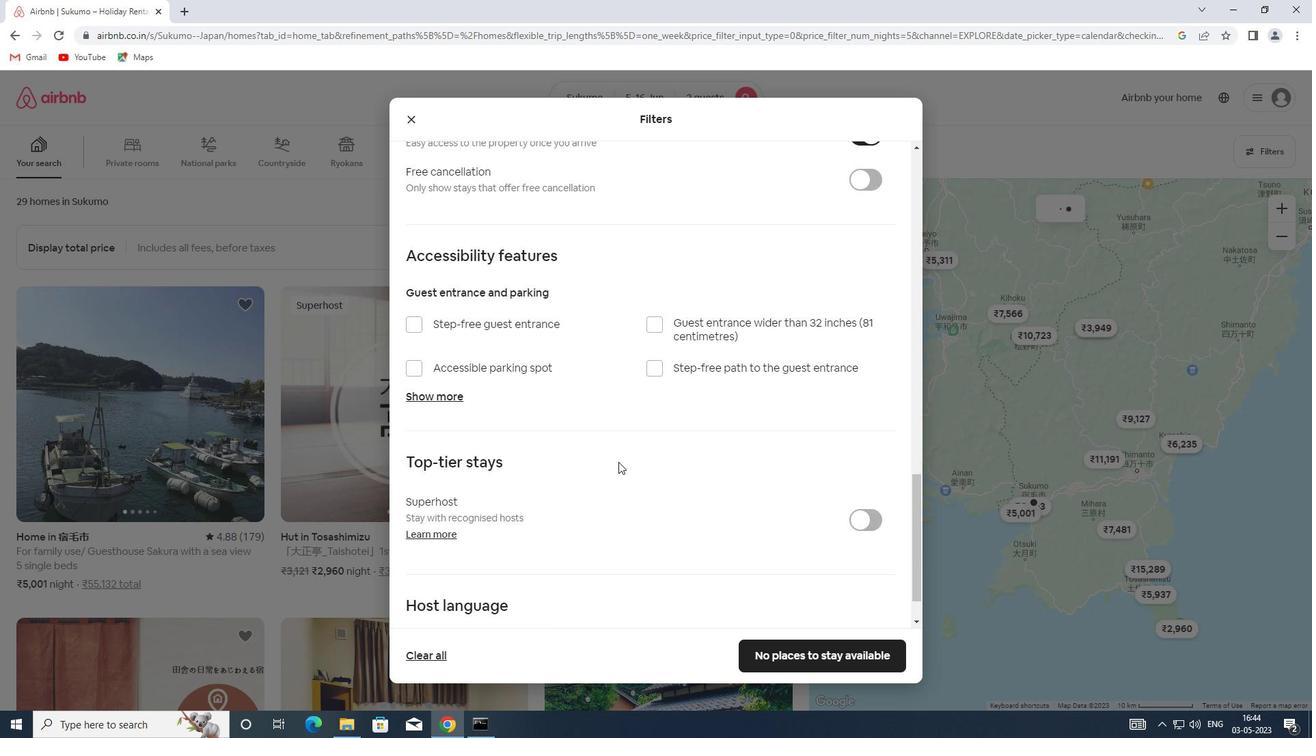 
Action: Mouse scrolled (586, 460) with delta (0, 0)
Screenshot: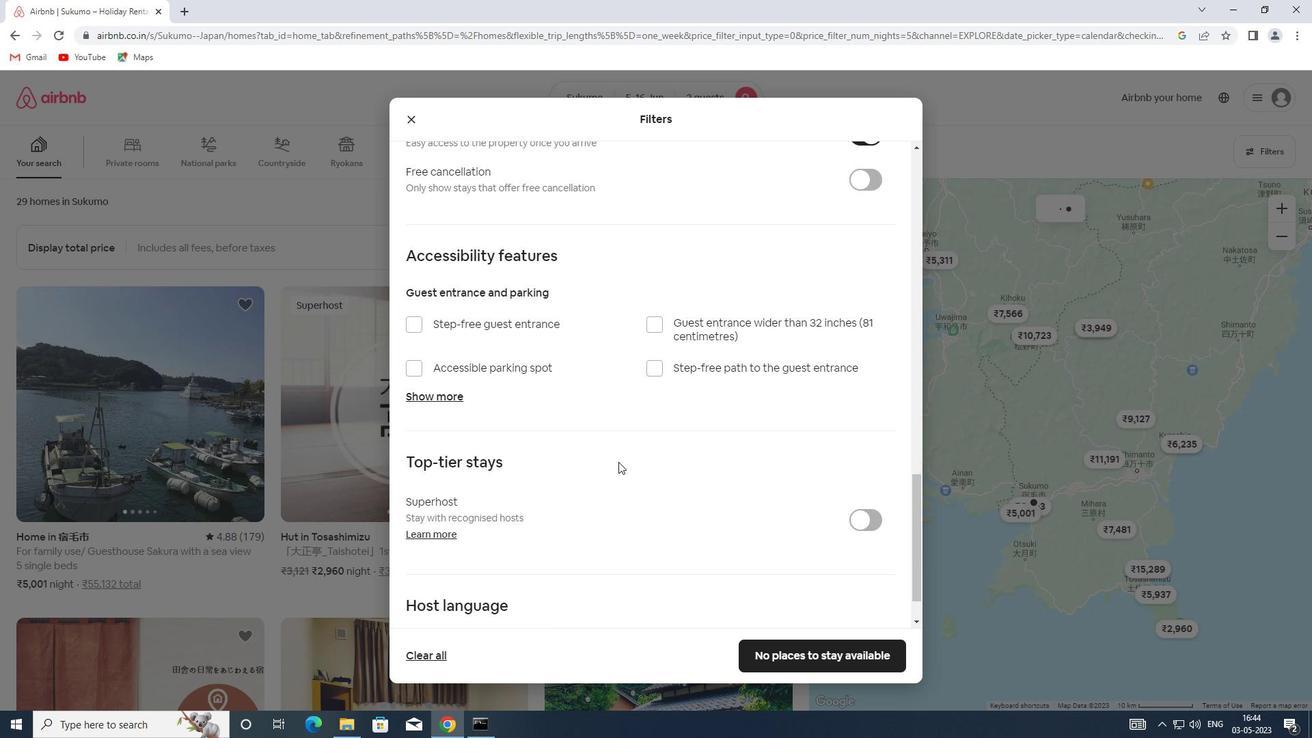 
Action: Mouse scrolled (586, 460) with delta (0, 0)
Screenshot: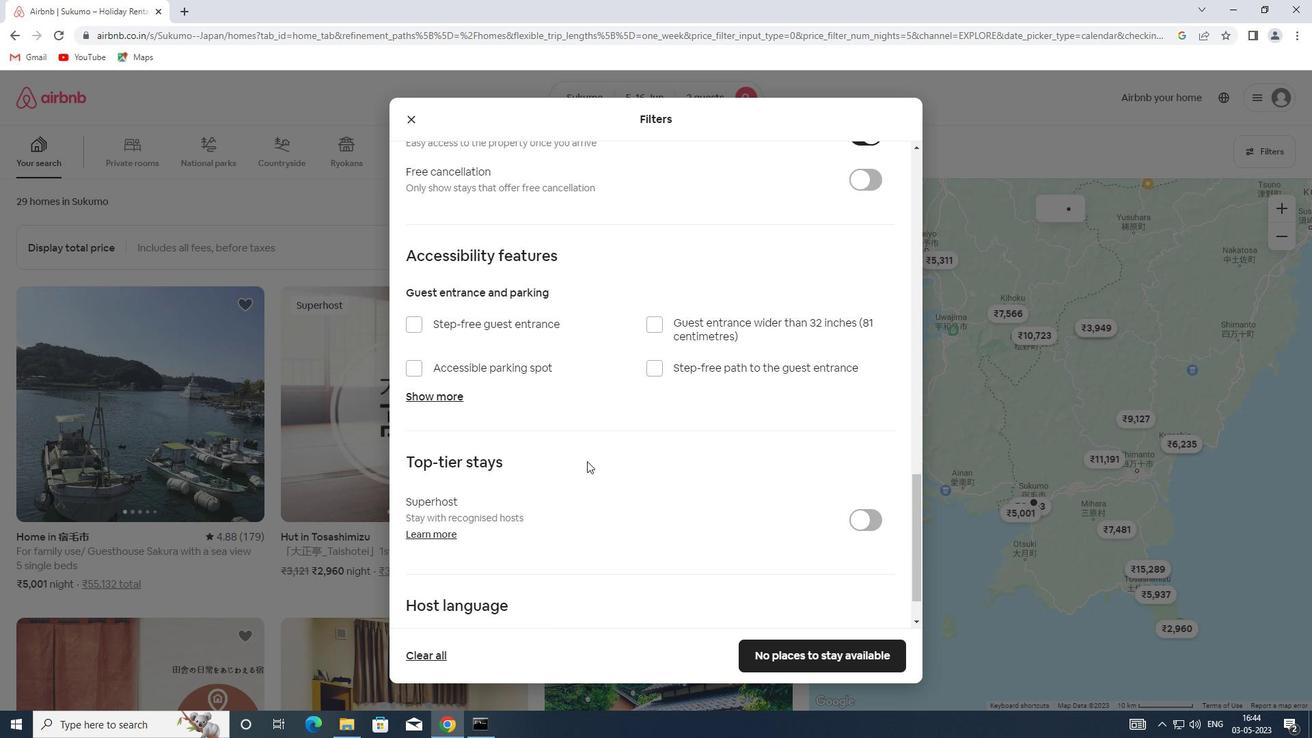 
Action: Mouse moved to (450, 588)
Screenshot: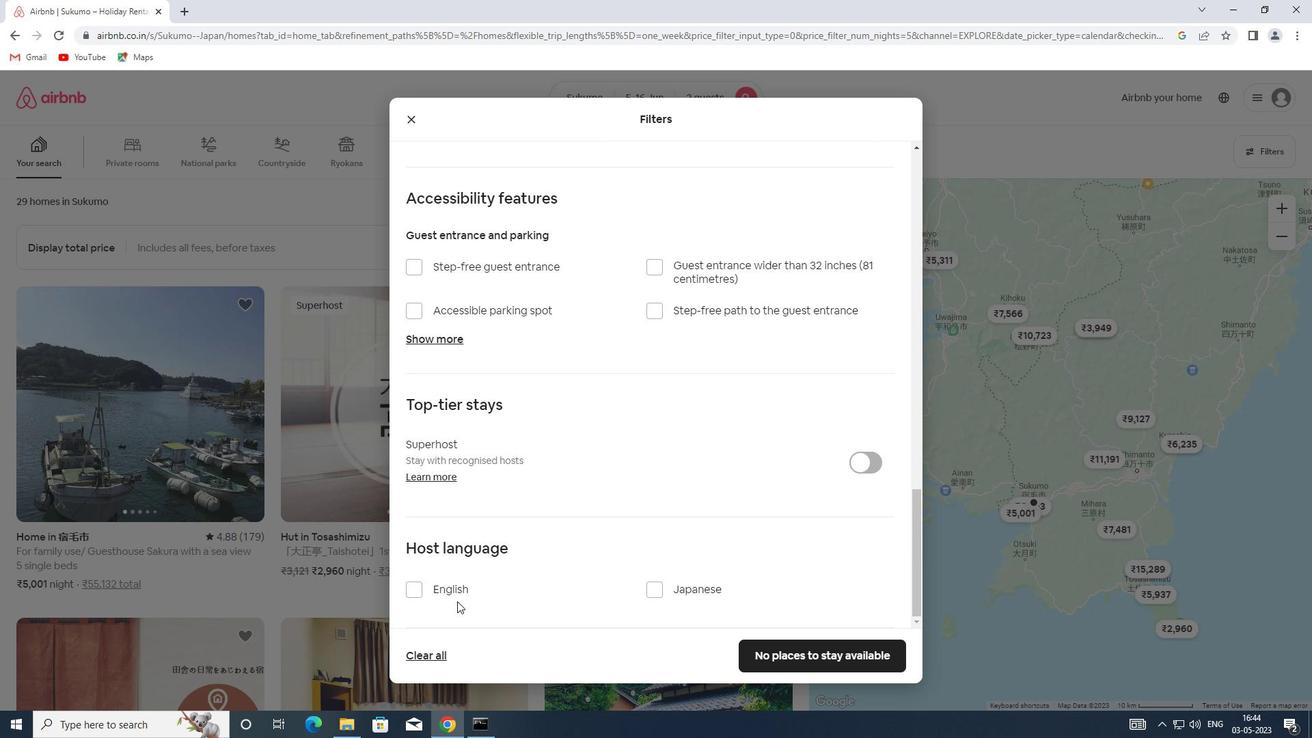 
Action: Mouse pressed left at (450, 588)
Screenshot: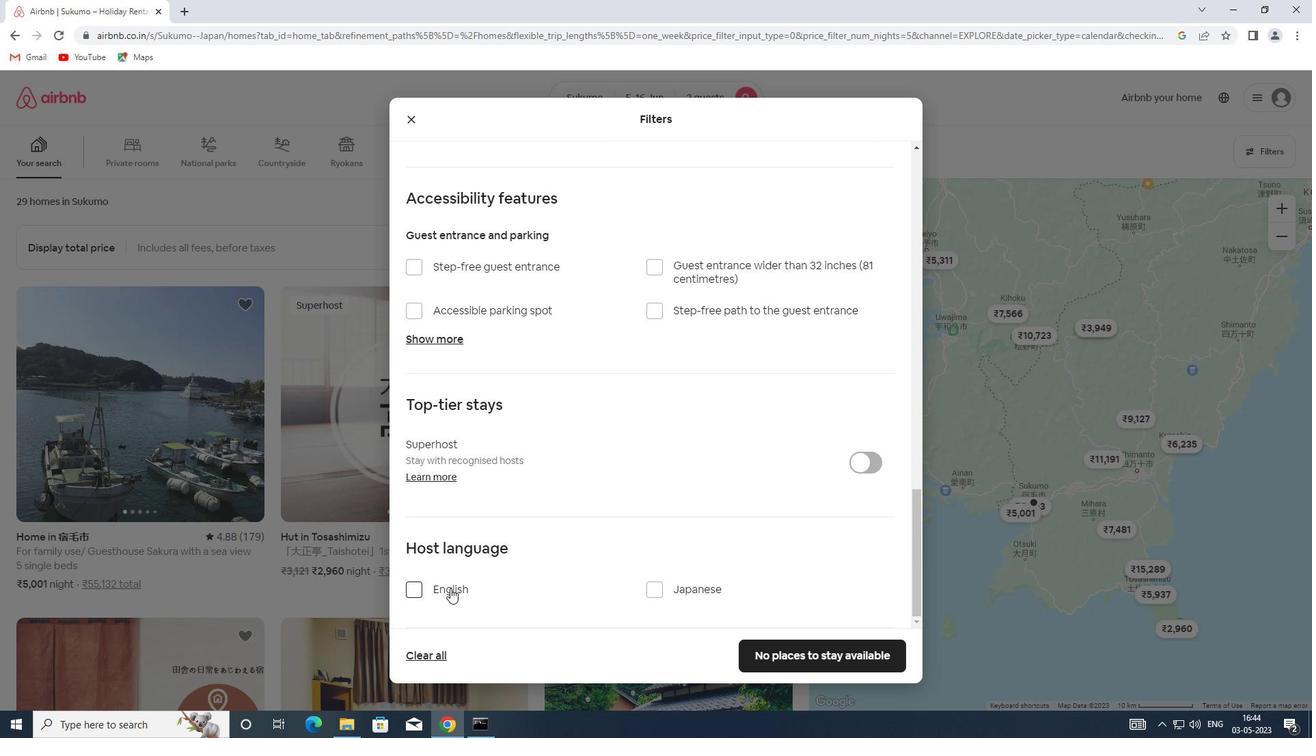 
Action: Mouse moved to (822, 648)
Screenshot: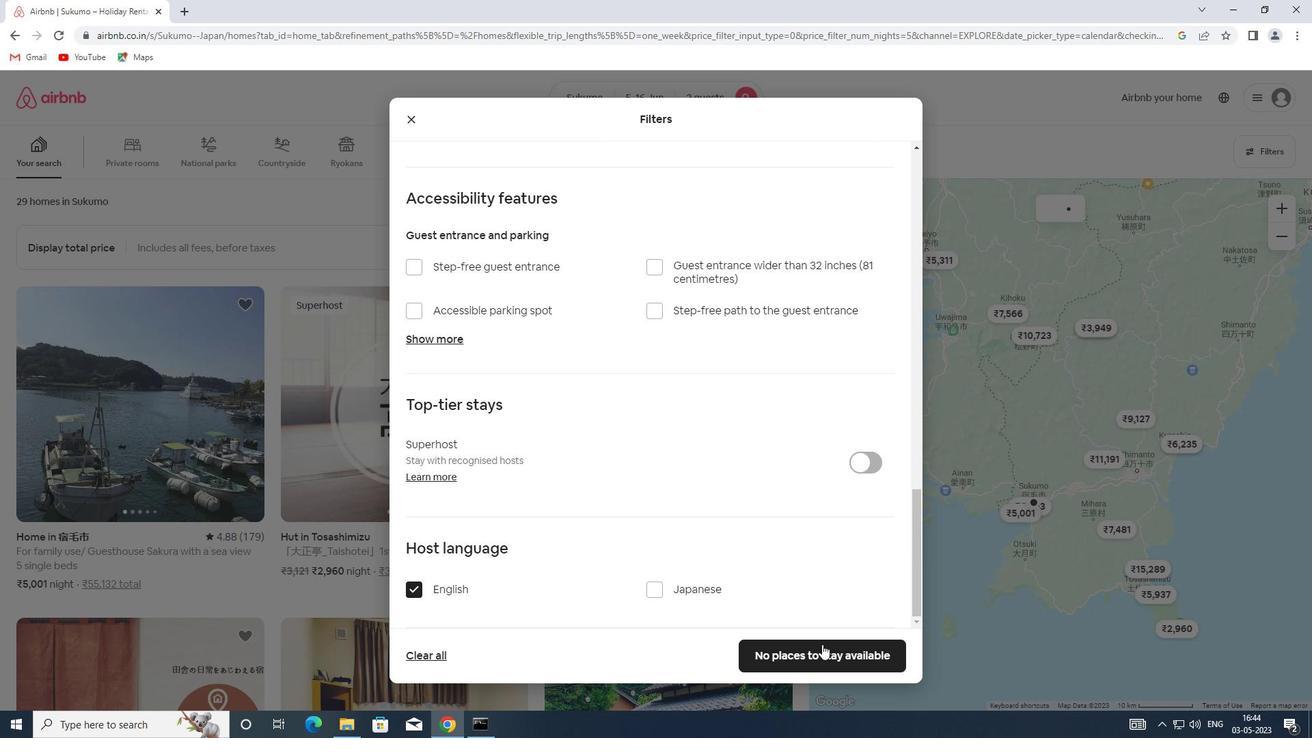 
Action: Mouse pressed left at (822, 648)
Screenshot: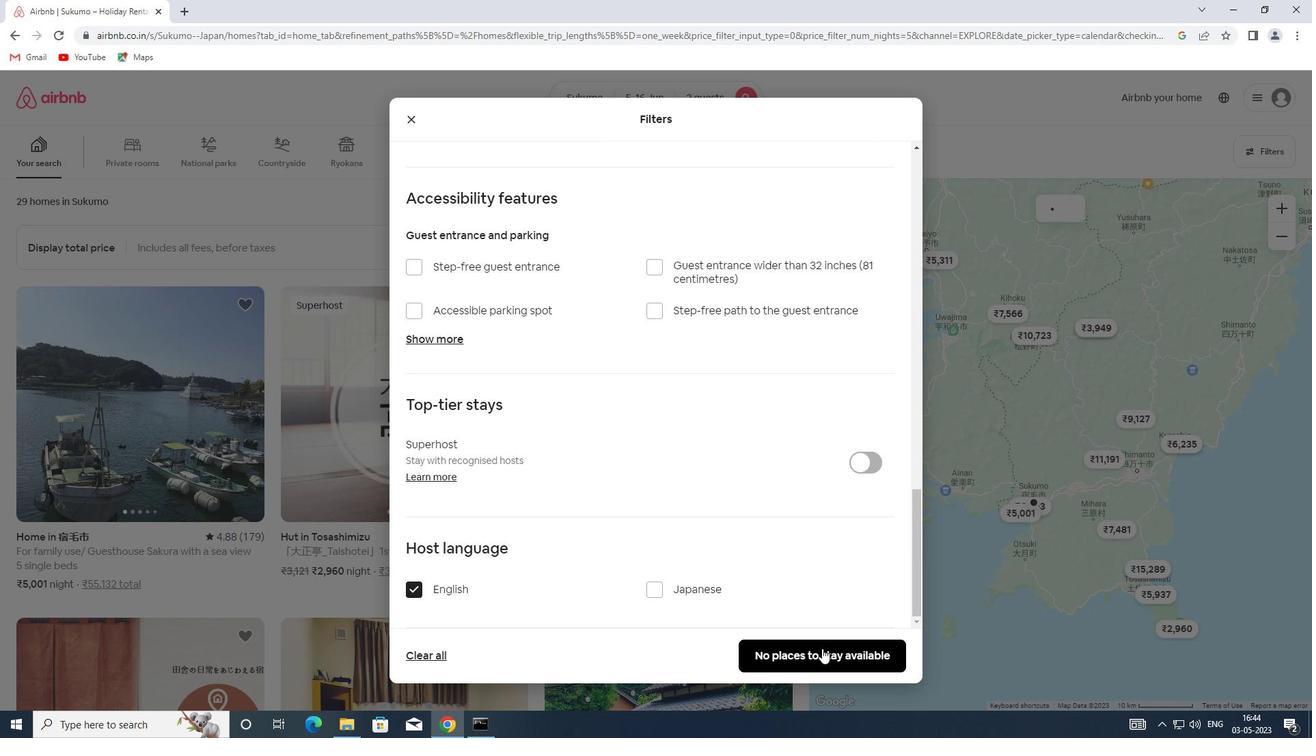 
